 Task: Log work in the project BeaconTech for the issue 'Develop a new tool for automated testing of mobile application UI/UX design and user flow' spent time as '6w 4d 4h 43m' and remaining time as '6w 5d 9h 41m' and move to top of backlog. Now add the issue to the epic 'Cloud-based backup and recovery'. Log work in the project BeaconTech for the issue 'Upgrade the search and filtering mechanisms of a web application to improve user search experience and result accuracy' spent time as '6w 1d 17h 7m' and remaining time as '5w 1d 6h 9m' and move to bottom of backlog. Now add the issue to the epic 'IT asset management (ITAM) system implementation'
Action: Mouse moved to (194, 57)
Screenshot: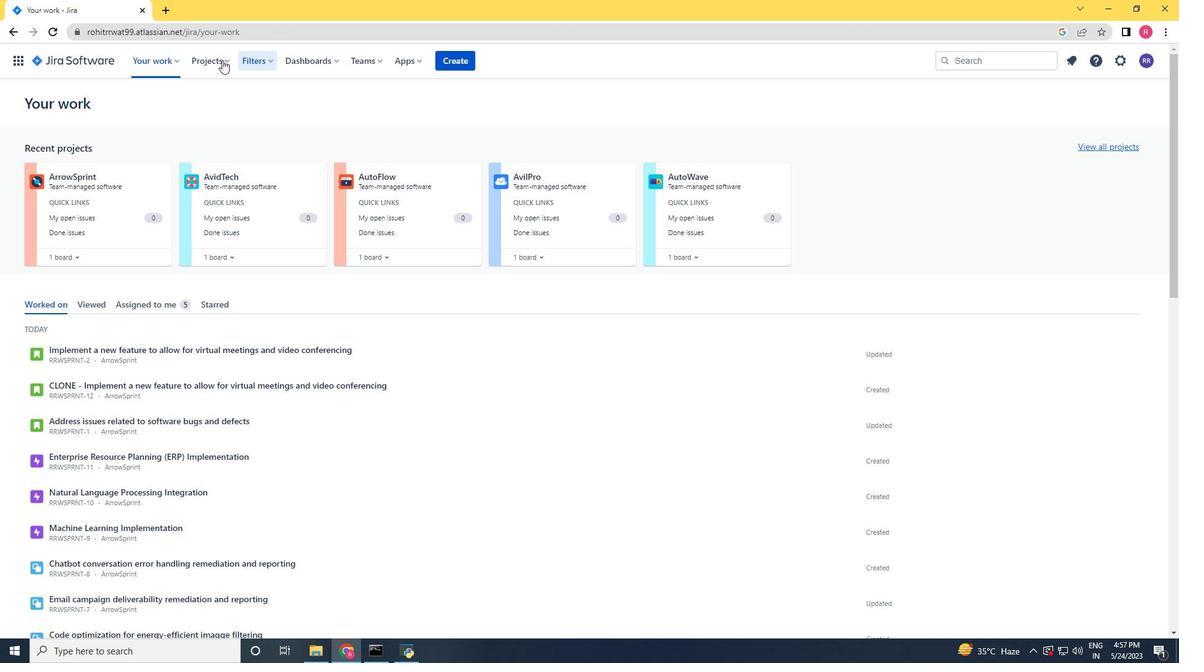 
Action: Mouse pressed left at (194, 57)
Screenshot: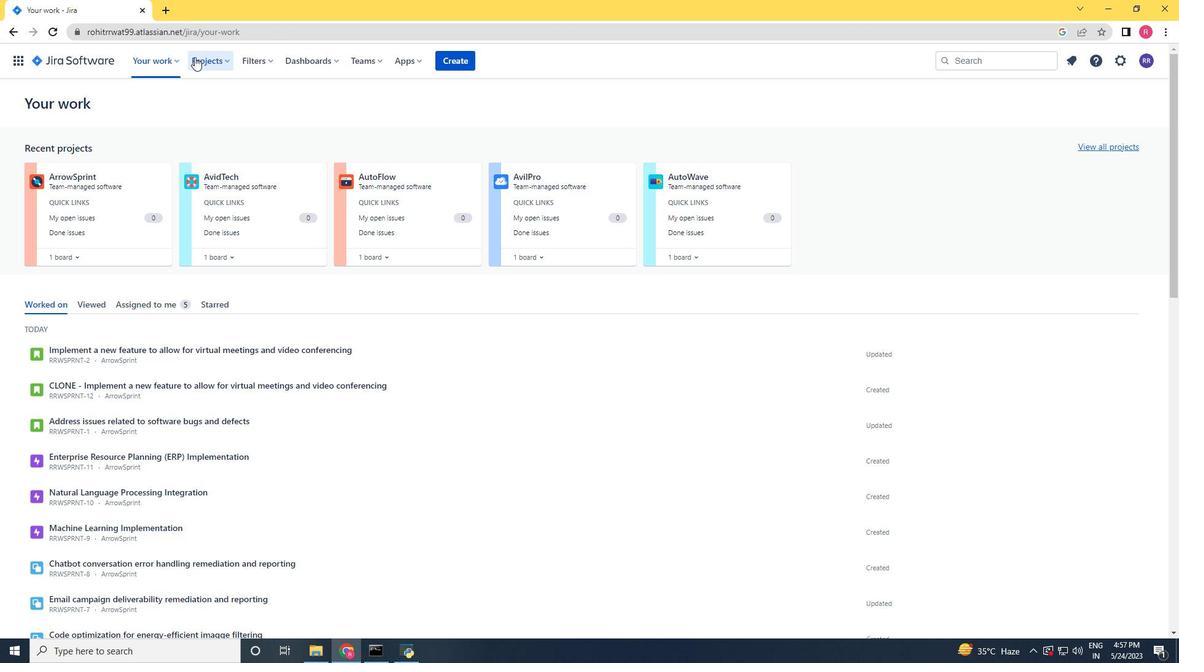 
Action: Mouse moved to (218, 107)
Screenshot: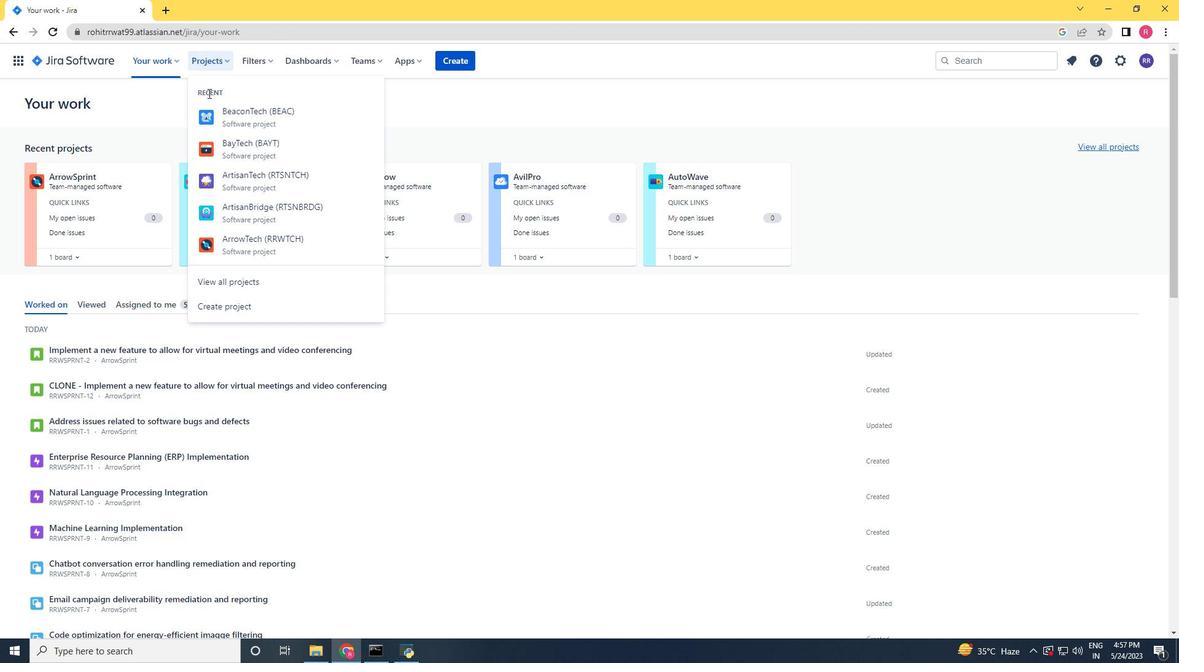 
Action: Mouse pressed left at (218, 107)
Screenshot: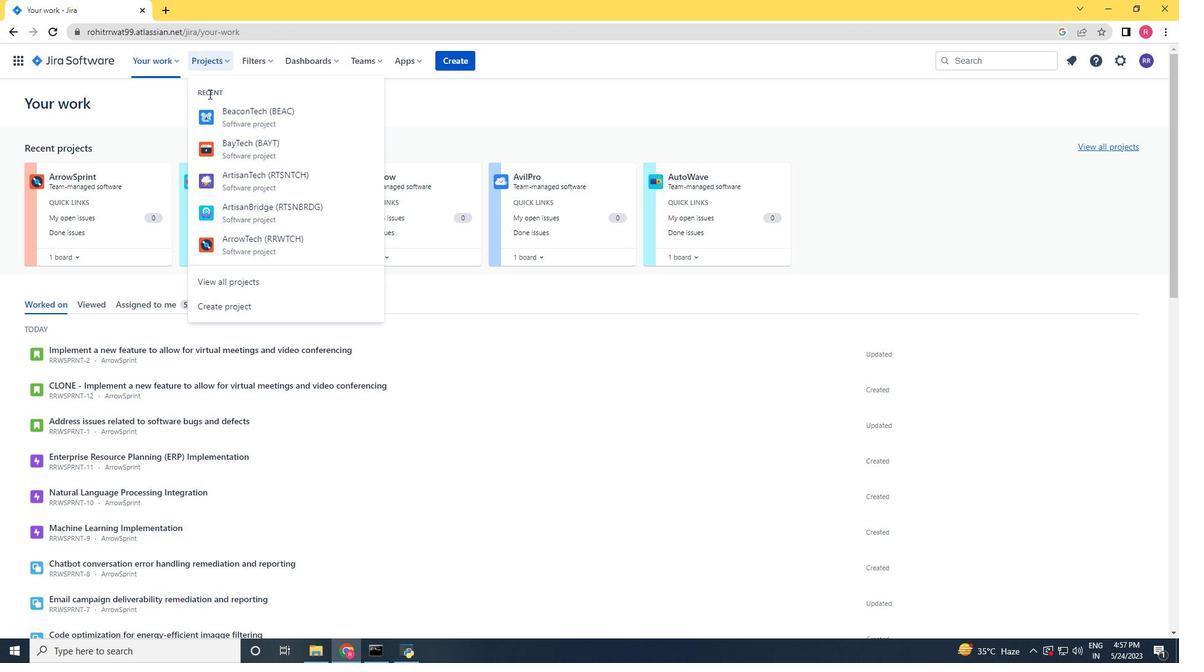 
Action: Mouse moved to (65, 186)
Screenshot: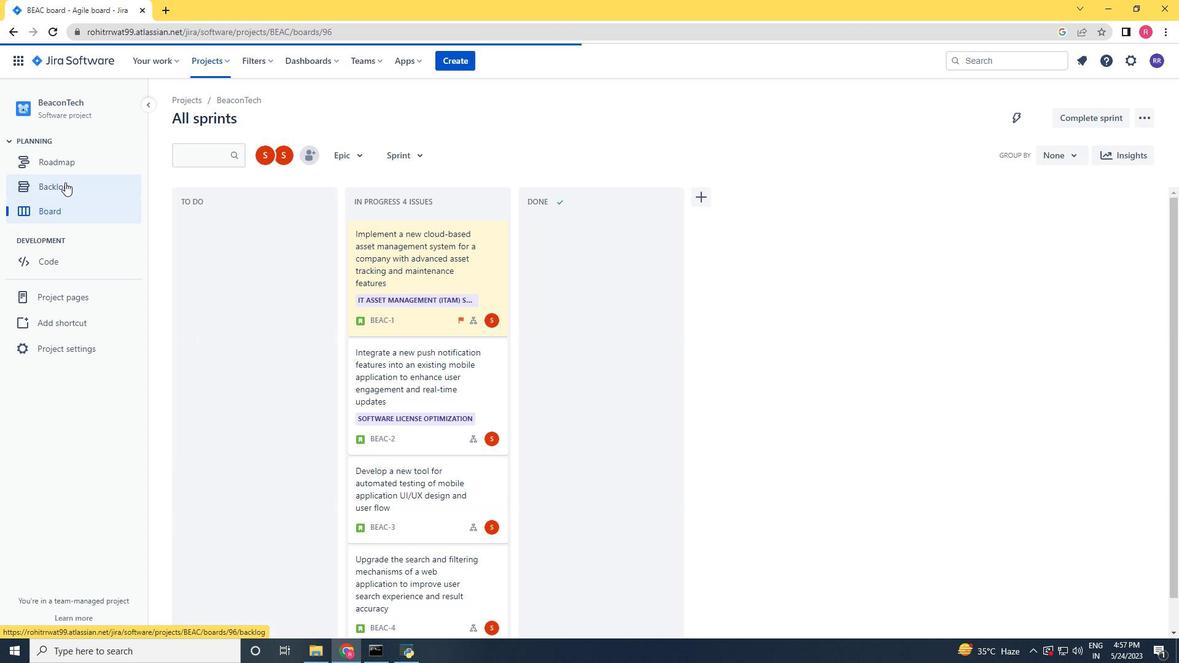 
Action: Mouse pressed left at (65, 186)
Screenshot: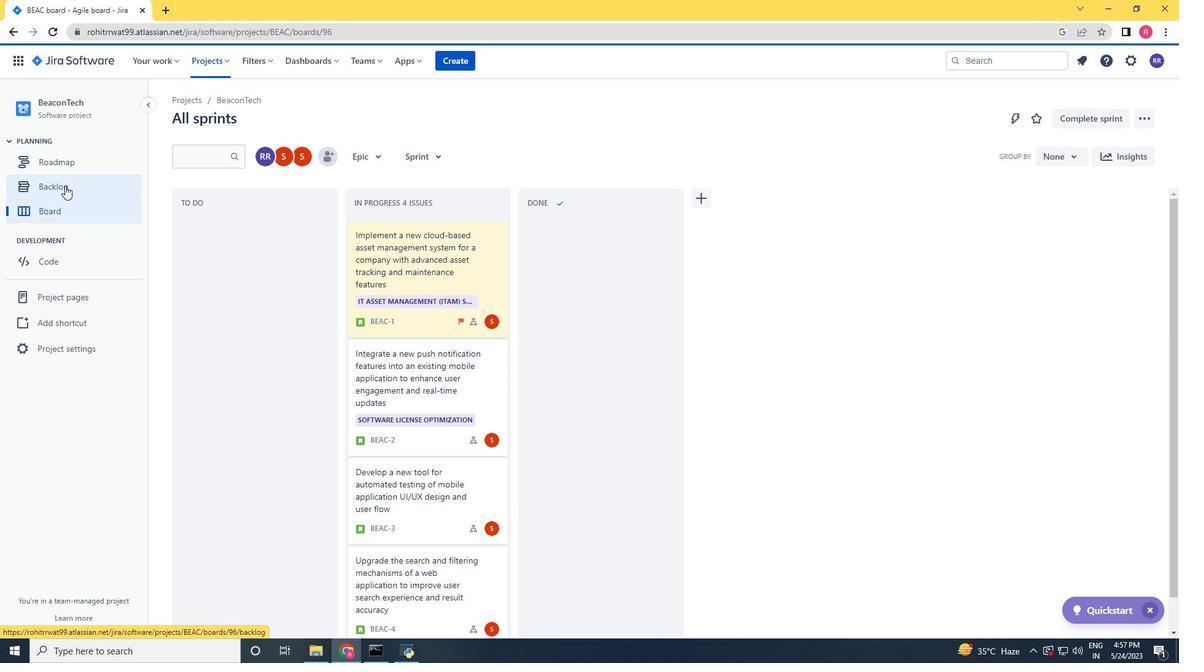 
Action: Mouse moved to (892, 440)
Screenshot: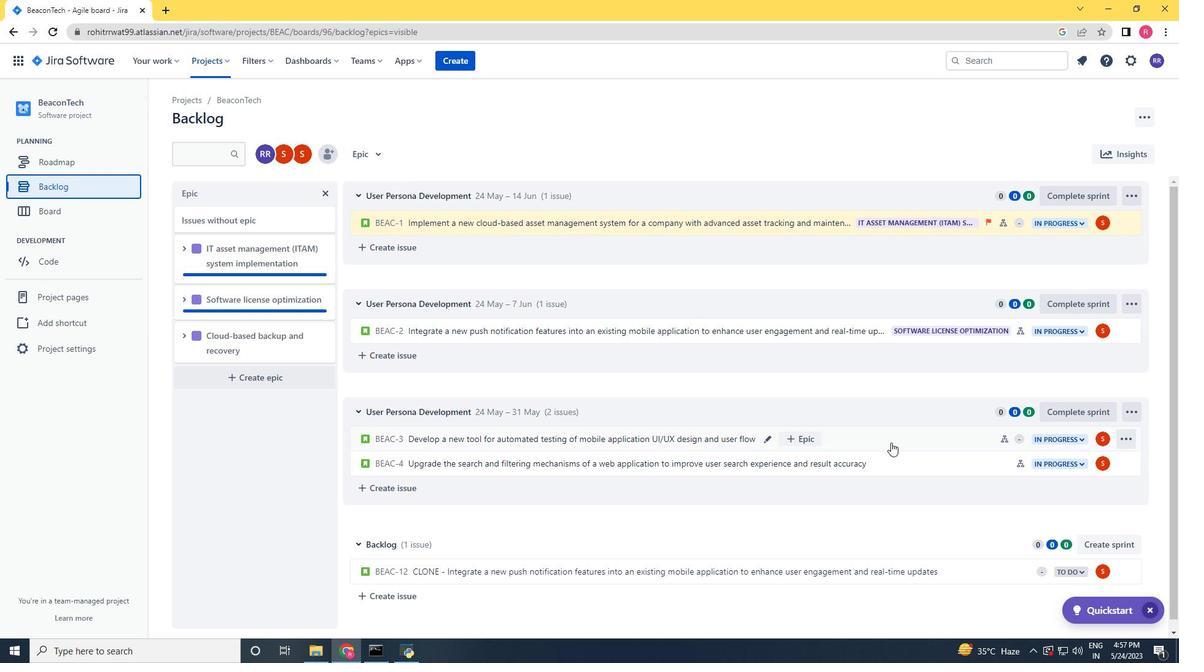 
Action: Mouse pressed left at (892, 440)
Screenshot: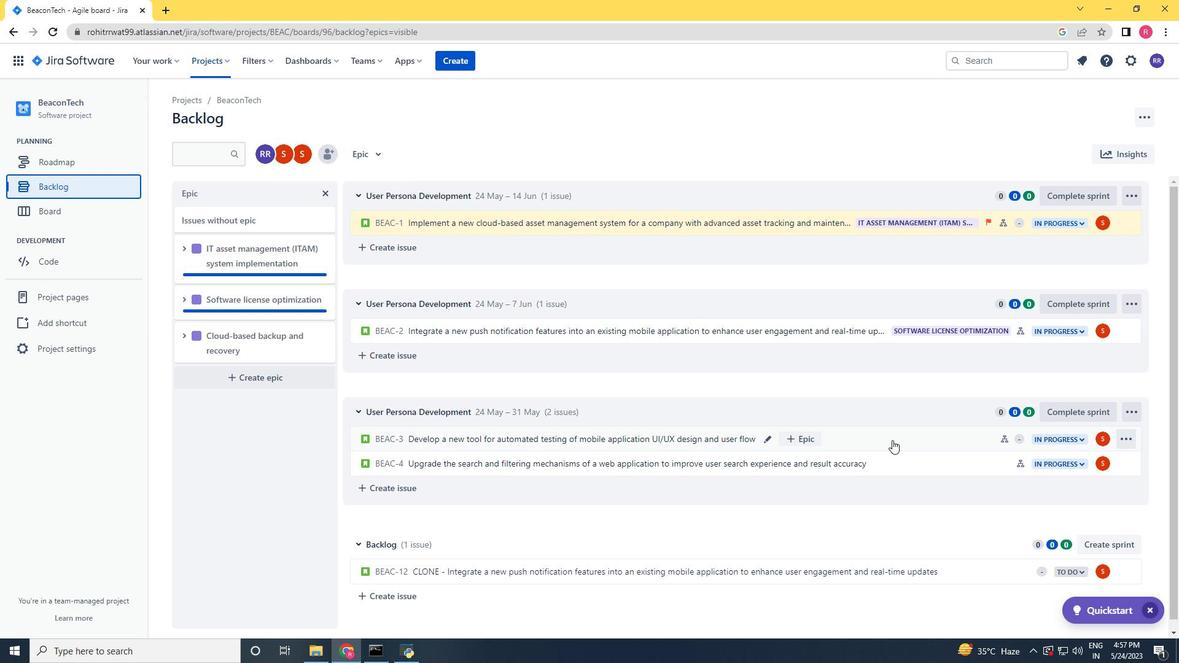 
Action: Mouse moved to (1130, 189)
Screenshot: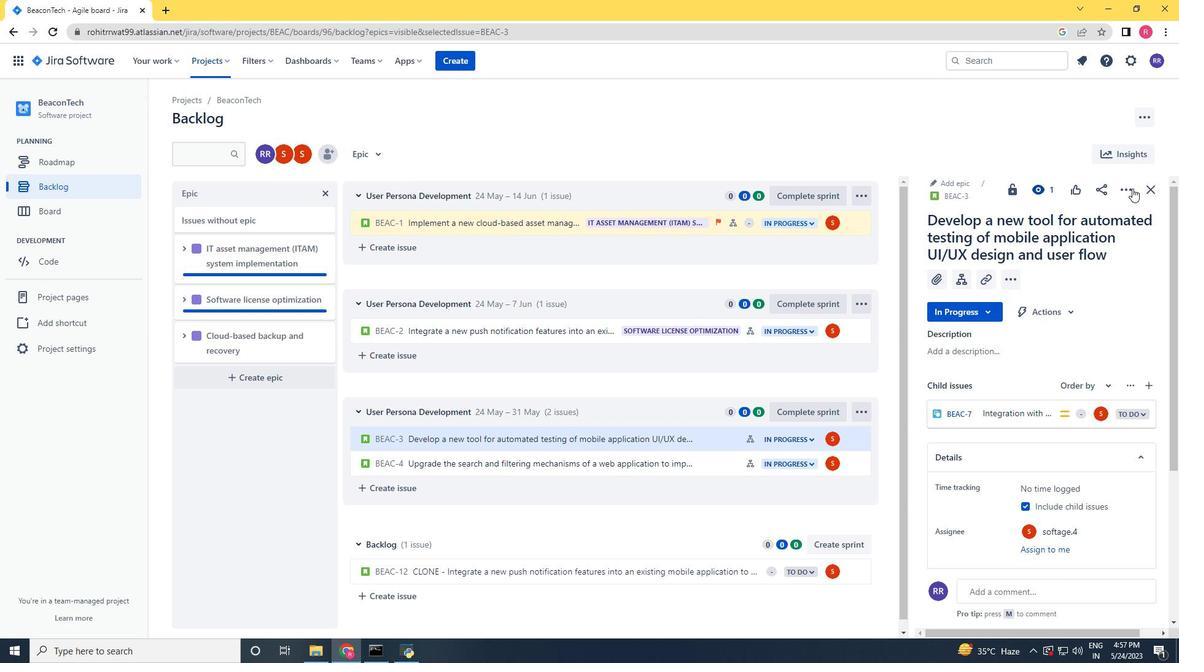 
Action: Mouse pressed left at (1130, 189)
Screenshot: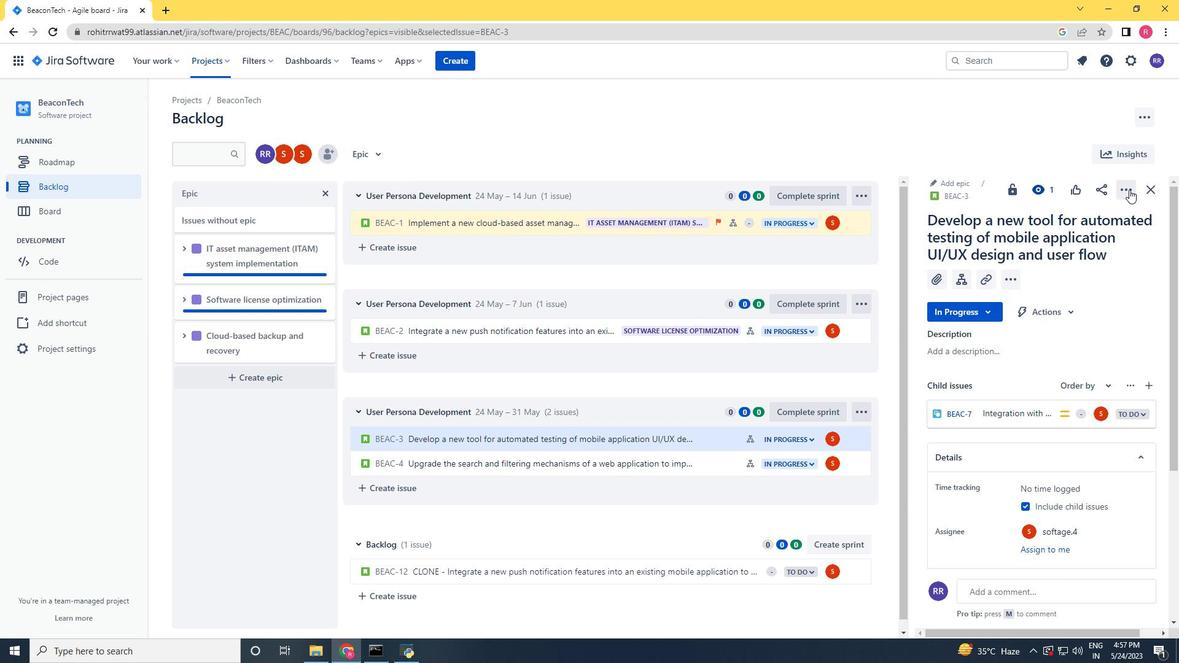 
Action: Mouse moved to (1064, 225)
Screenshot: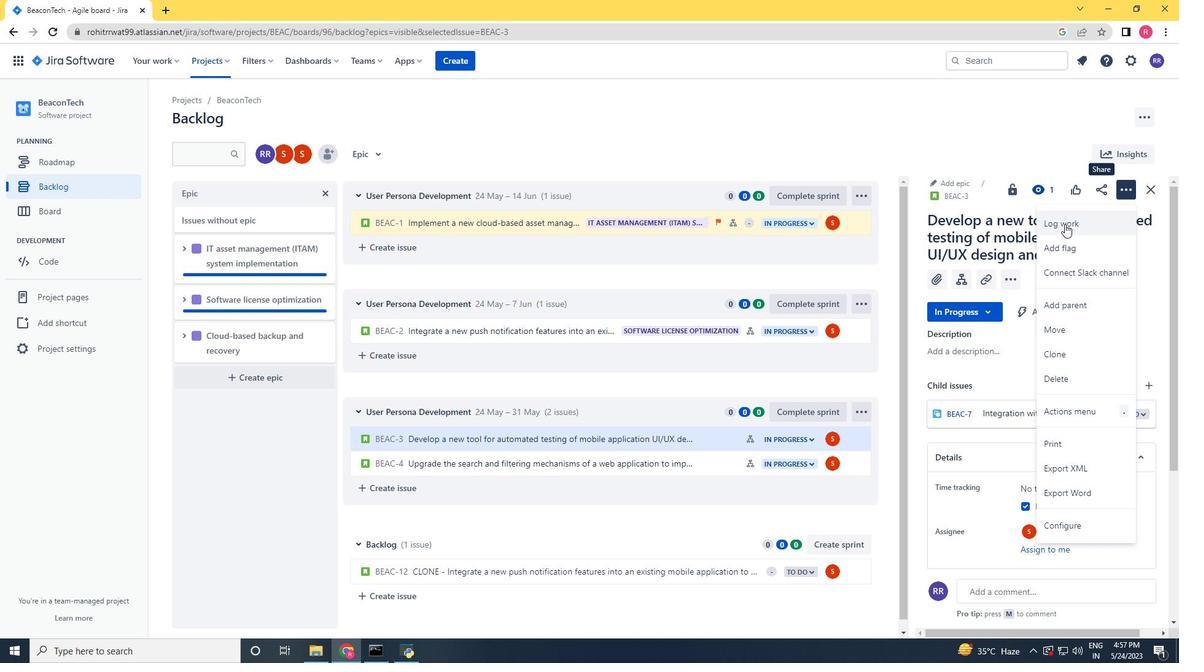 
Action: Mouse pressed left at (1064, 225)
Screenshot: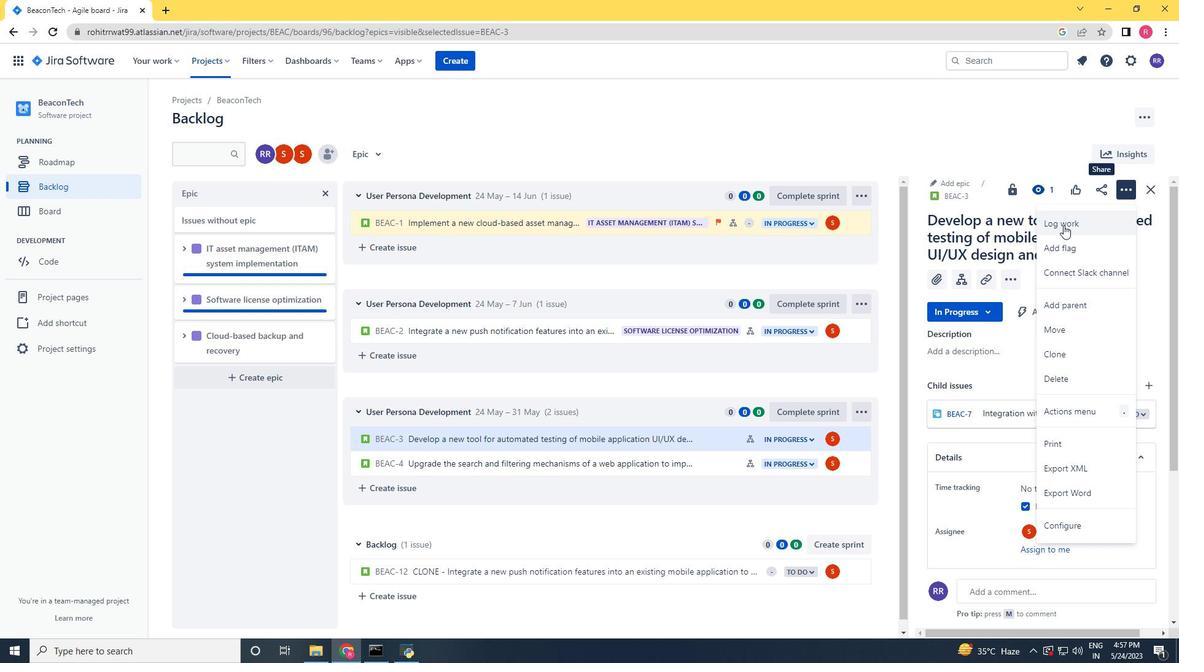 
Action: Mouse moved to (854, 304)
Screenshot: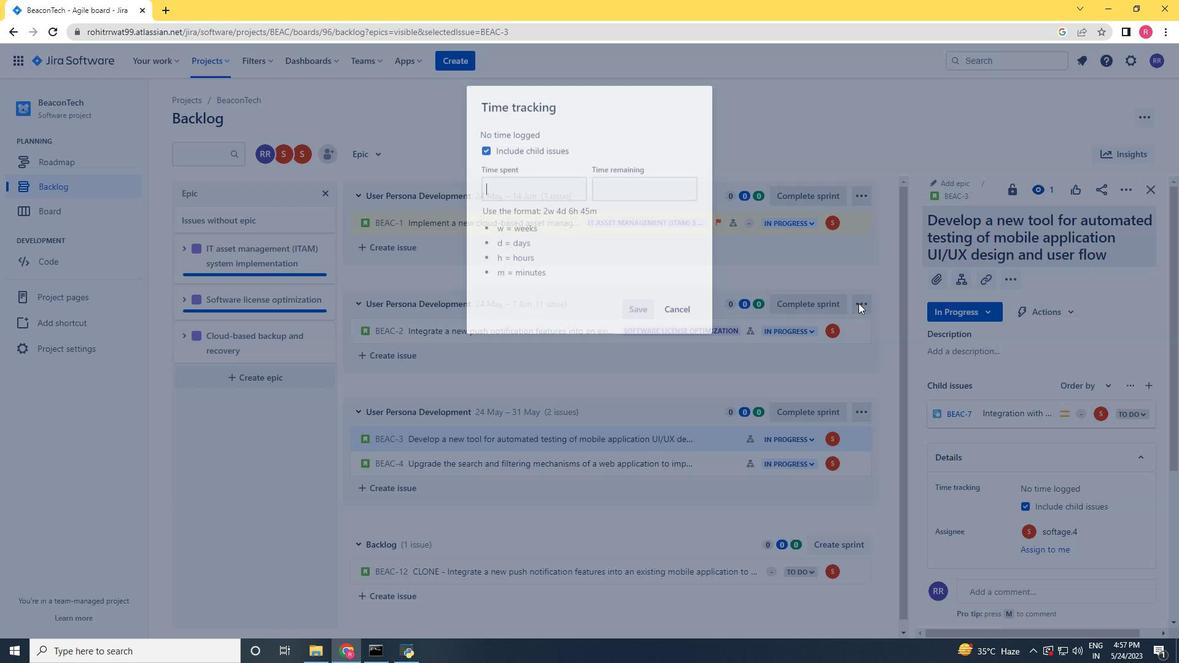 
Action: Key pressed 6w<Key.space>5d<Key.space>9h<Key.space>41m<Key.tab><Key.backspace>
Screenshot: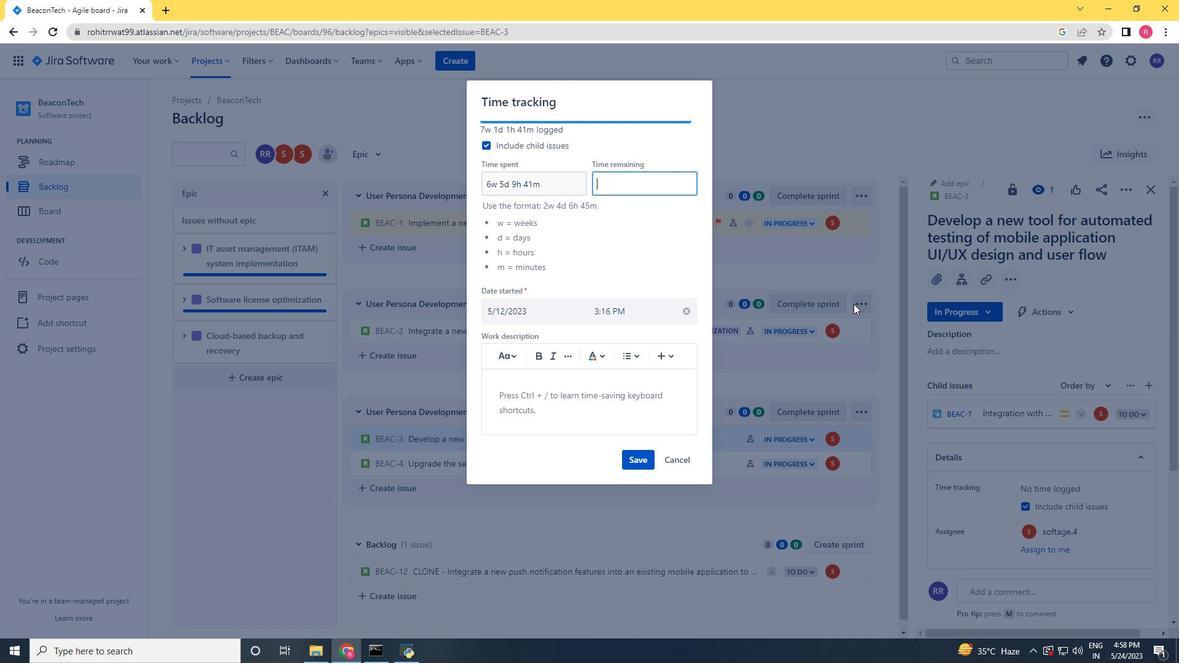 
Action: Mouse moved to (567, 187)
Screenshot: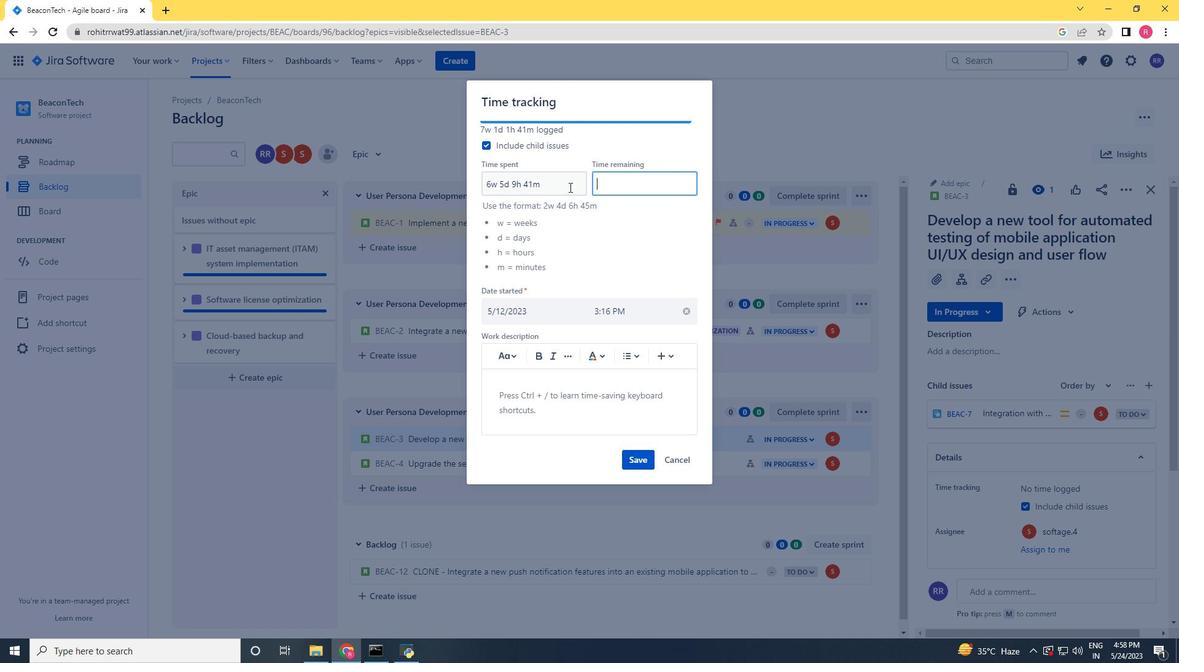 
Action: Mouse pressed left at (567, 187)
Screenshot: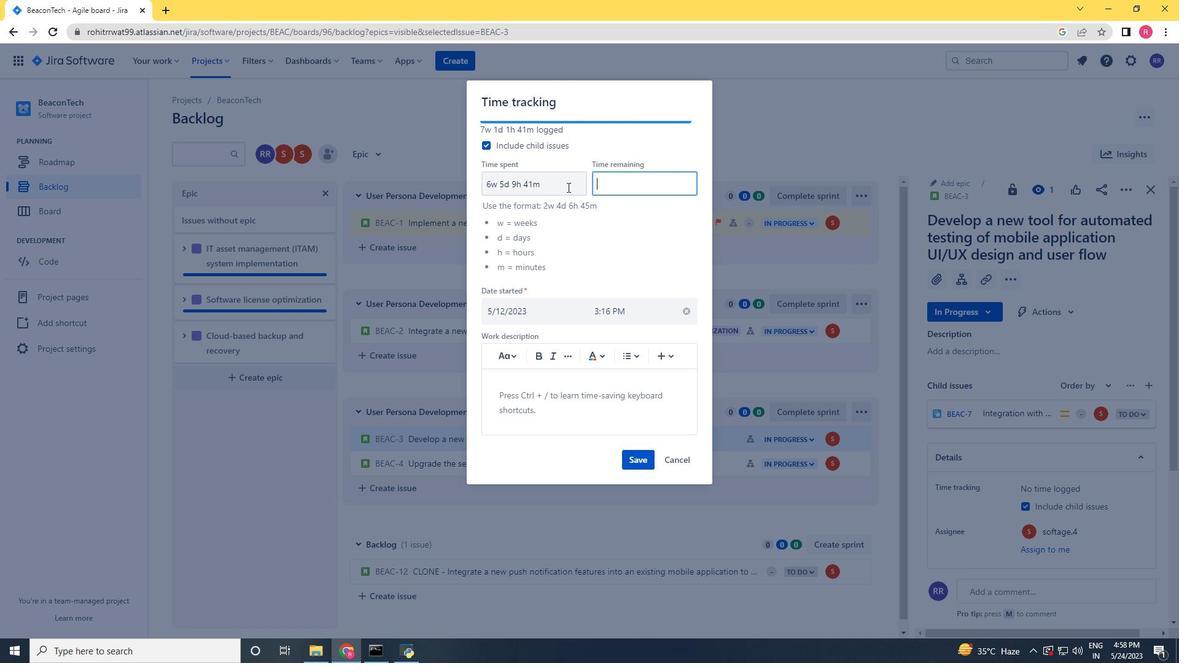 
Action: Key pressed <Key.backspace><Key.backspace><Key.backspace><Key.backspace><Key.backspace><Key.backspace><Key.backspace><Key.backspace><Key.backspace><Key.backspace><Key.backspace><Key.backspace><Key.backspace><Key.backspace><Key.backspace><Key.backspace><Key.backspace><Key.backspace><Key.backspace><Key.backspace><Key.backspace><Key.backspace><Key.backspace><Key.backspace><Key.backspace><Key.backspace>6w<Key.space>4d<Key.space>4h<Key.space>43m<Key.tab>6w<Key.space>5d<Key.space>9h<Key.space>41m
Screenshot: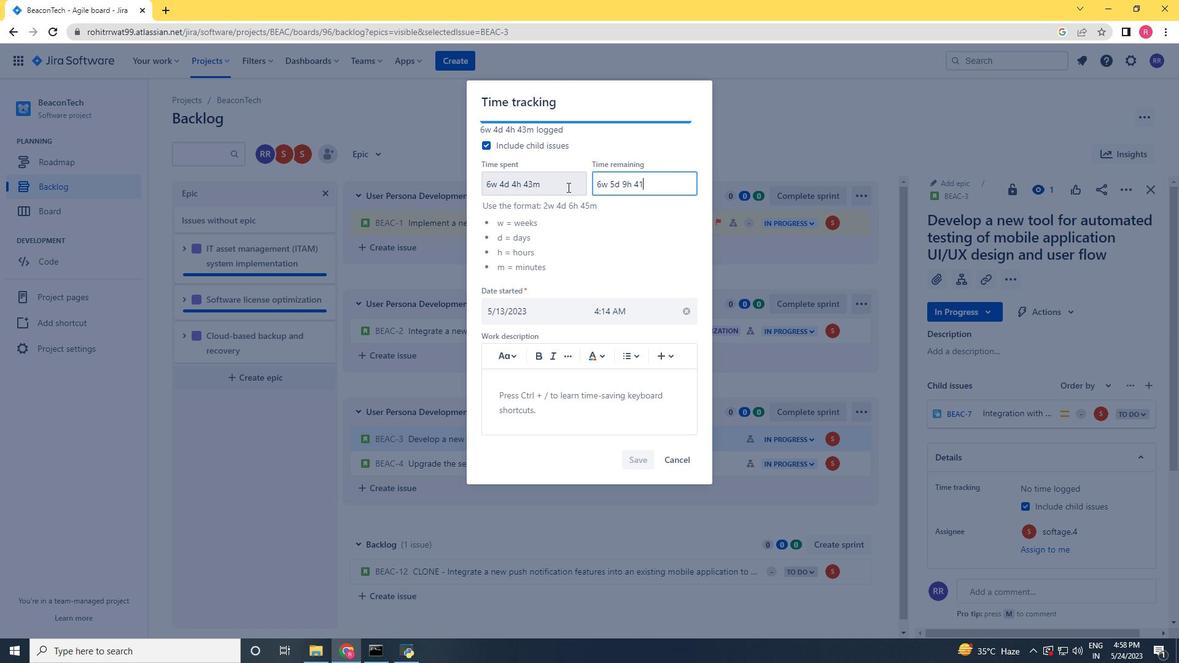 
Action: Mouse moved to (634, 455)
Screenshot: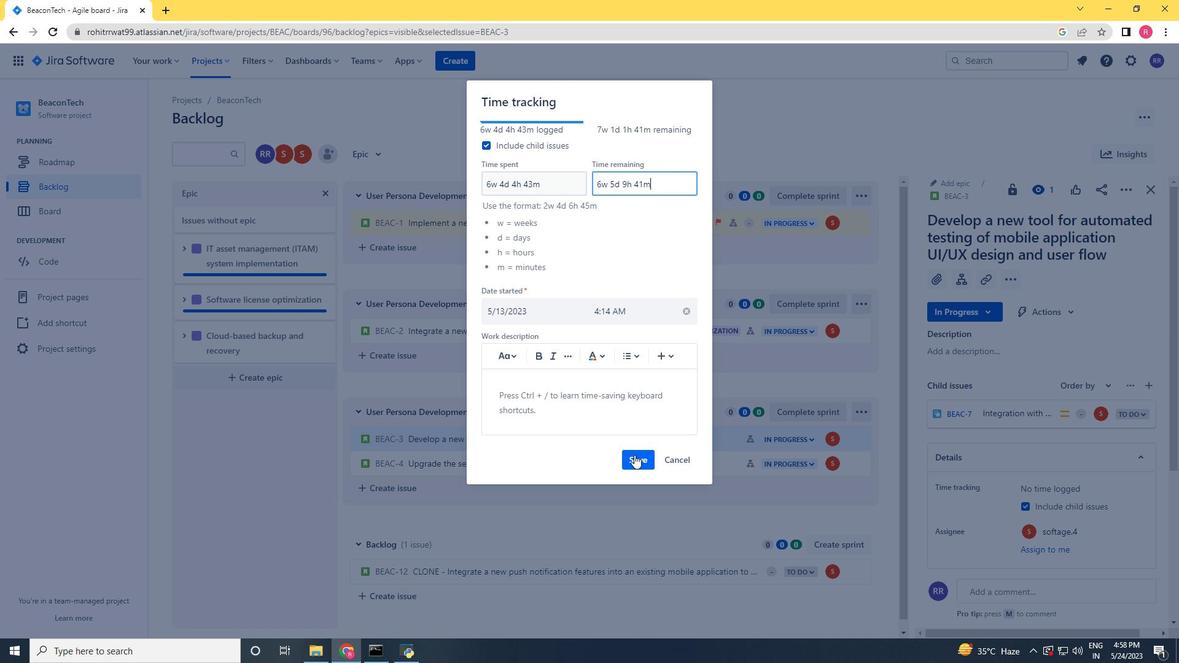 
Action: Mouse pressed left at (634, 455)
Screenshot: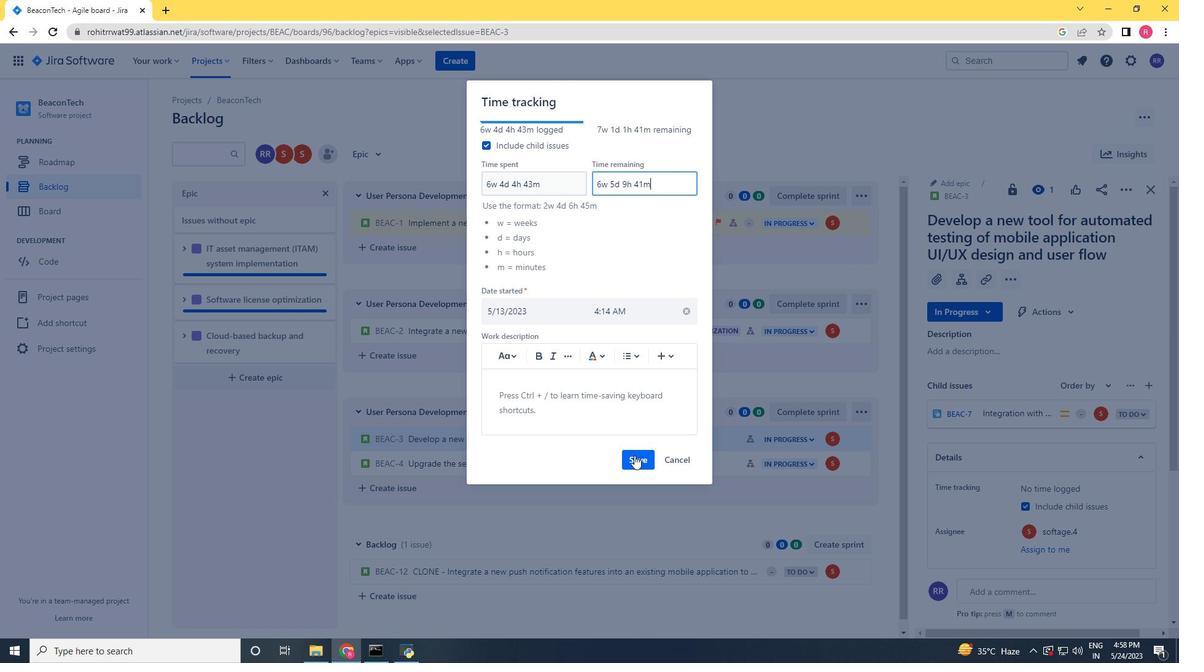 
Action: Mouse moved to (852, 441)
Screenshot: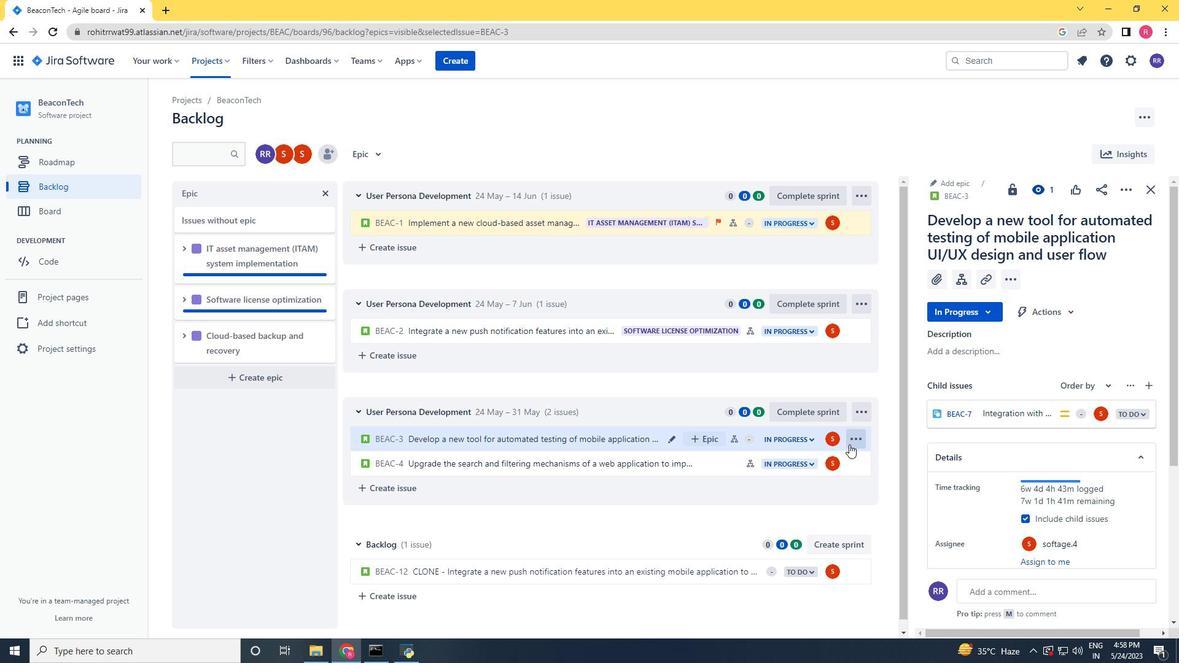 
Action: Mouse pressed left at (852, 441)
Screenshot: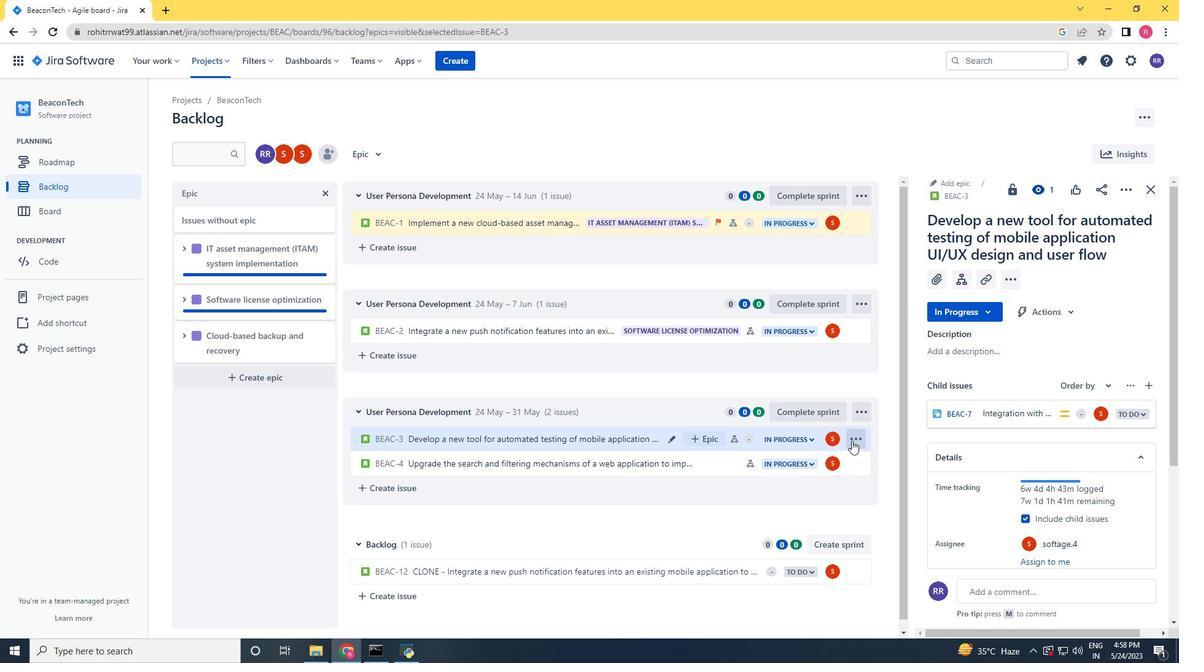 
Action: Mouse moved to (800, 384)
Screenshot: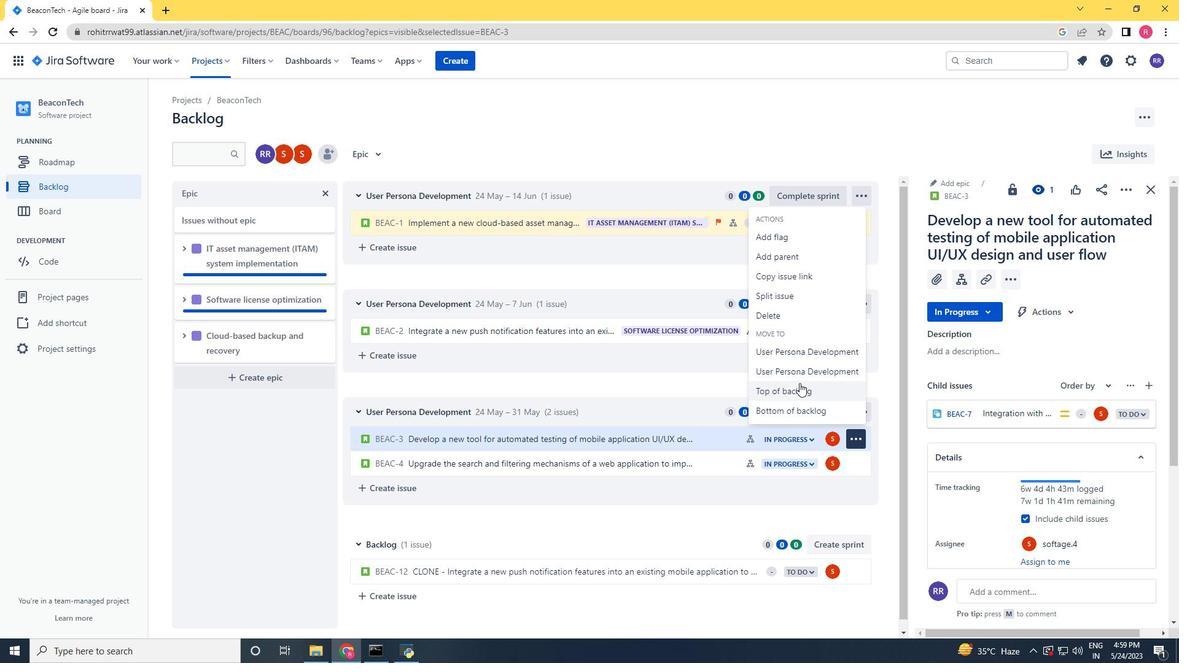 
Action: Mouse pressed left at (800, 384)
Screenshot: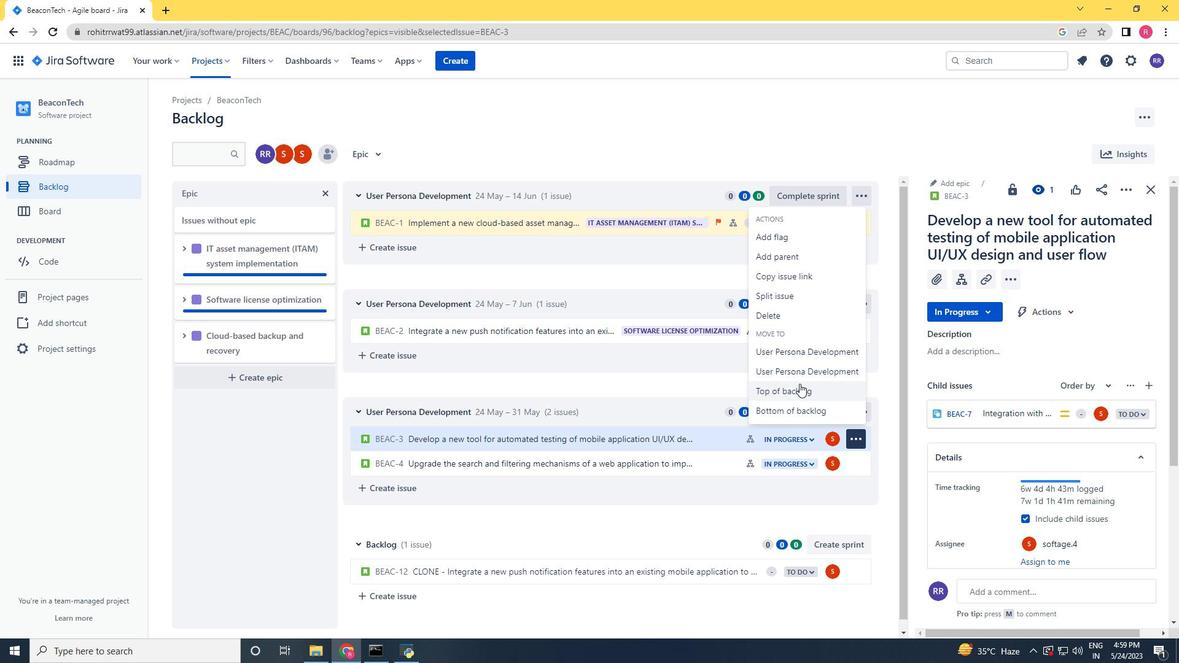 
Action: Mouse moved to (617, 192)
Screenshot: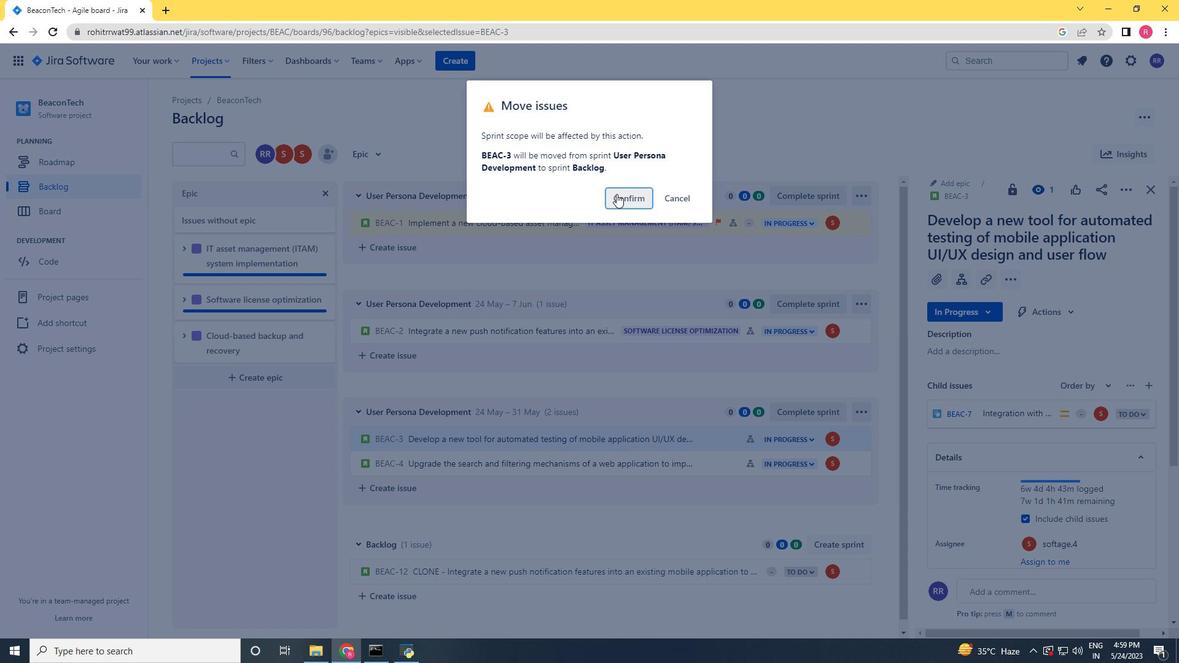 
Action: Mouse pressed left at (617, 192)
Screenshot: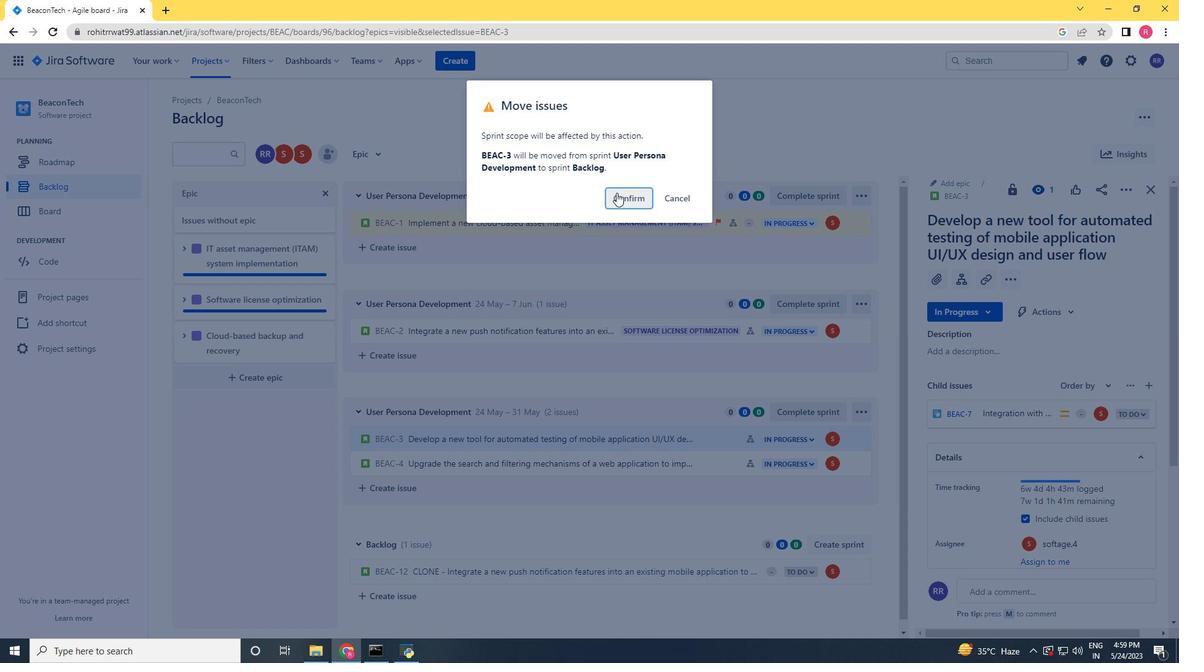 
Action: Mouse moved to (703, 551)
Screenshot: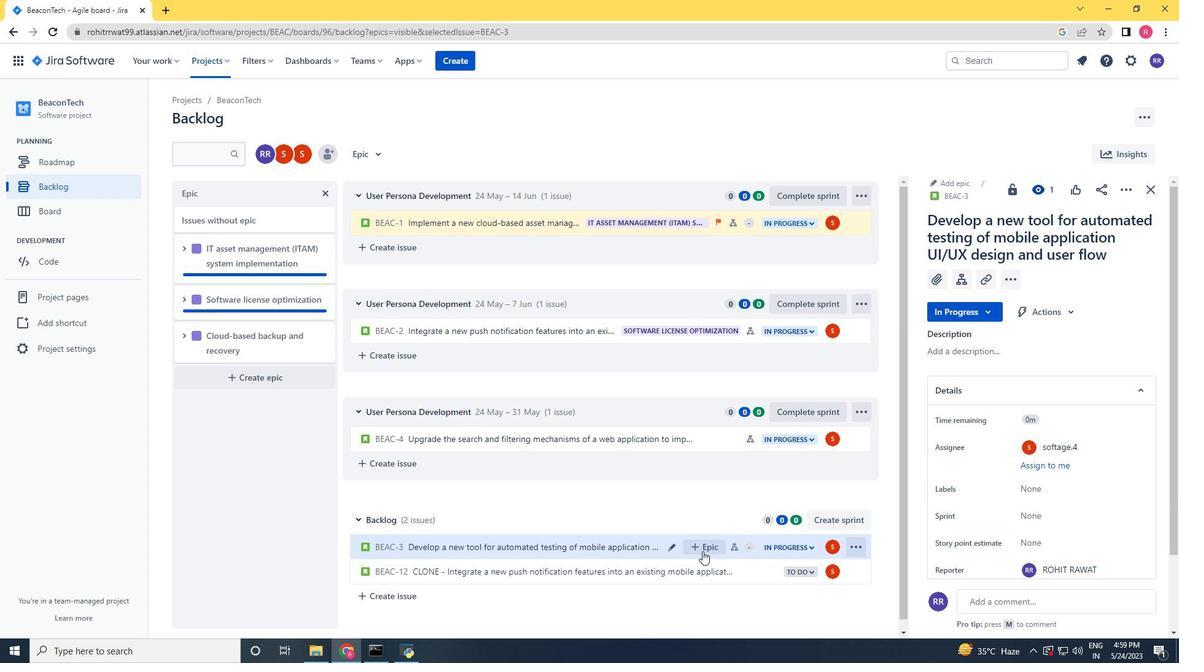 
Action: Mouse pressed left at (703, 551)
Screenshot: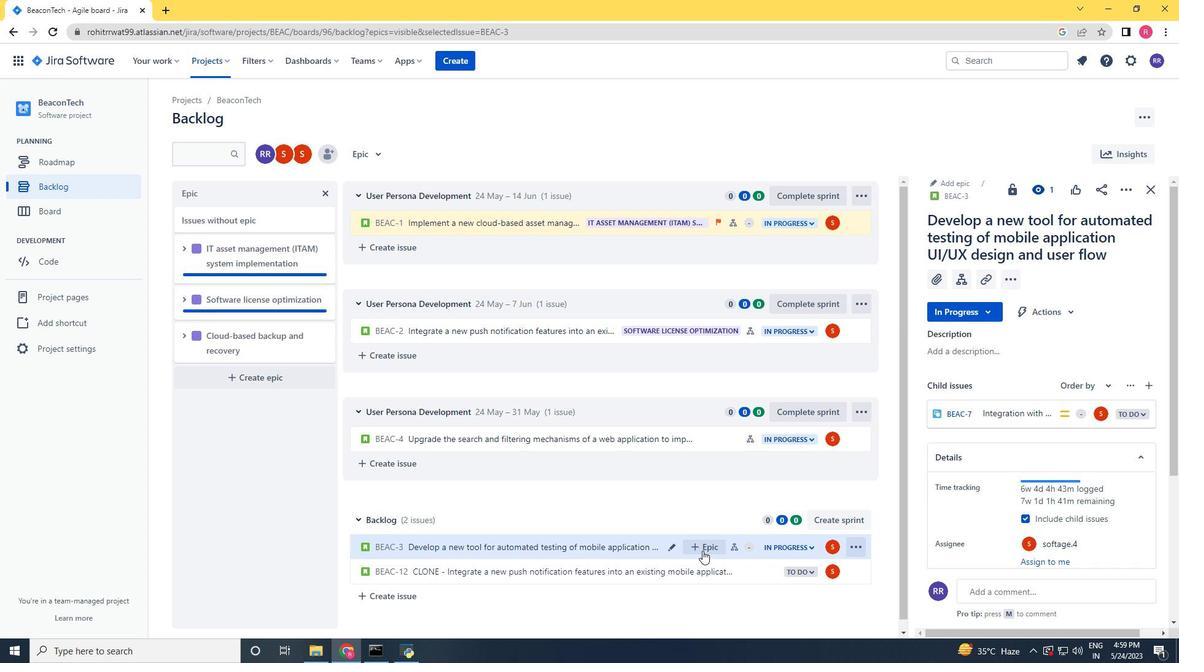 
Action: Mouse moved to (720, 528)
Screenshot: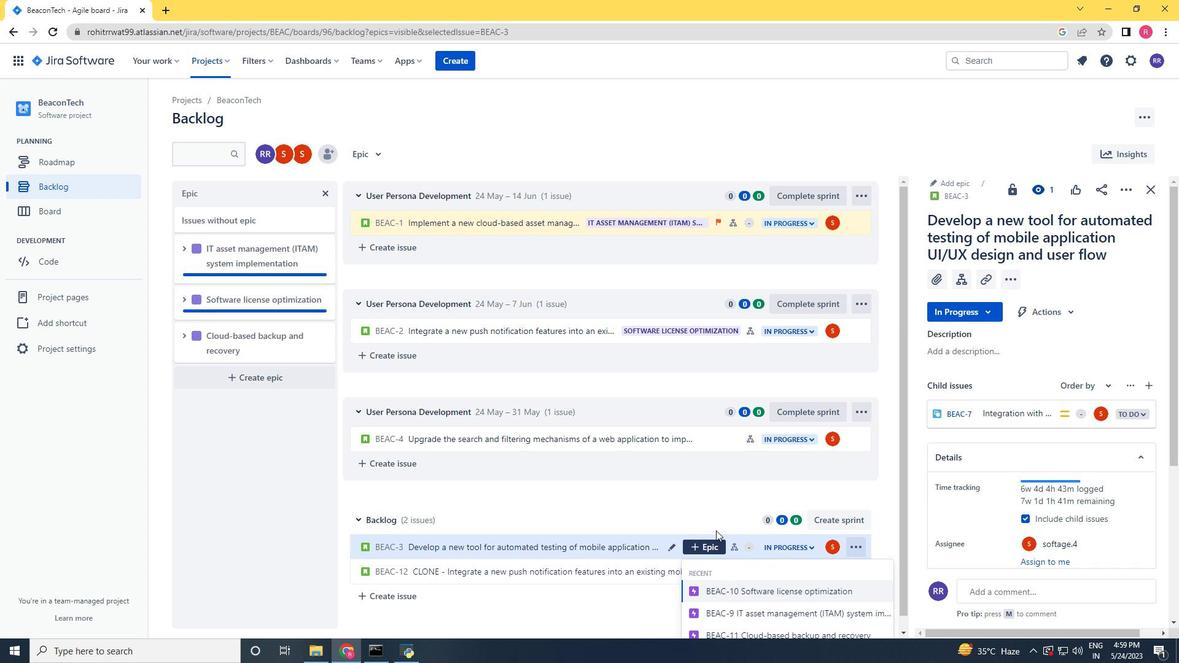 
Action: Mouse scrolled (719, 527) with delta (0, 0)
Screenshot: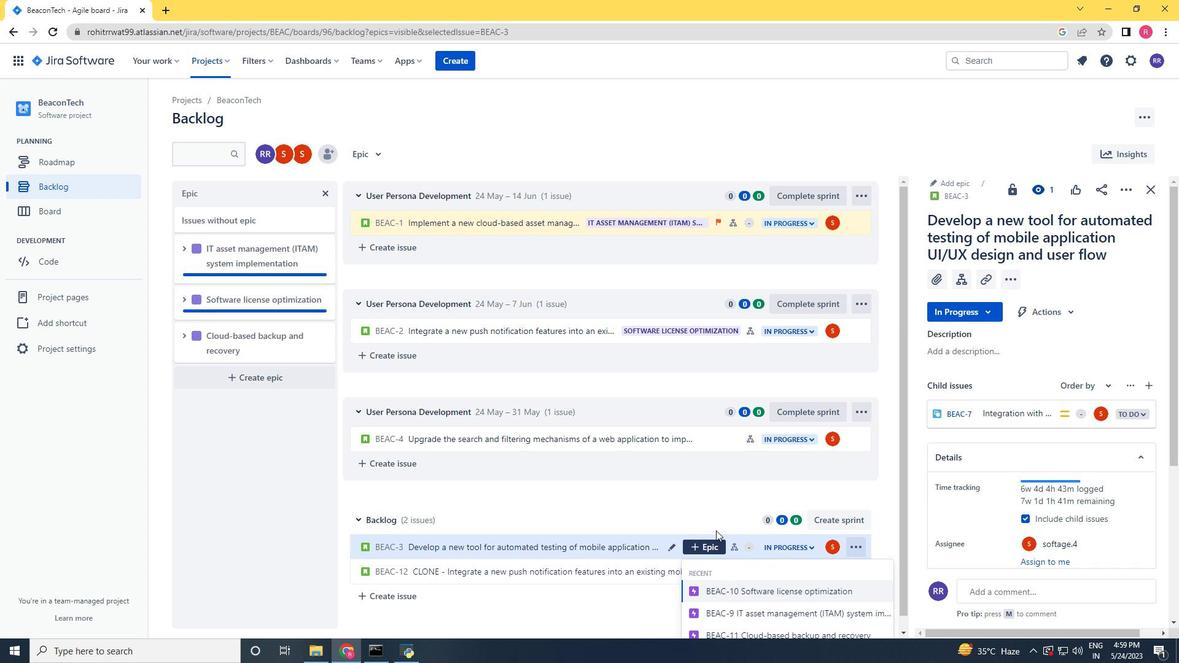 
Action: Mouse moved to (720, 527)
Screenshot: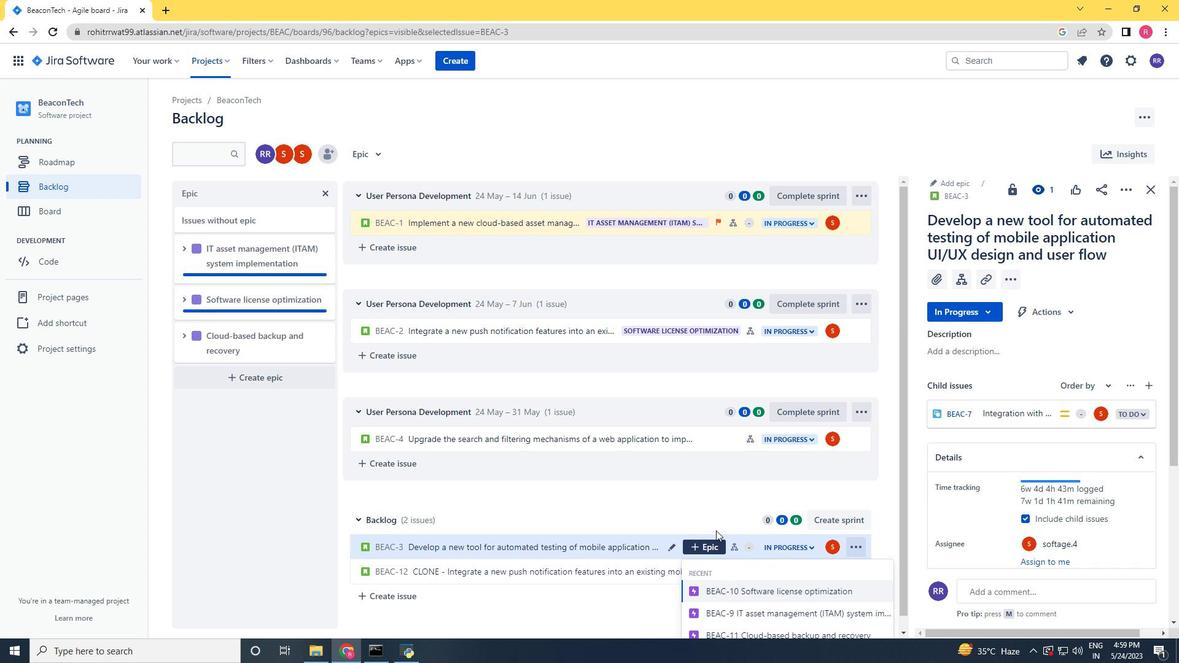
Action: Mouse scrolled (720, 527) with delta (0, 0)
Screenshot: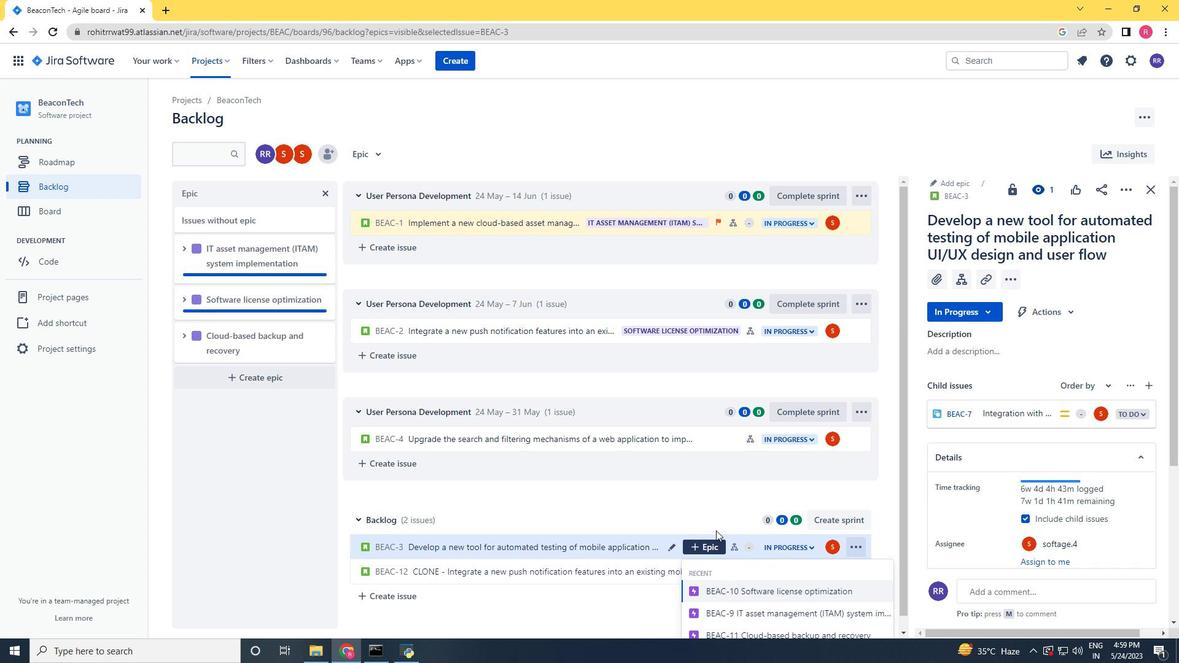 
Action: Mouse scrolled (720, 527) with delta (0, 0)
Screenshot: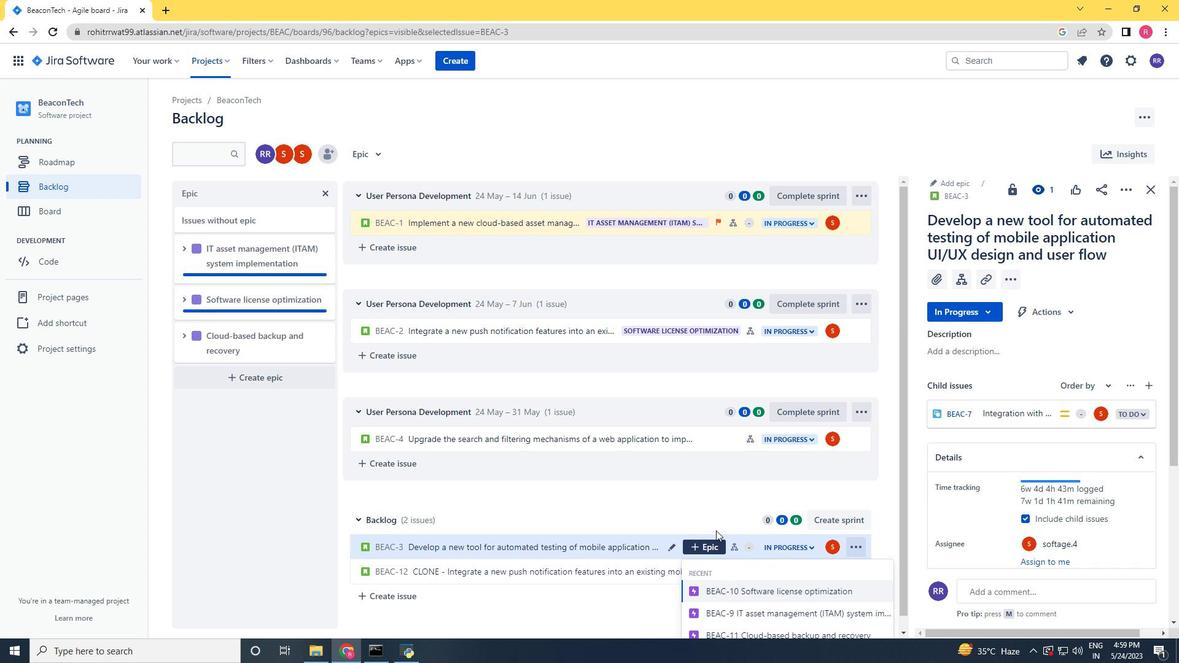 
Action: Mouse scrolled (720, 527) with delta (0, 0)
Screenshot: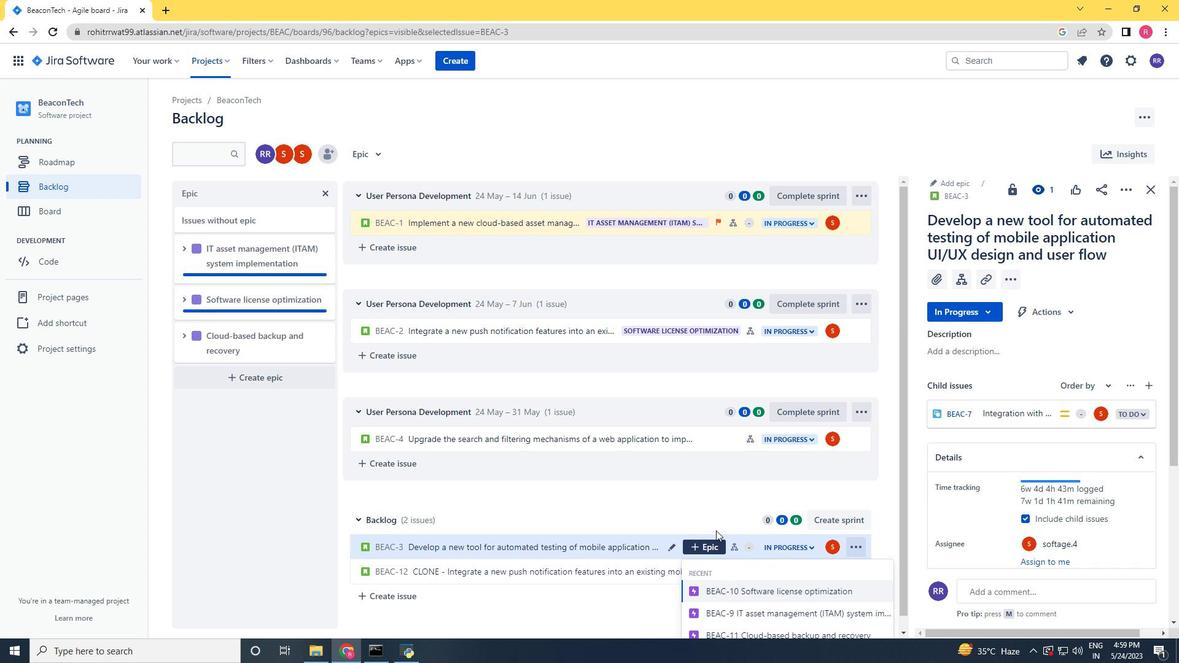 
Action: Mouse scrolled (720, 527) with delta (0, 0)
Screenshot: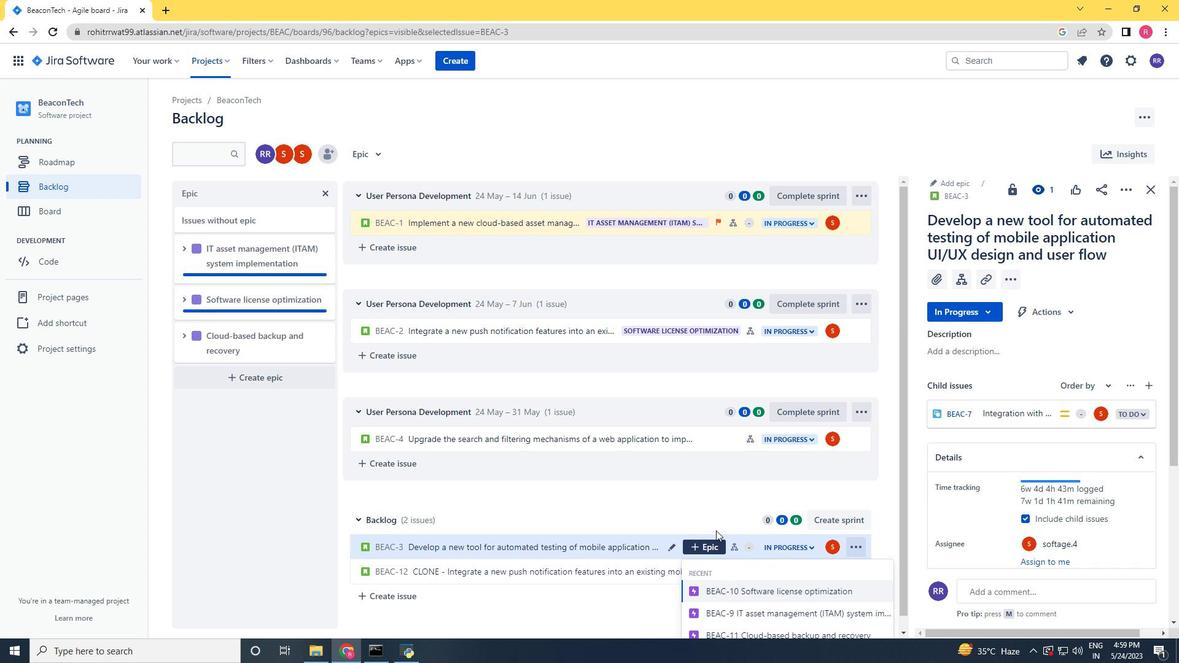 
Action: Mouse moved to (759, 618)
Screenshot: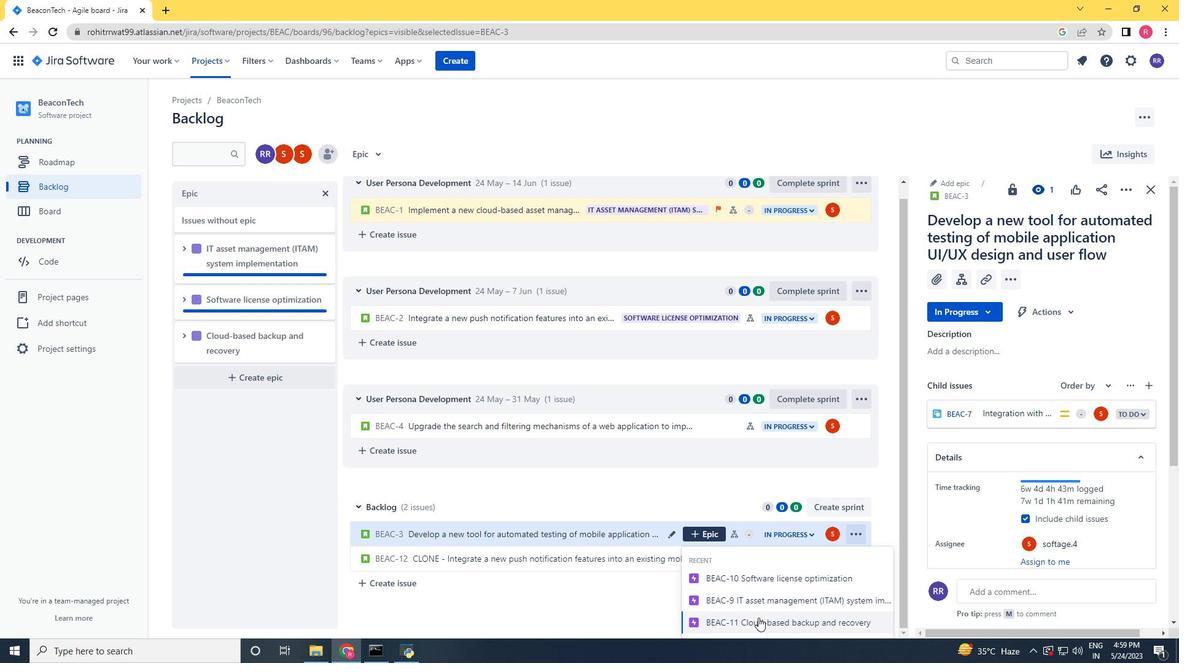 
Action: Mouse pressed left at (759, 618)
Screenshot: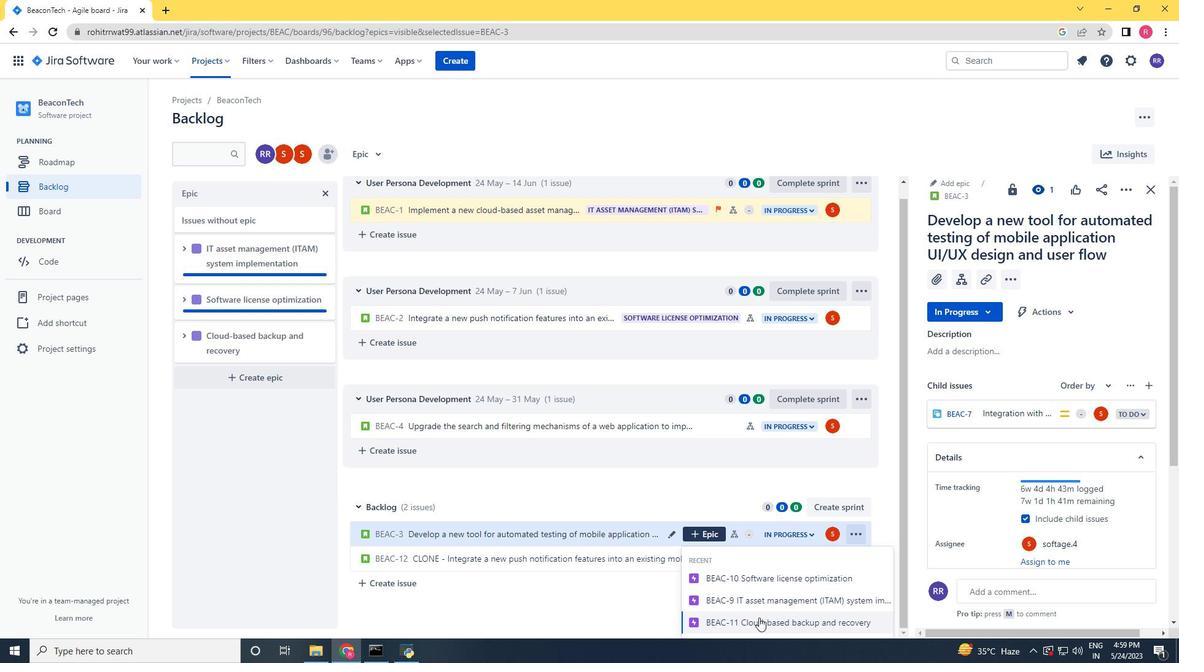 
Action: Mouse moved to (748, 436)
Screenshot: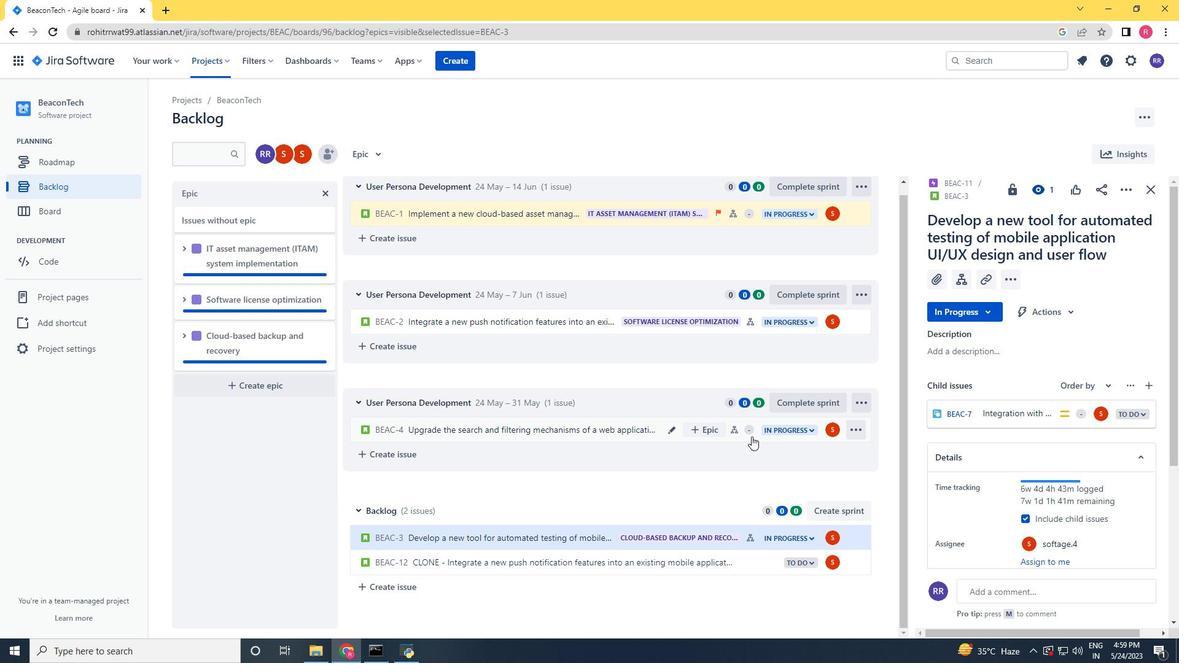 
Action: Mouse pressed left at (748, 436)
Screenshot: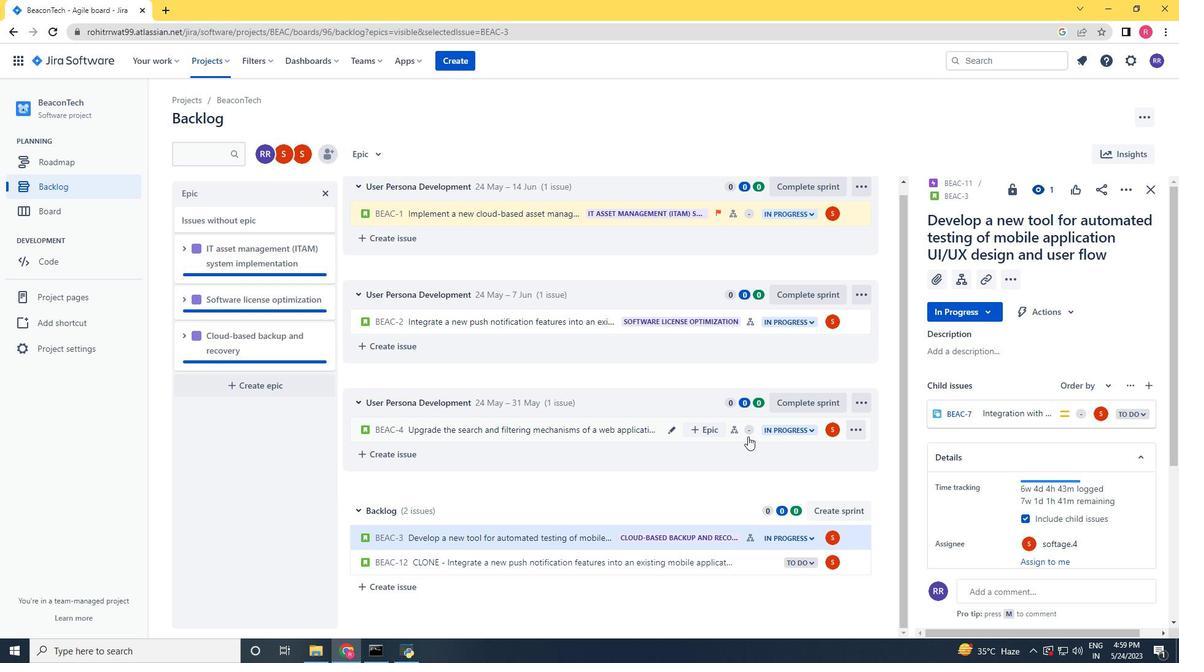 
Action: Mouse moved to (1122, 190)
Screenshot: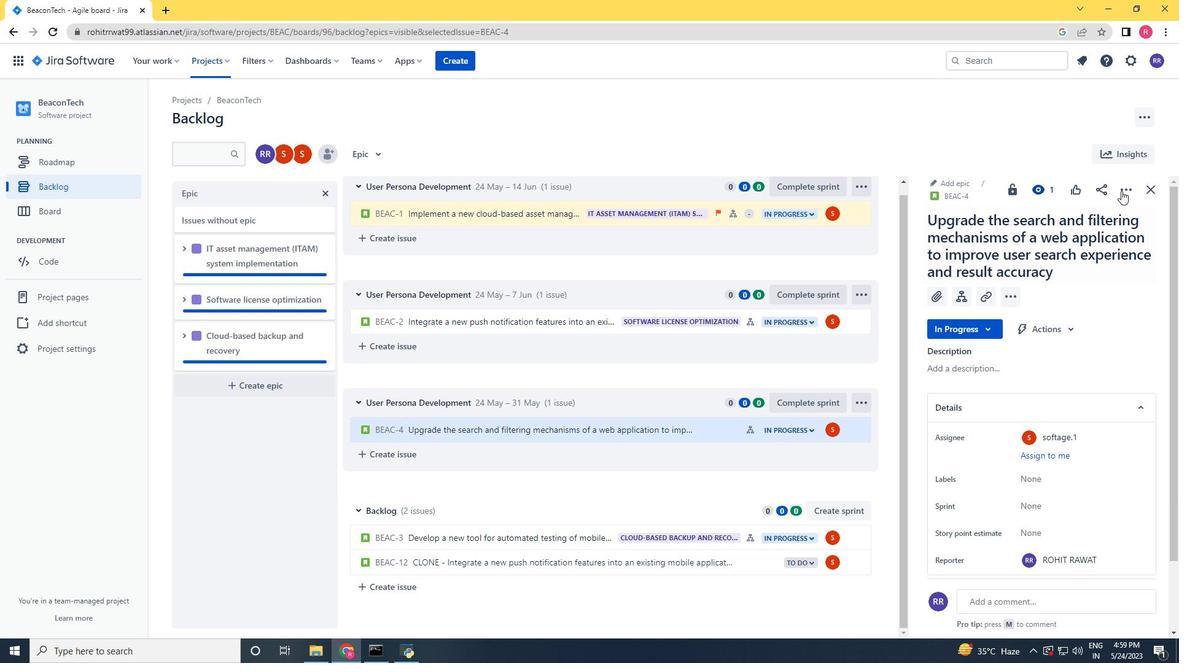 
Action: Mouse pressed left at (1122, 190)
Screenshot: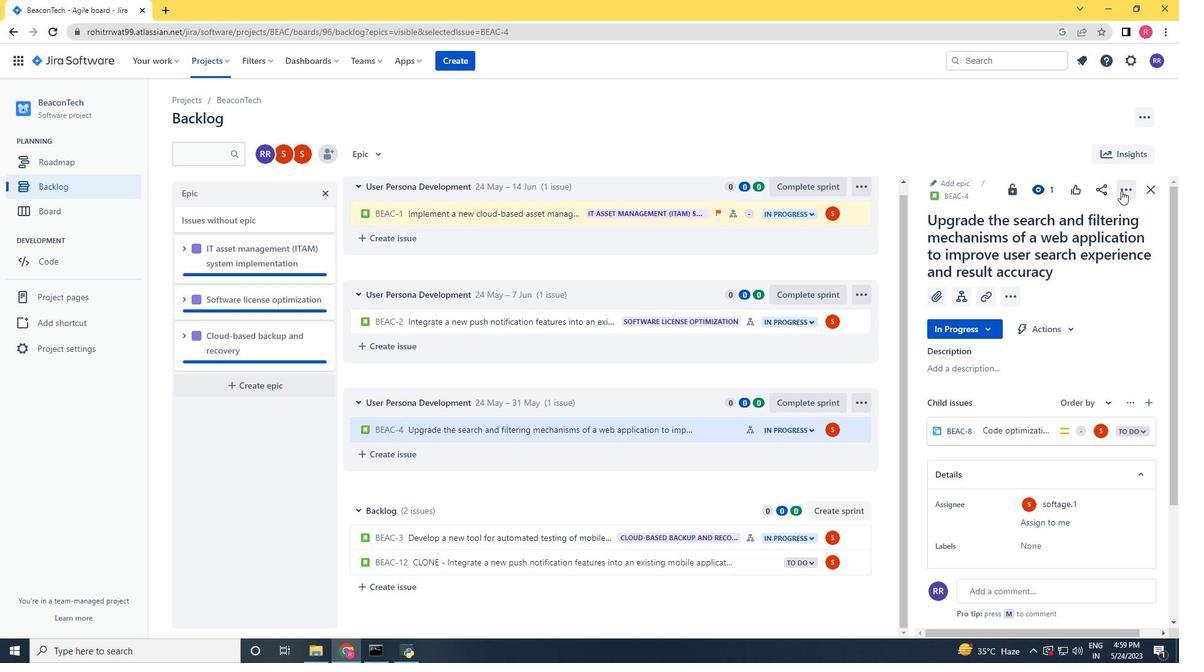 
Action: Mouse moved to (1084, 220)
Screenshot: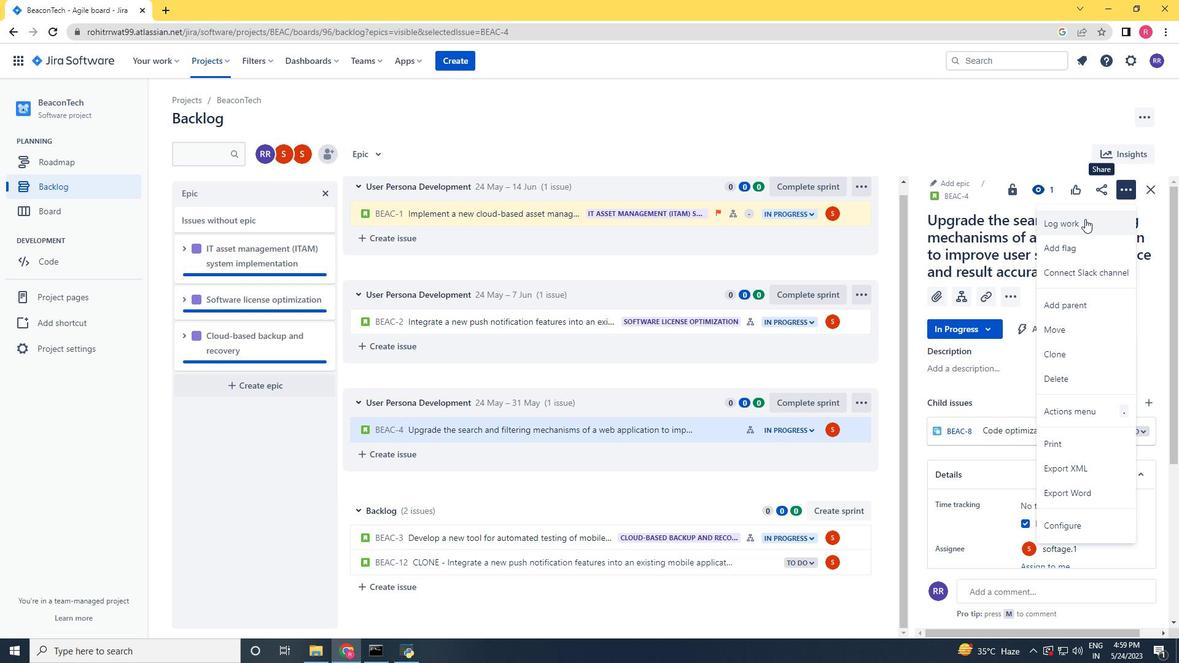 
Action: Mouse pressed left at (1084, 220)
Screenshot: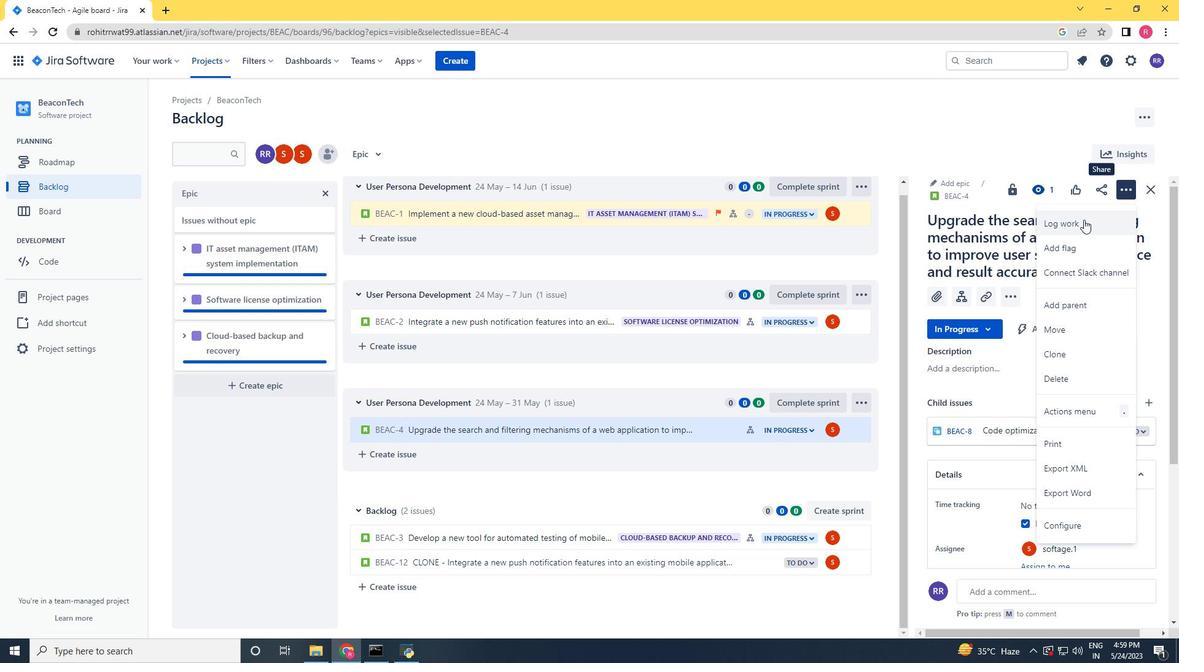 
Action: Key pressed 6w<Key.space>1d<Key.space>17h<Key.space>7m<Key.tab>5w<Key.space>1d<Key.space>6h<Key.space>9m
Screenshot: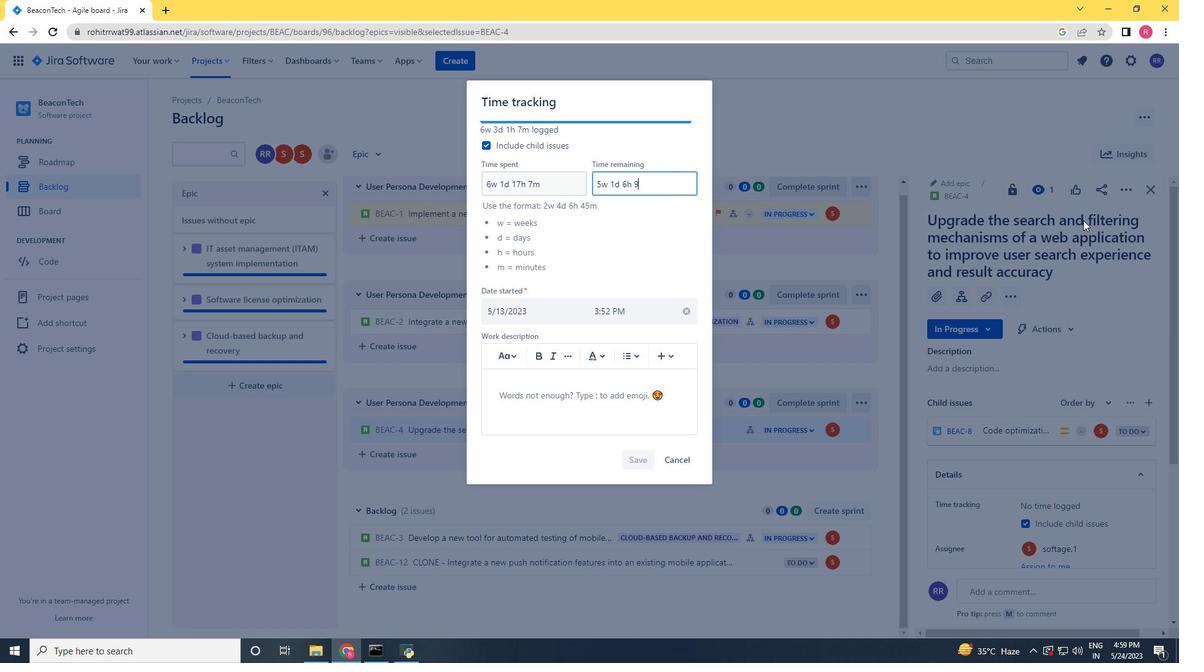 
Action: Mouse moved to (636, 468)
Screenshot: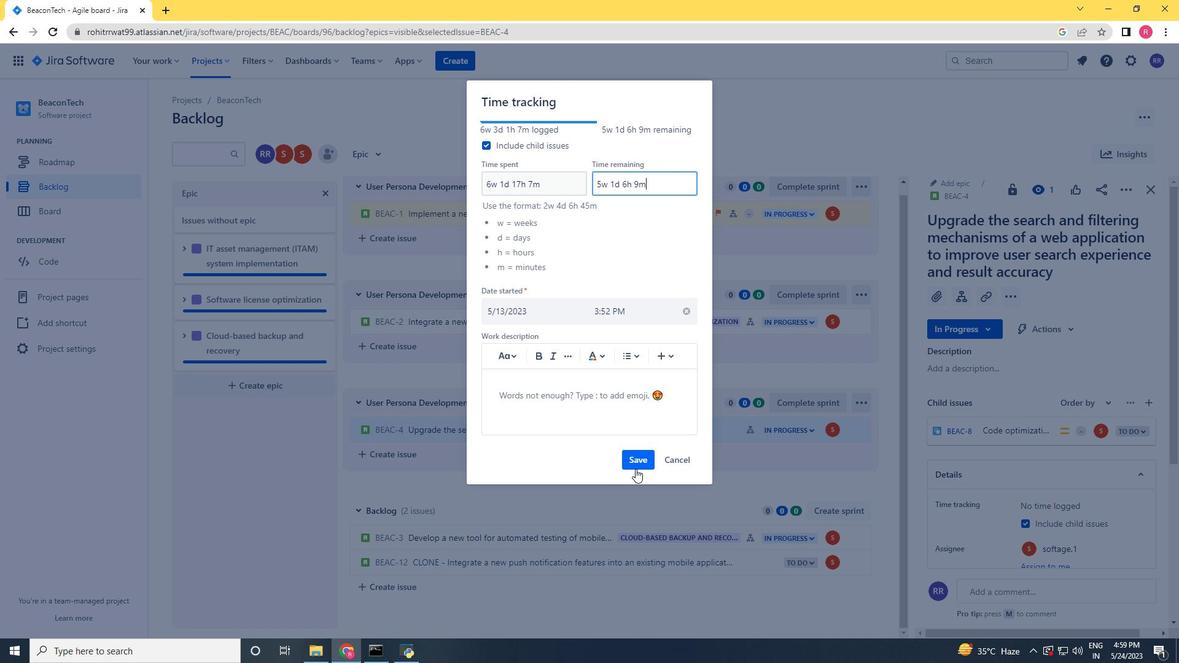 
Action: Mouse pressed left at (636, 468)
Screenshot: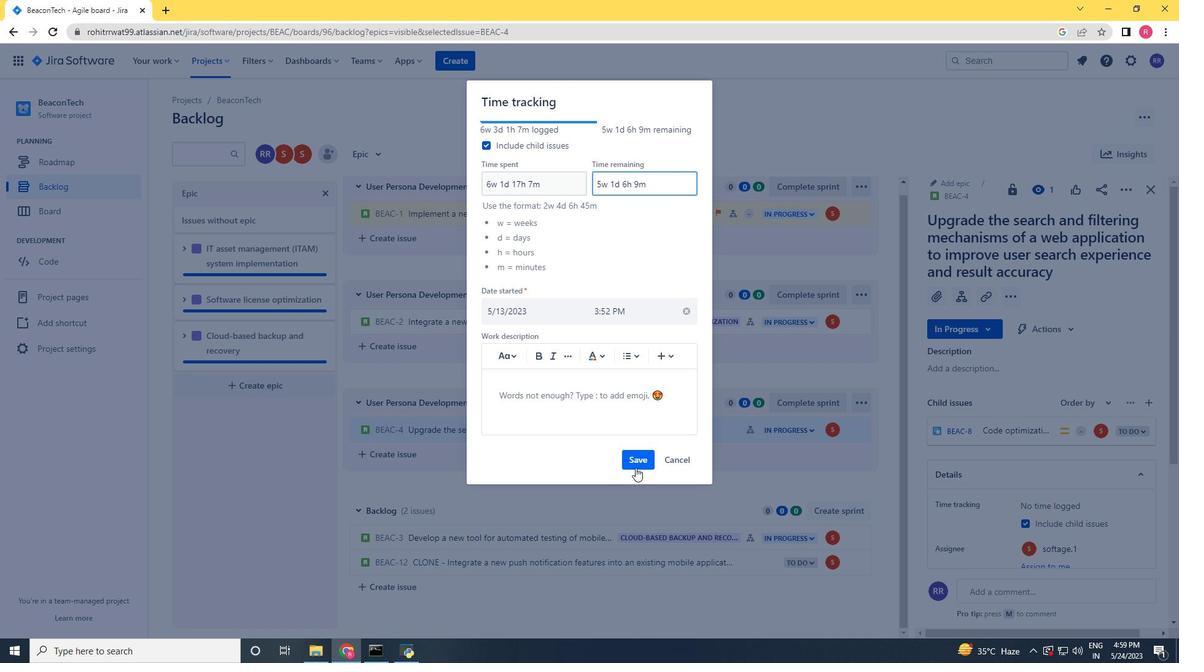 
Action: Mouse moved to (854, 435)
Screenshot: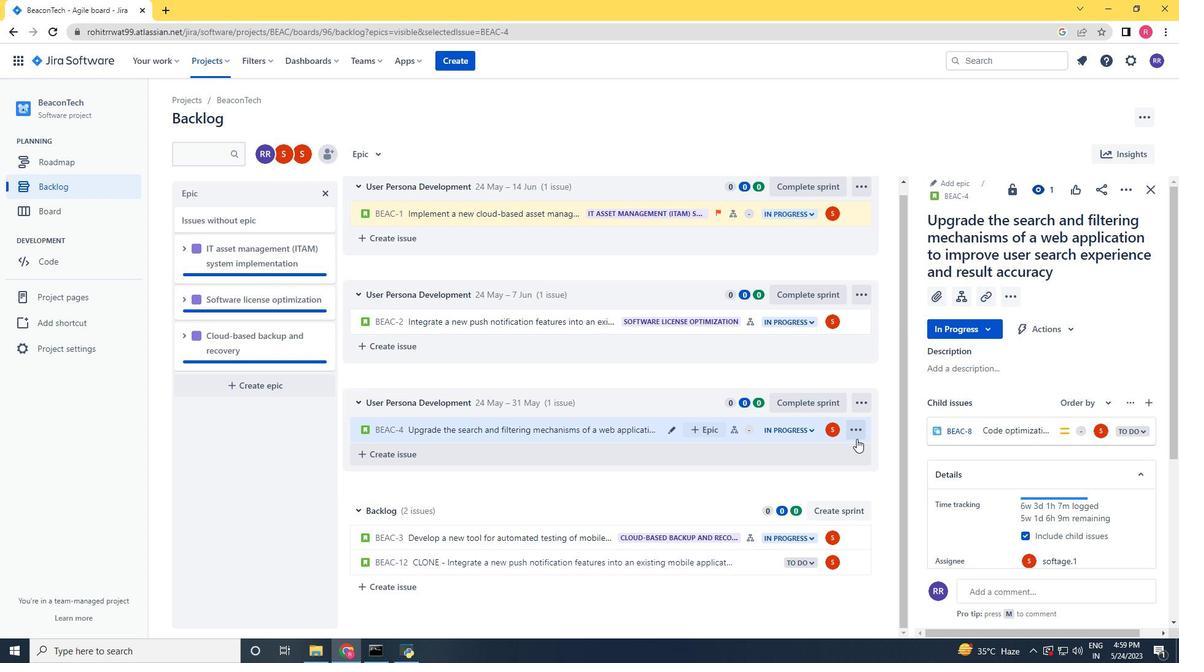 
Action: Mouse pressed left at (854, 435)
Screenshot: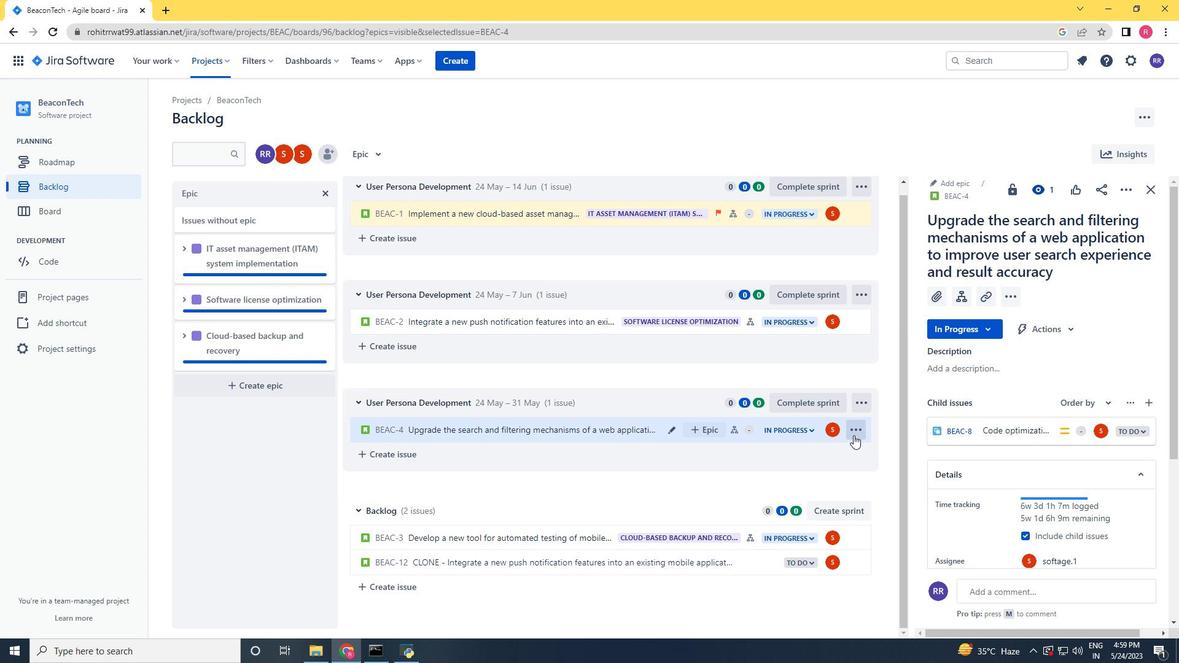 
Action: Mouse moved to (821, 404)
Screenshot: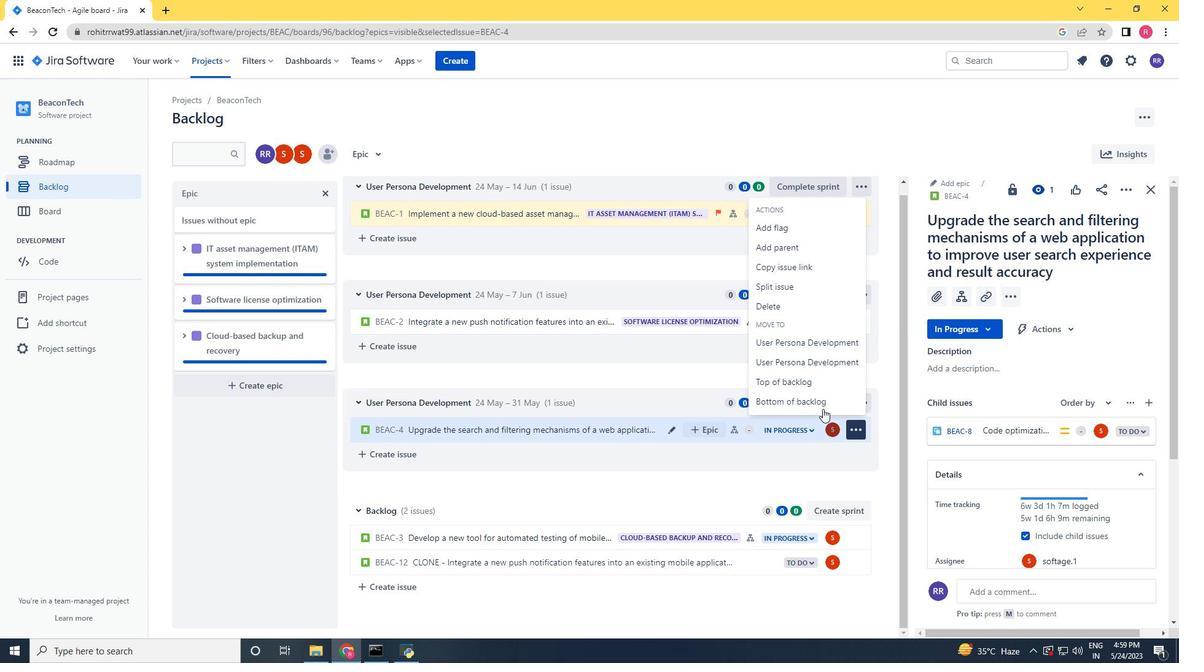 
Action: Mouse pressed left at (821, 404)
Screenshot: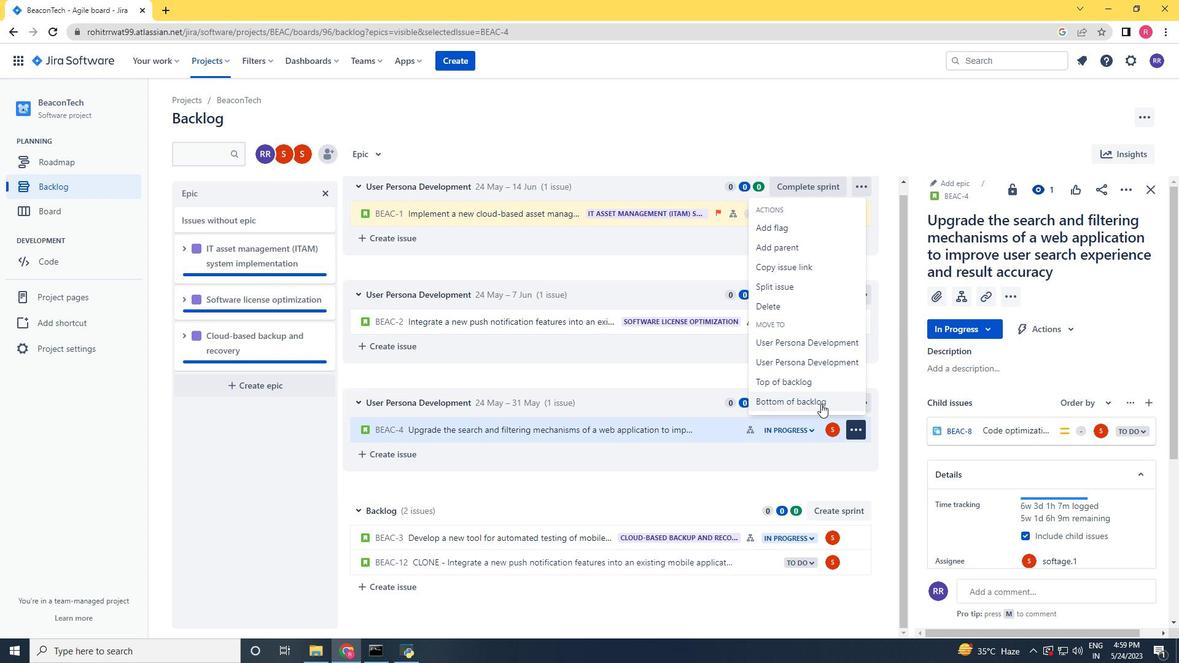 
Action: Mouse moved to (636, 191)
Screenshot: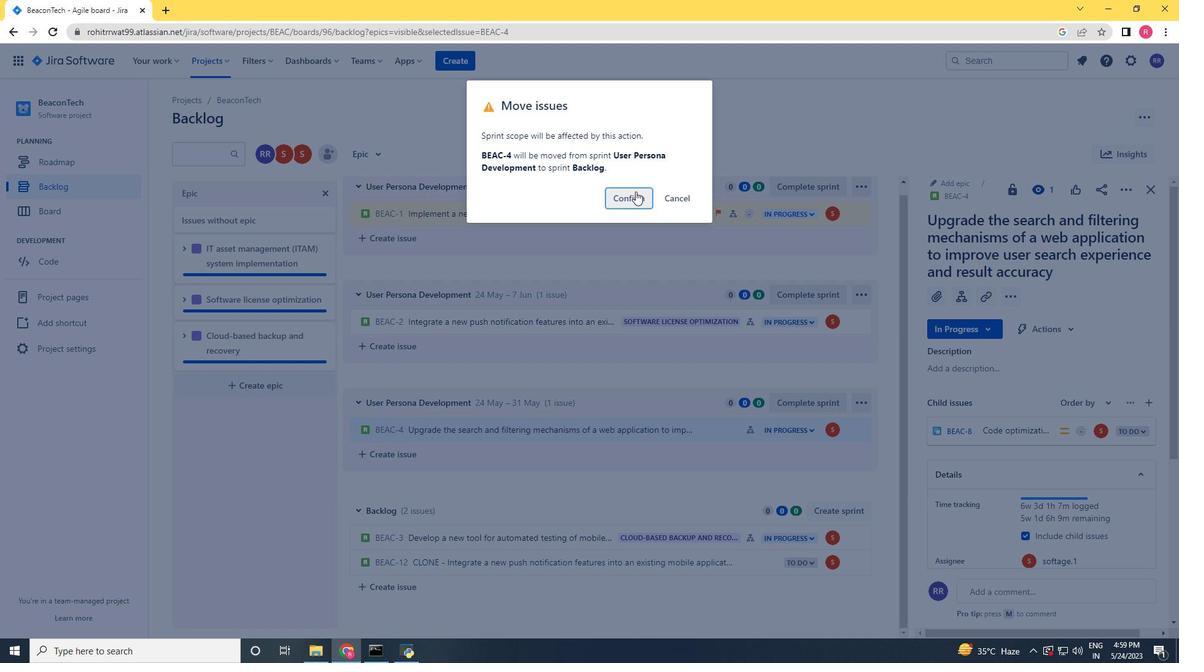 
Action: Mouse pressed left at (636, 191)
Screenshot: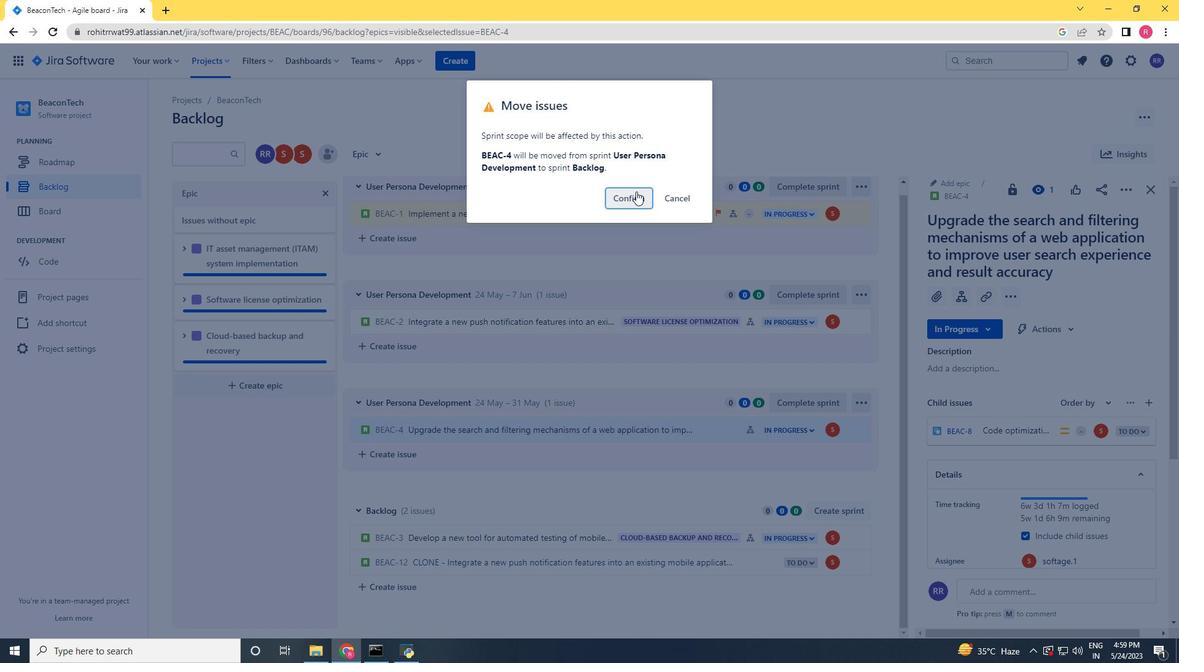 
Action: Mouse moved to (720, 425)
Screenshot: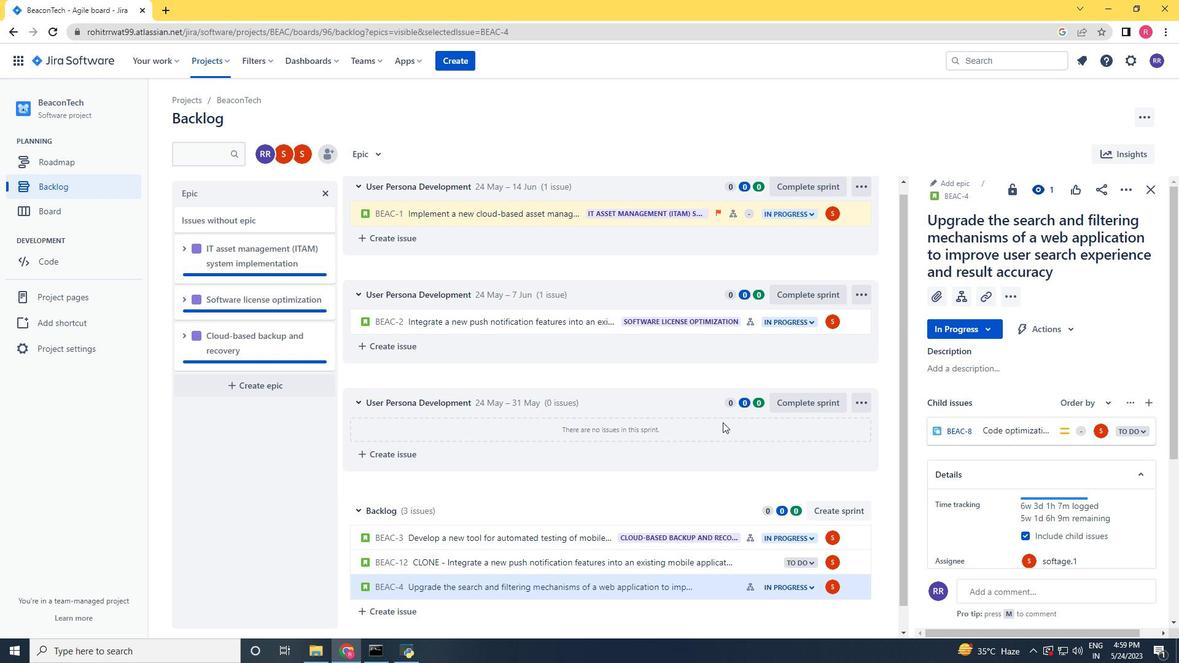 
Action: Mouse scrolled (720, 424) with delta (0, 0)
Screenshot: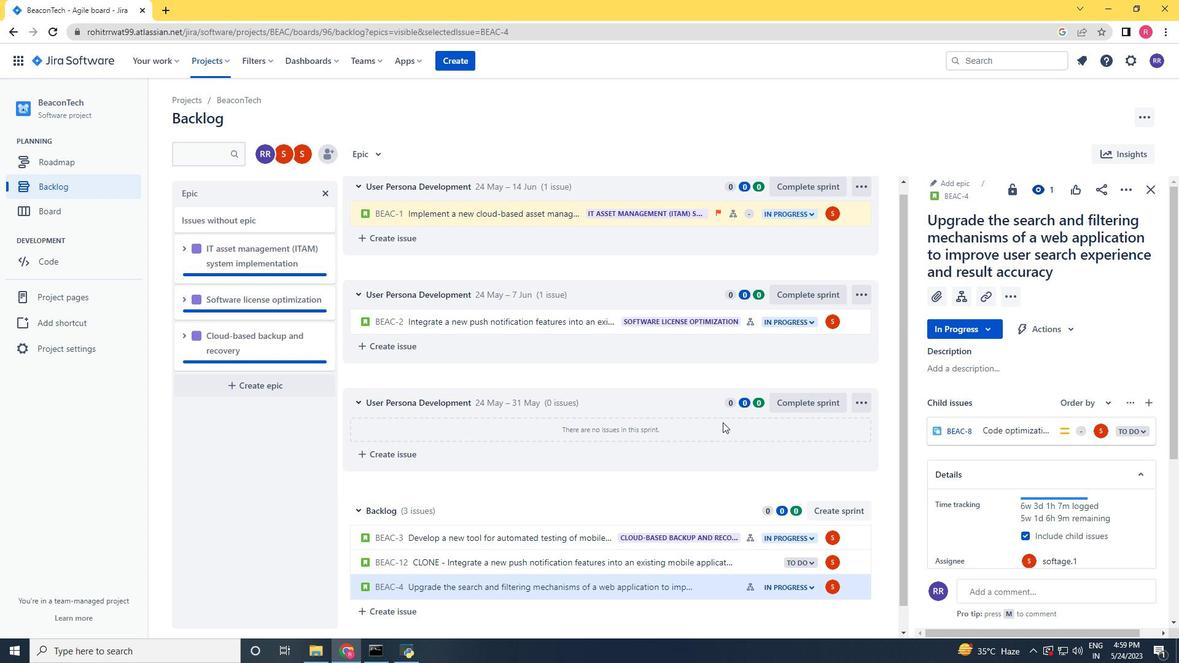 
Action: Mouse moved to (707, 442)
Screenshot: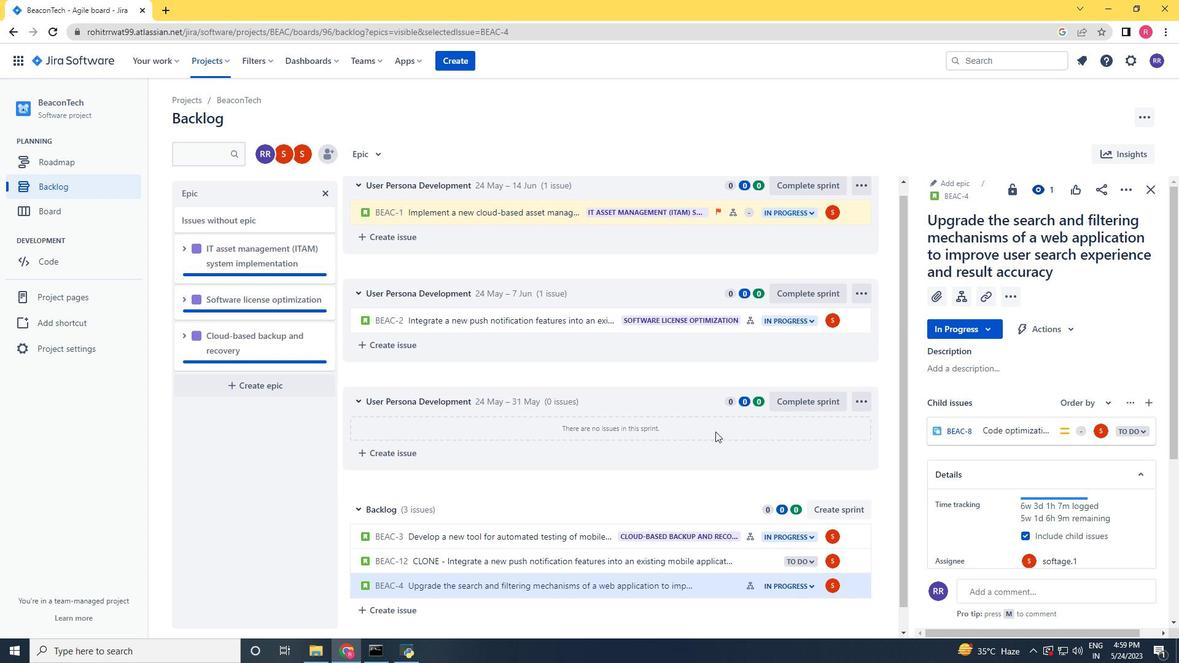 
Action: Mouse scrolled (712, 435) with delta (0, 0)
Screenshot: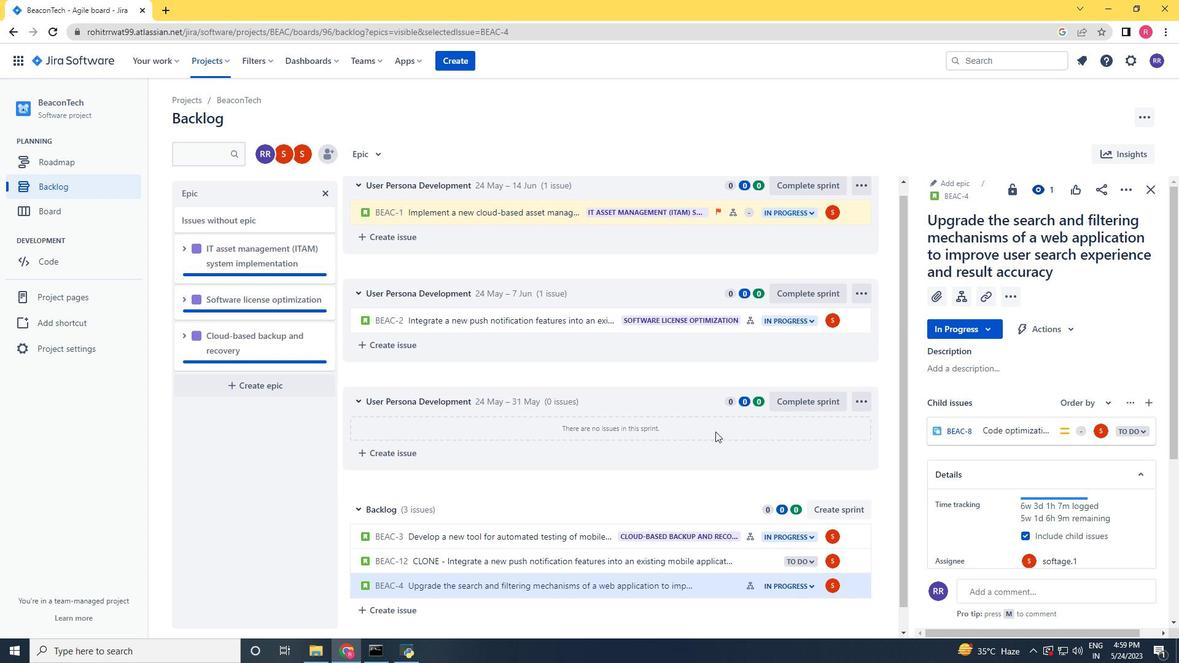 
Action: Mouse moved to (699, 476)
Screenshot: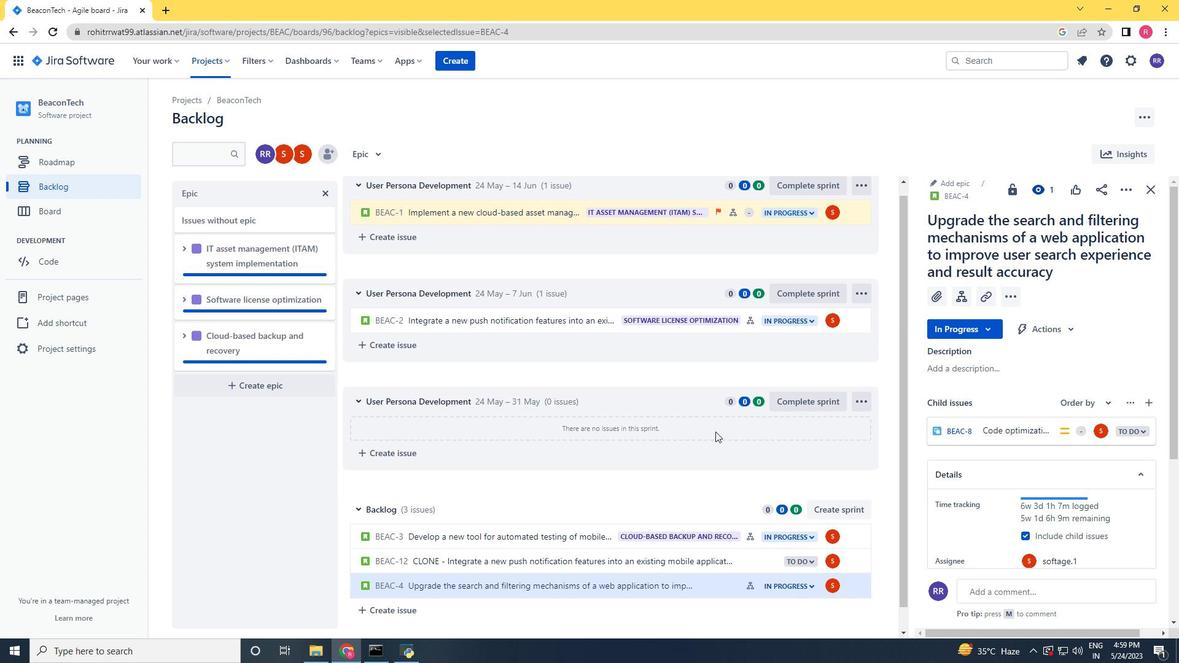 
Action: Mouse scrolled (705, 444) with delta (0, 0)
Screenshot: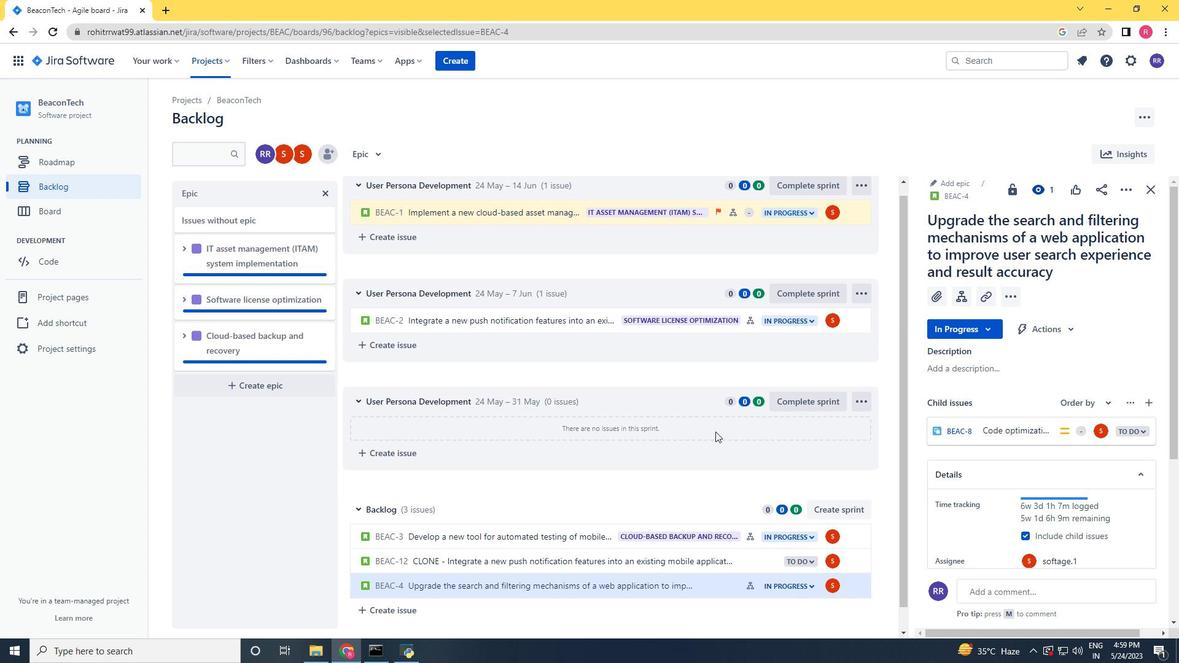 
Action: Mouse moved to (698, 483)
Screenshot: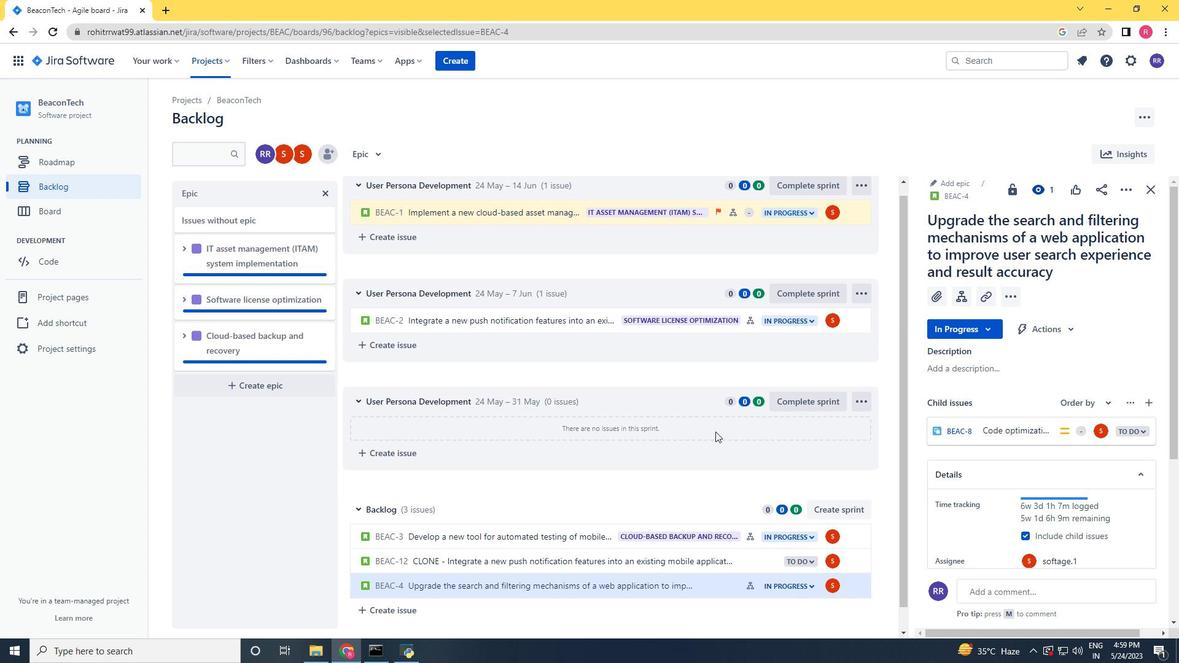 
Action: Mouse scrolled (703, 448) with delta (0, 0)
Screenshot: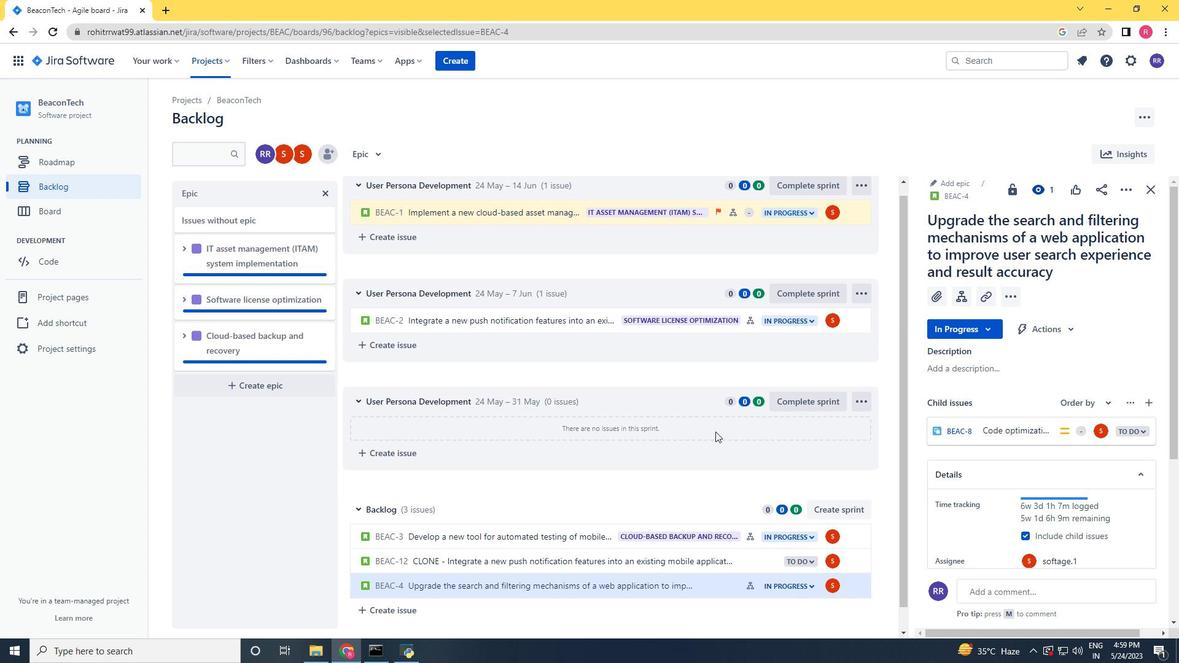
Action: Mouse moved to (698, 489)
Screenshot: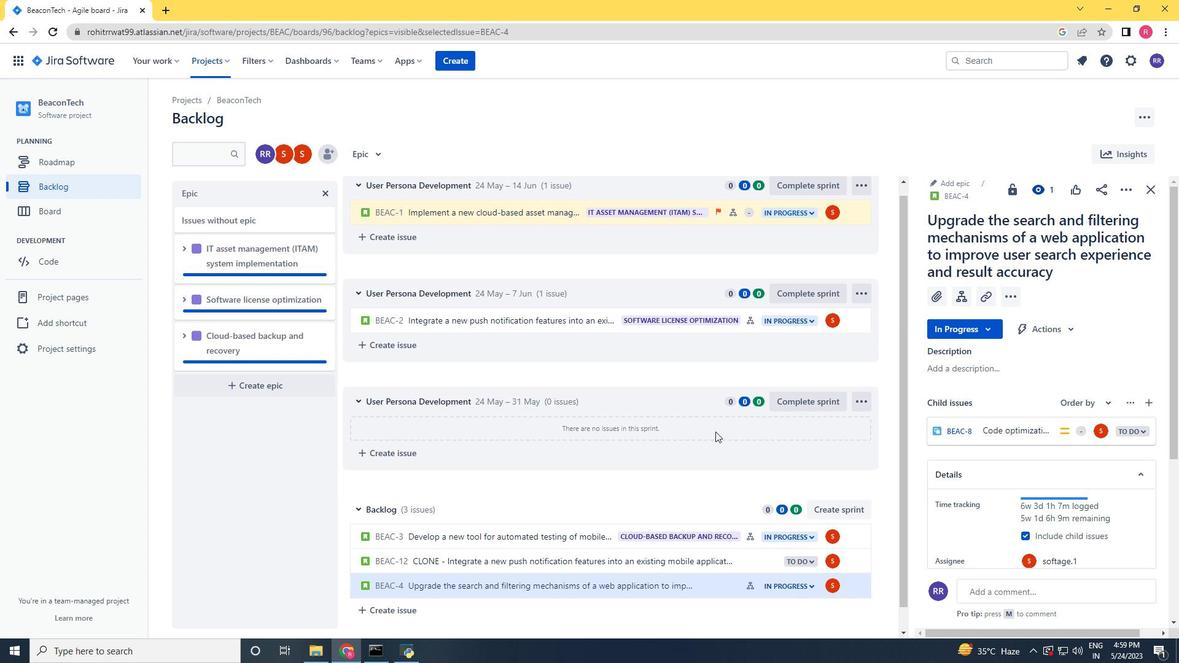 
Action: Mouse scrolled (702, 449) with delta (0, 0)
Screenshot: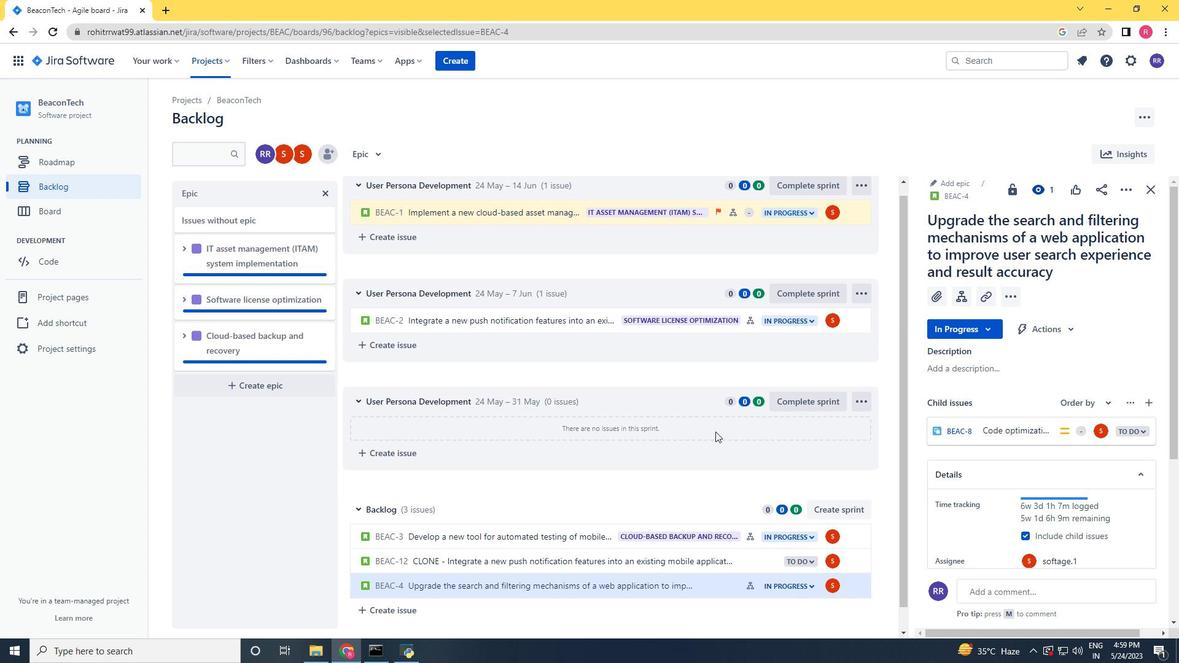 
Action: Mouse moved to (705, 565)
Screenshot: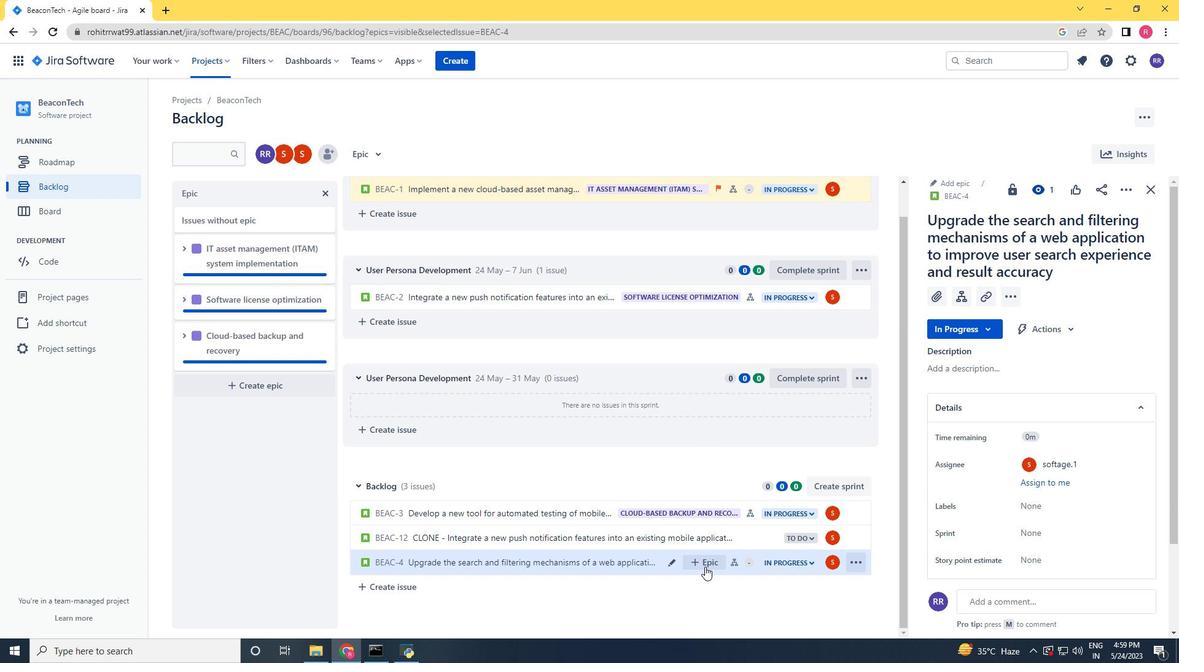 
Action: Mouse pressed left at (705, 565)
Screenshot: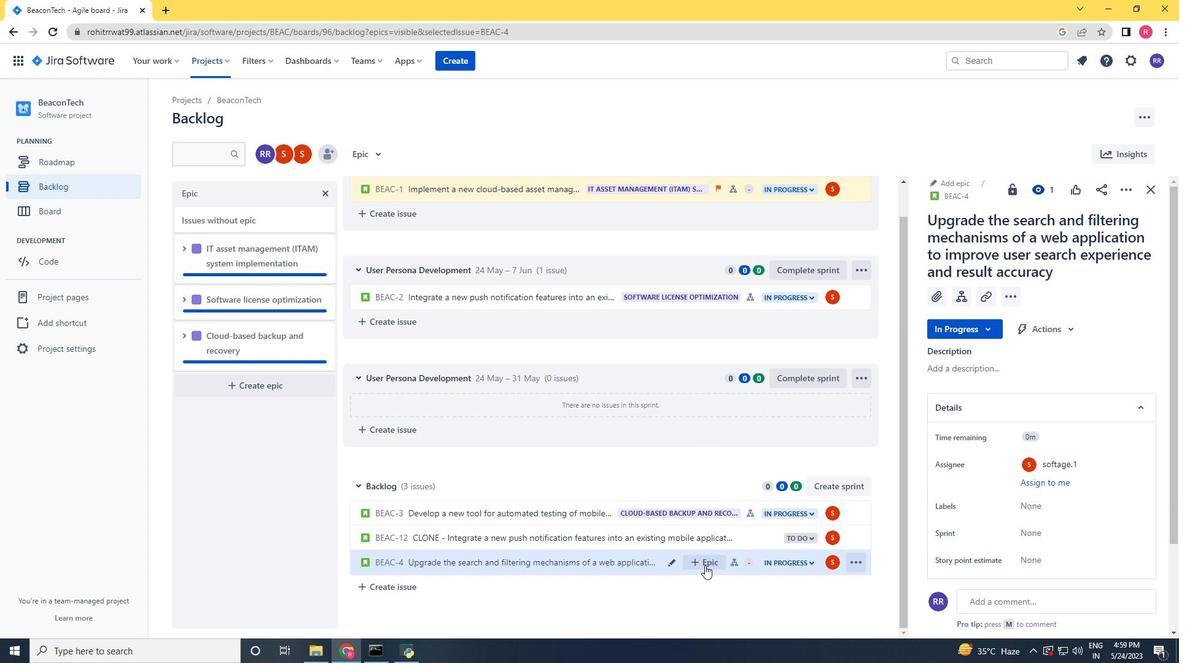 
Action: Mouse moved to (705, 562)
Screenshot: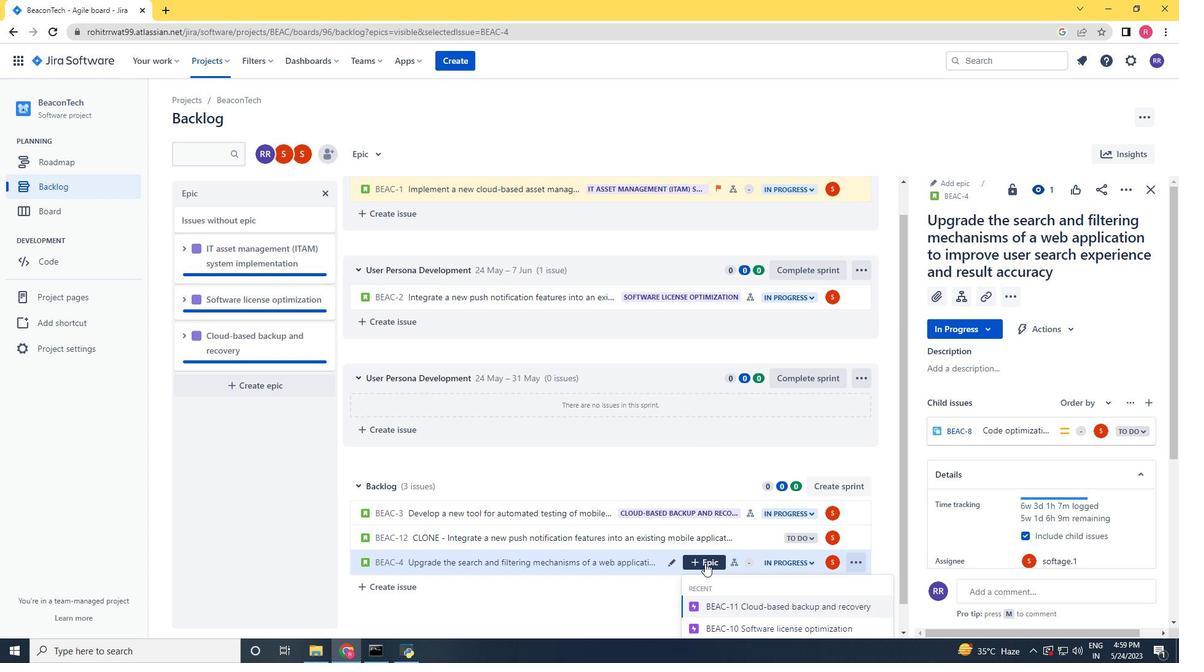 
Action: Mouse scrolled (705, 562) with delta (0, 0)
Screenshot: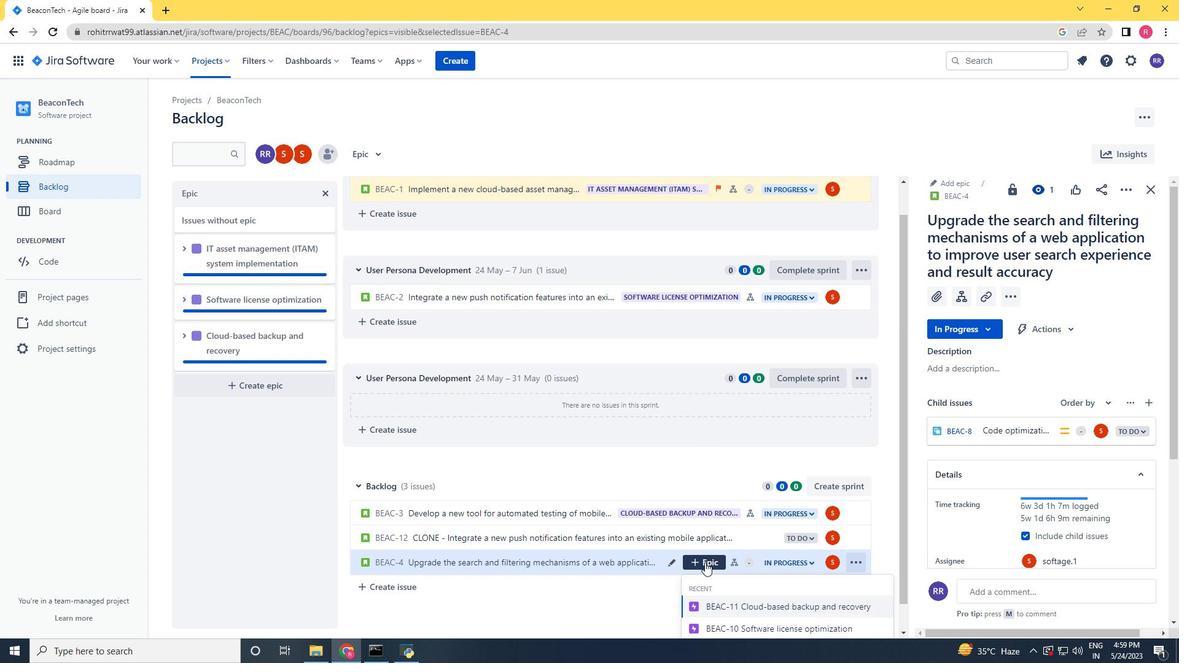 
Action: Mouse moved to (705, 562)
Screenshot: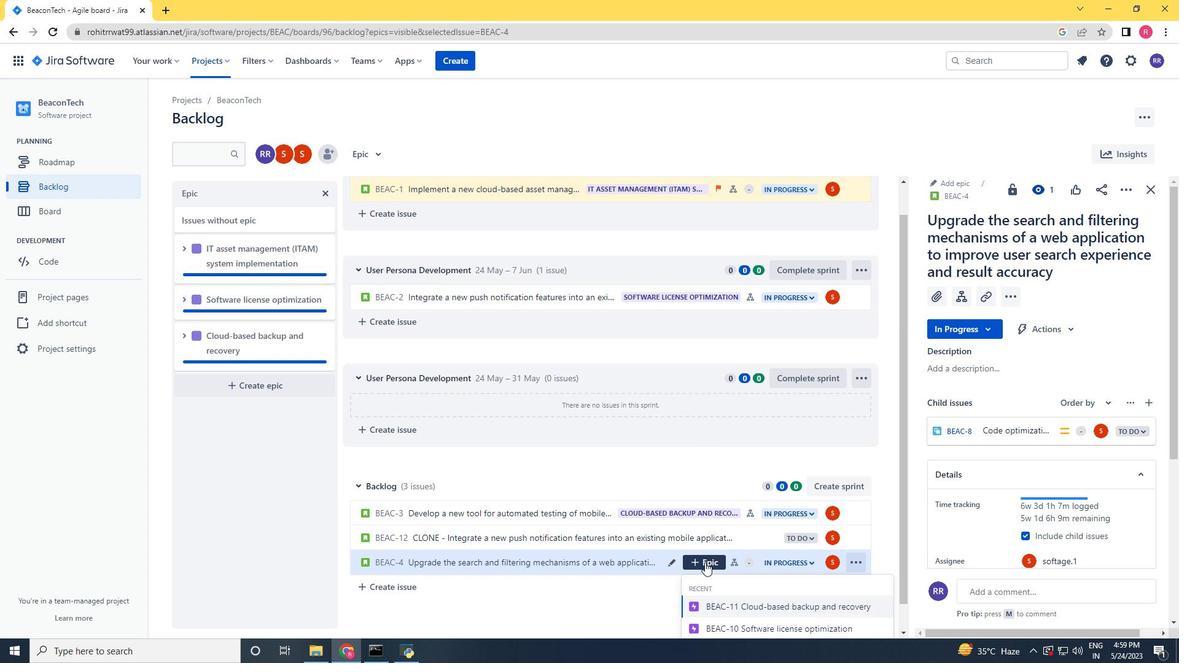 
Action: Mouse scrolled (705, 562) with delta (0, 0)
Screenshot: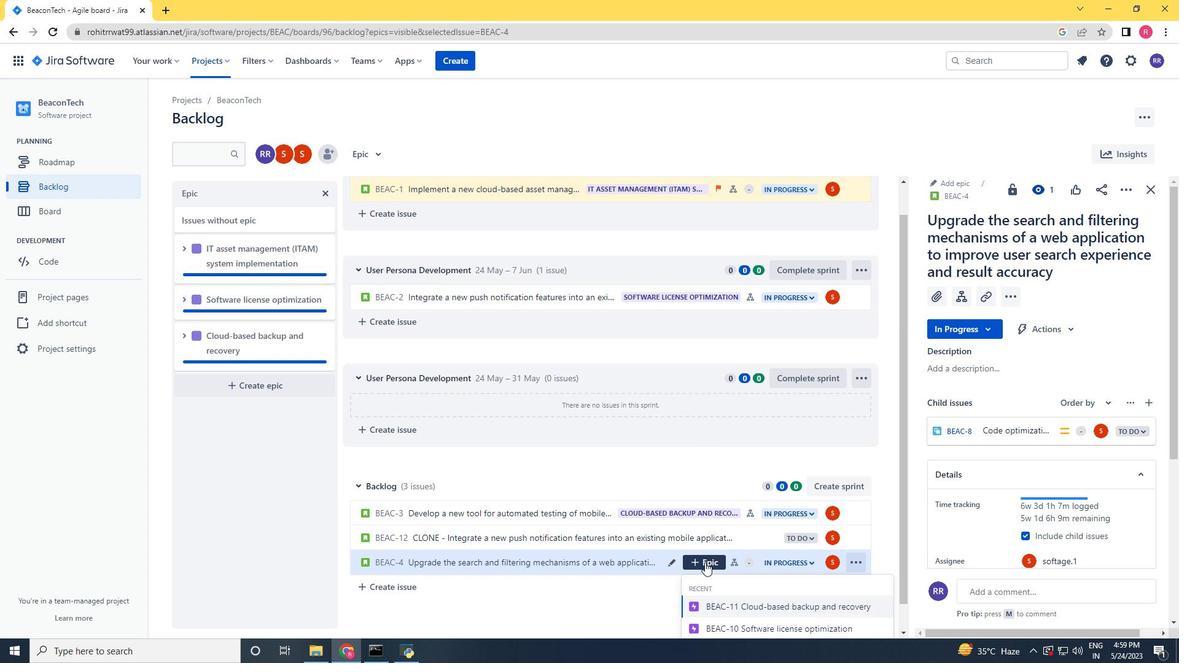 
Action: Mouse scrolled (705, 562) with delta (0, 0)
Screenshot: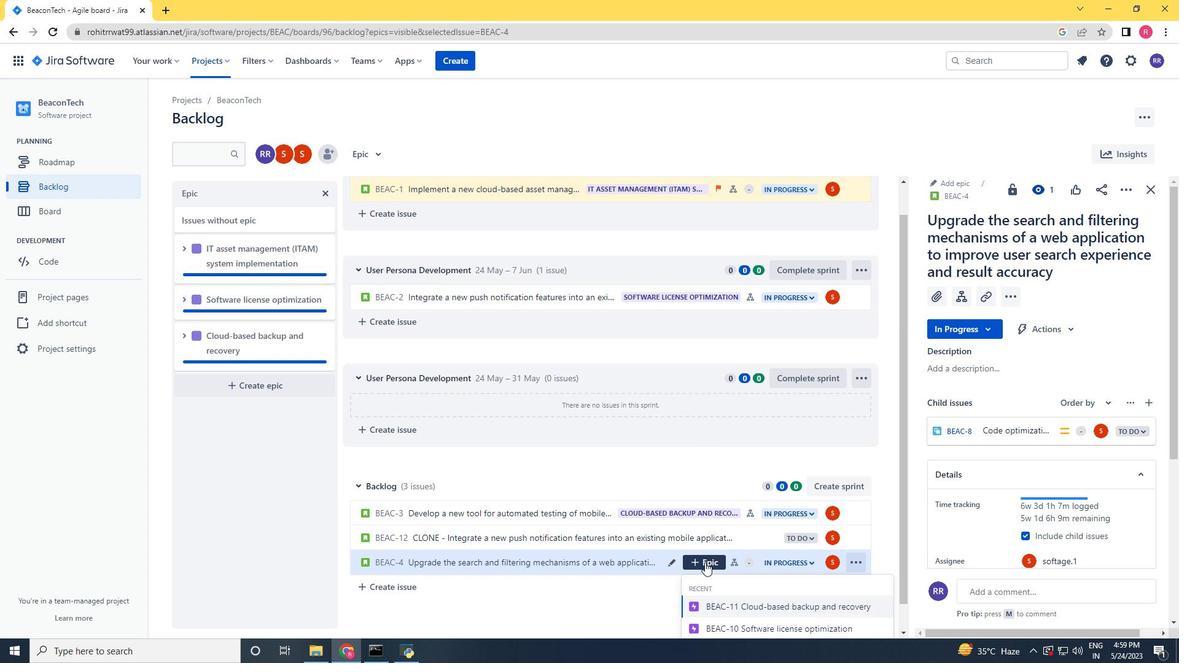 
Action: Mouse scrolled (705, 562) with delta (0, 0)
Screenshot: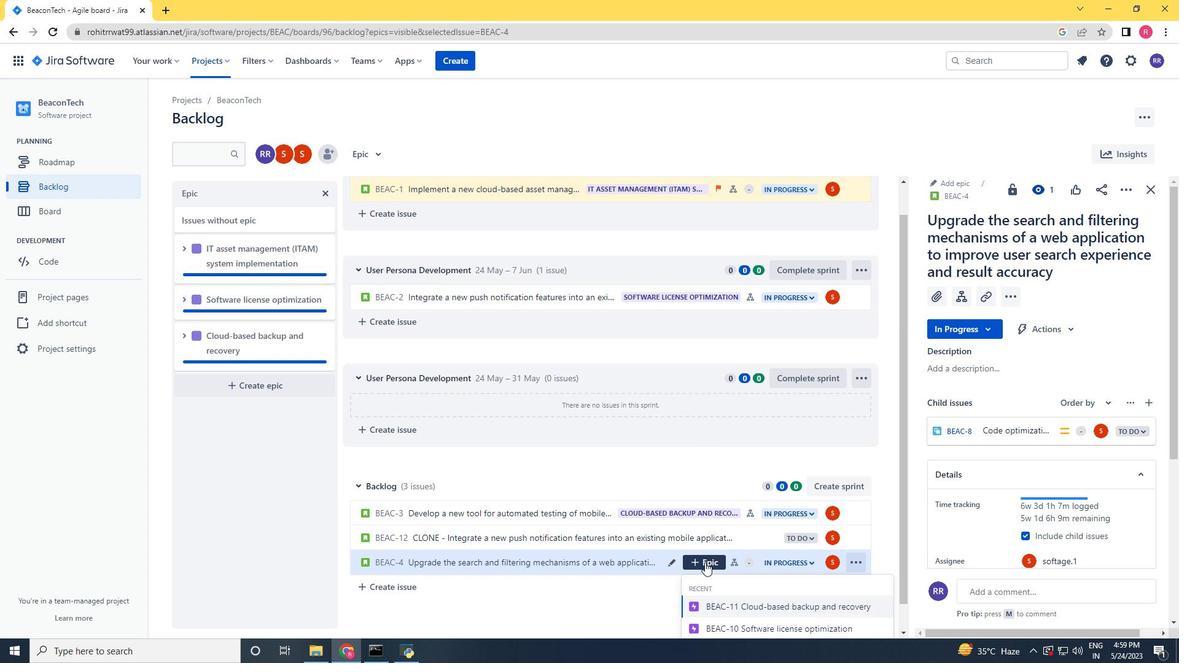 
Action: Mouse moved to (706, 561)
Screenshot: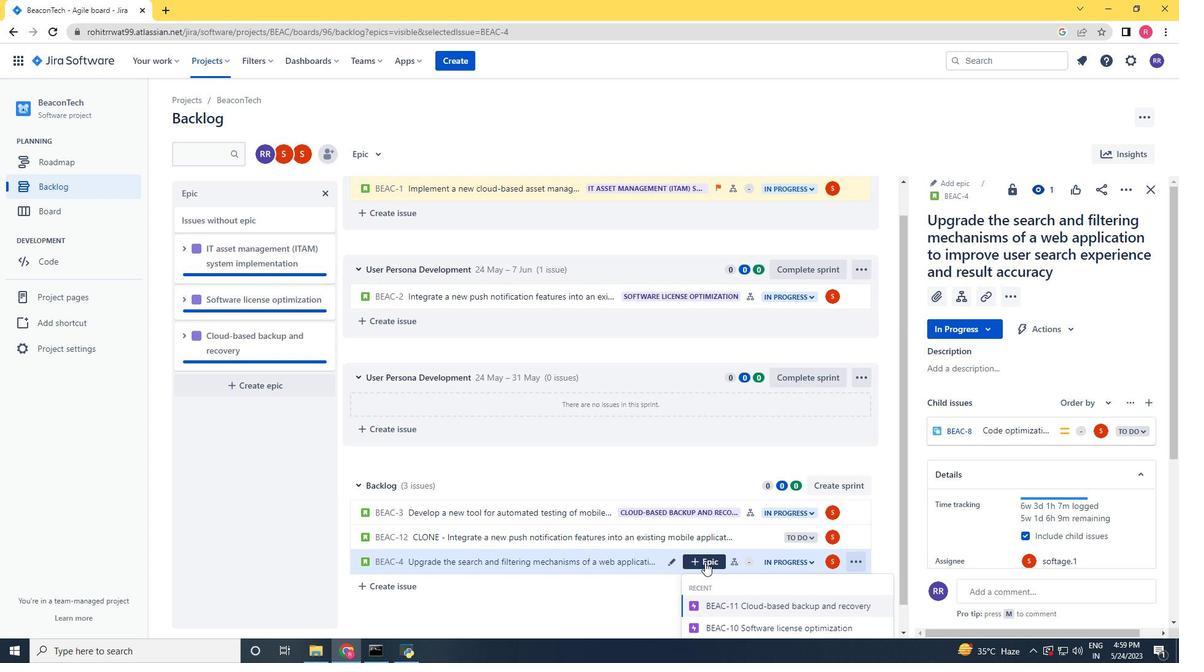 
Action: Mouse scrolled (706, 561) with delta (0, 0)
Screenshot: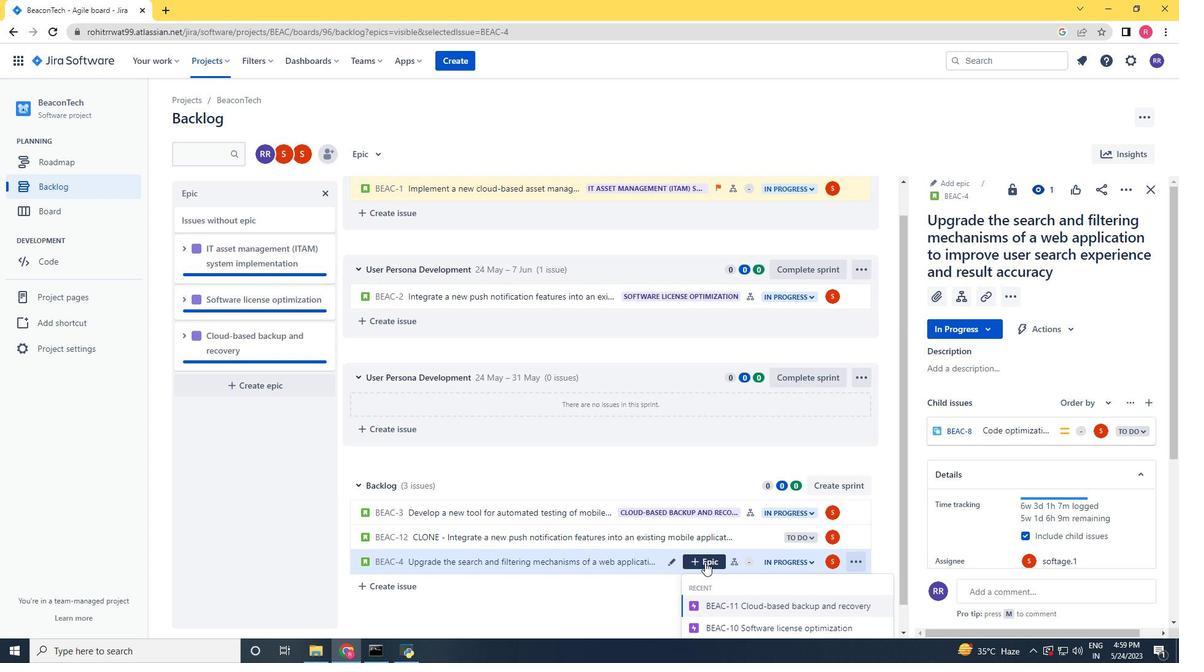 
Action: Mouse moved to (760, 616)
Screenshot: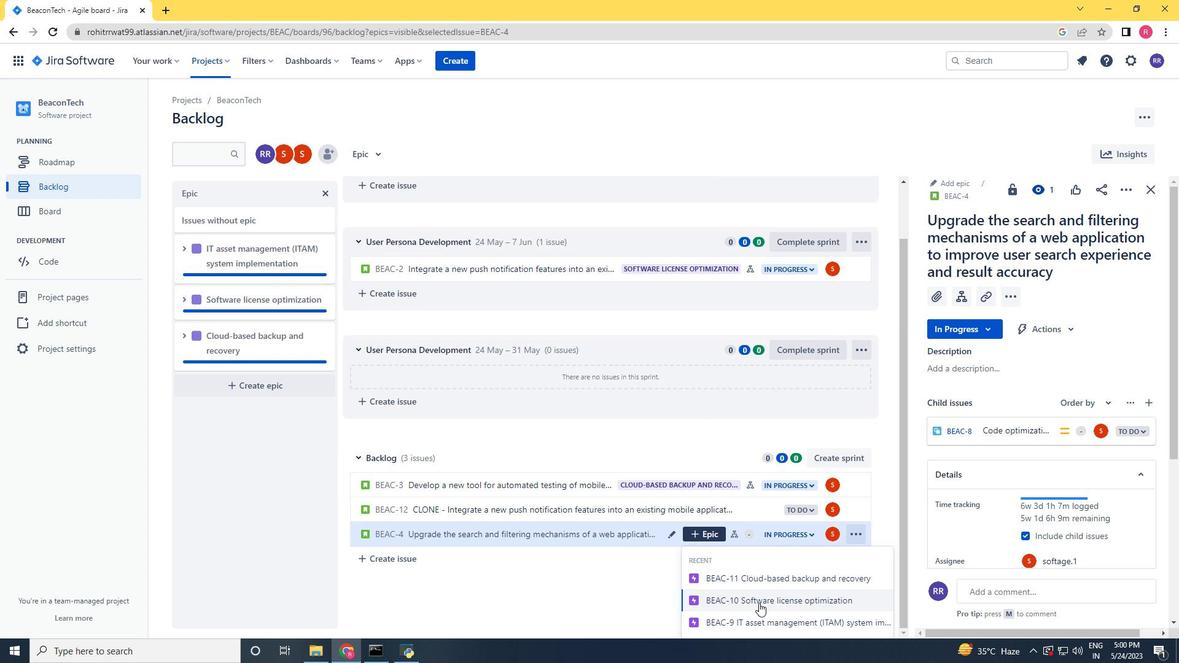
Action: Mouse pressed left at (760, 616)
Screenshot: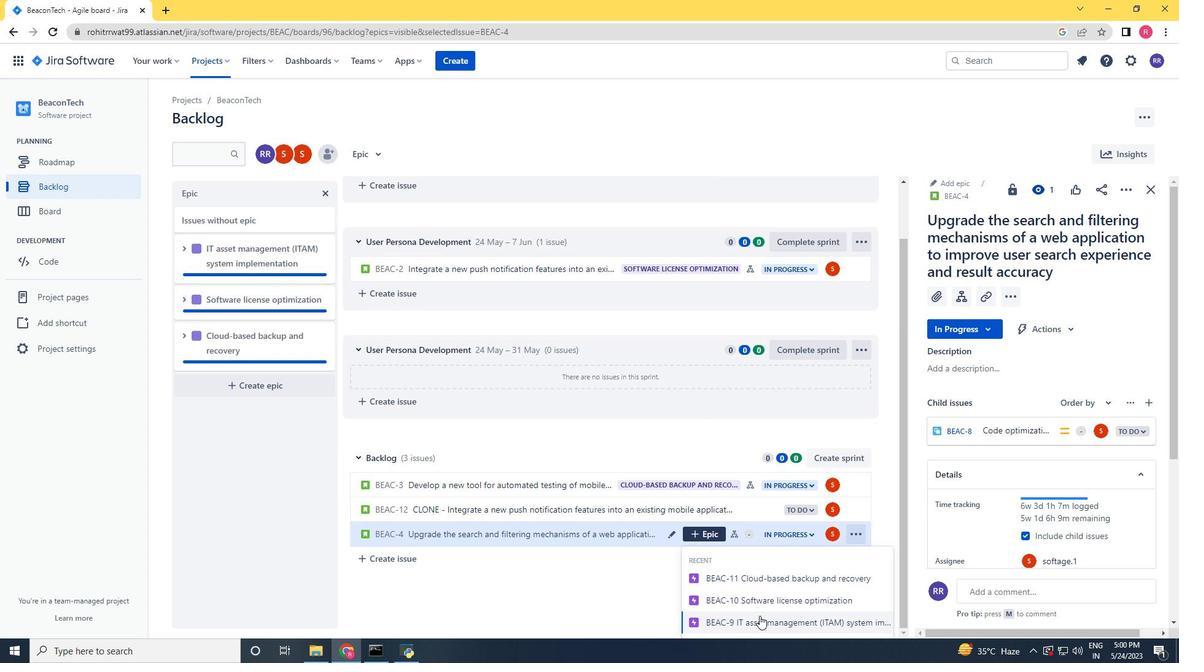 
Action: Mouse moved to (728, 540)
Screenshot: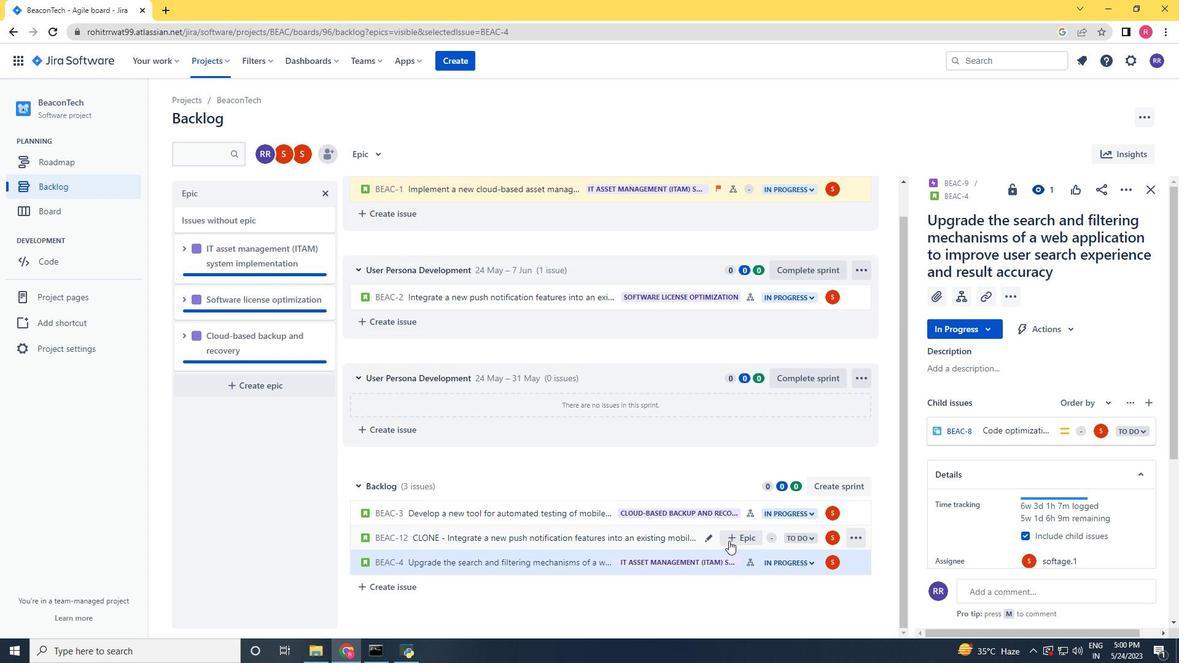 
Action: Mouse scrolled (728, 541) with delta (0, 0)
Screenshot: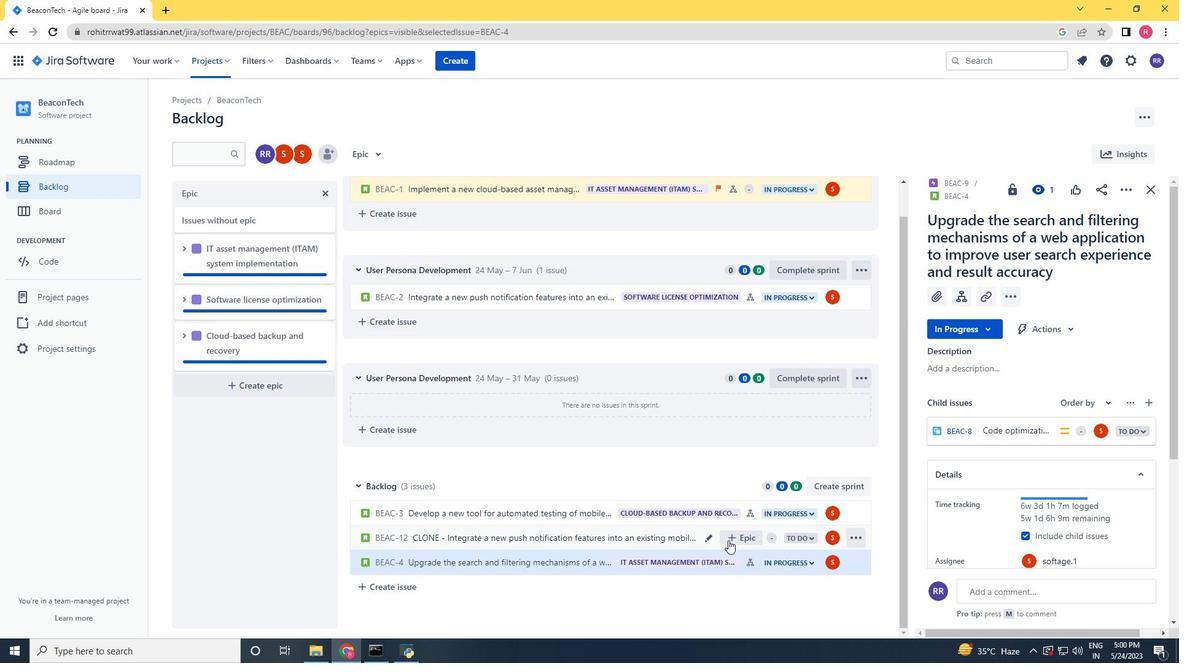 
Action: Mouse scrolled (728, 541) with delta (0, 0)
Screenshot: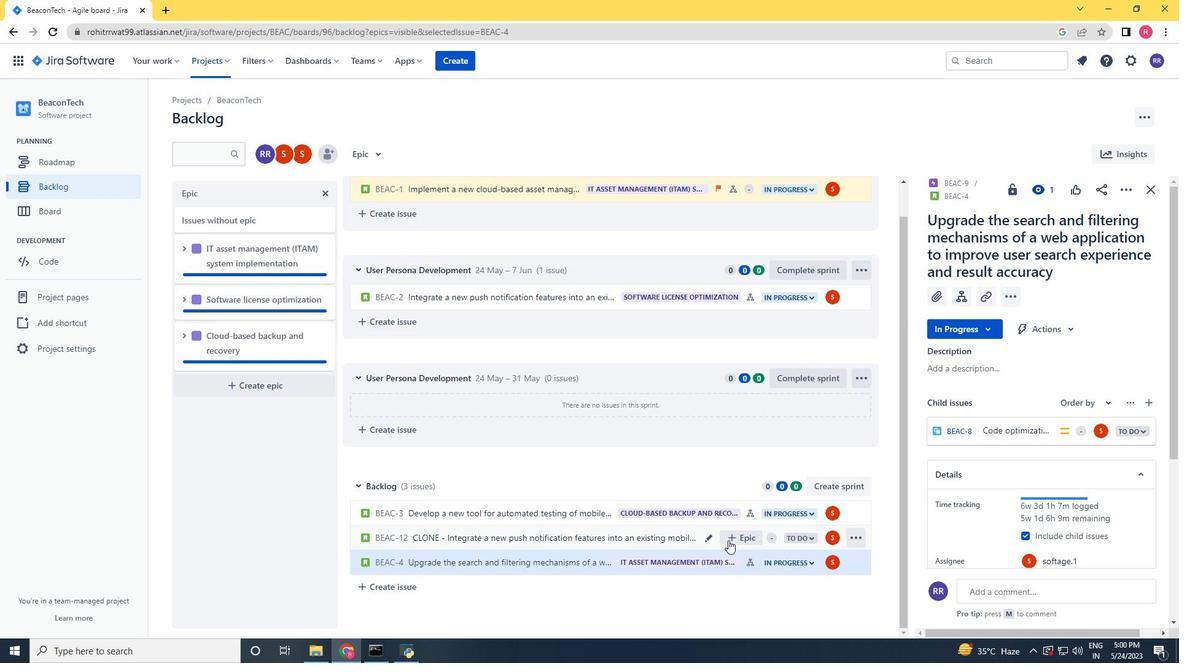 
Action: Mouse scrolled (728, 541) with delta (0, 0)
Screenshot: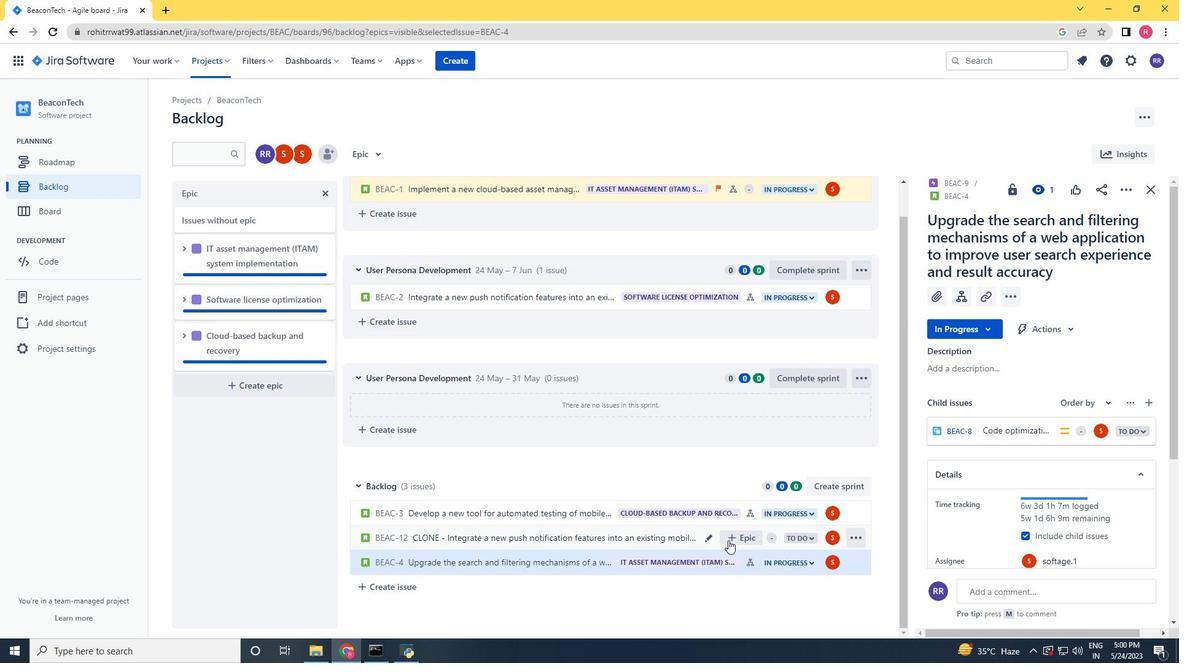 
Action: Mouse scrolled (728, 541) with delta (0, 0)
Screenshot: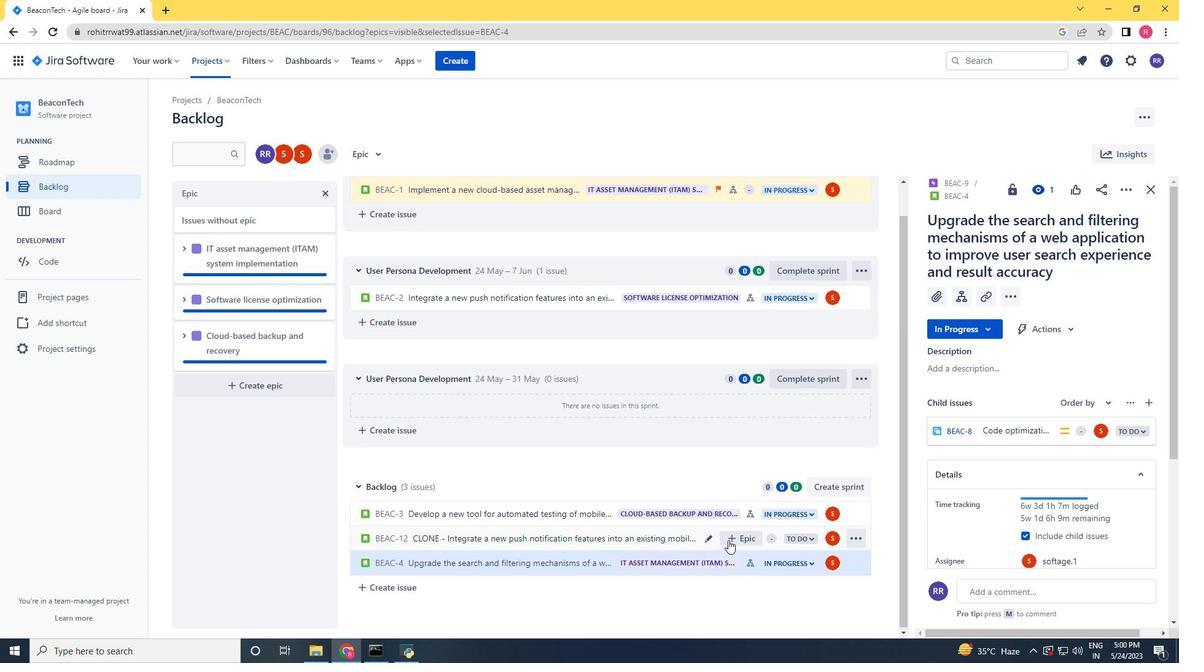 
Action: Mouse scrolled (728, 541) with delta (0, 0)
Screenshot: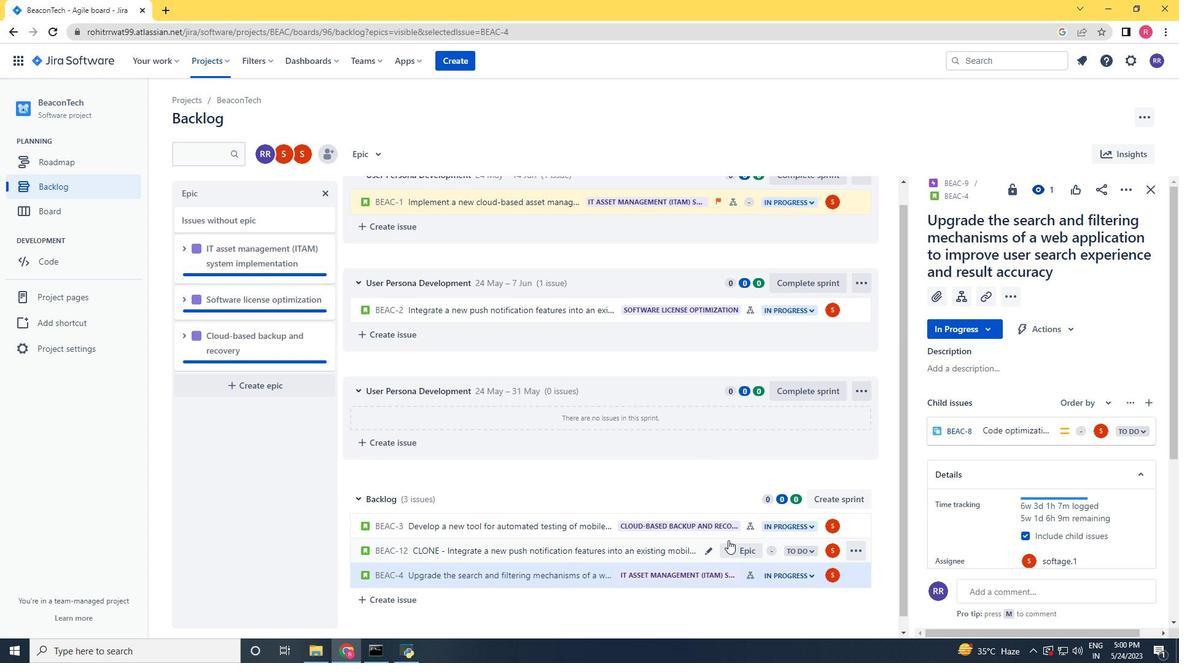 
Action: Mouse scrolled (728, 541) with delta (0, 0)
Screenshot: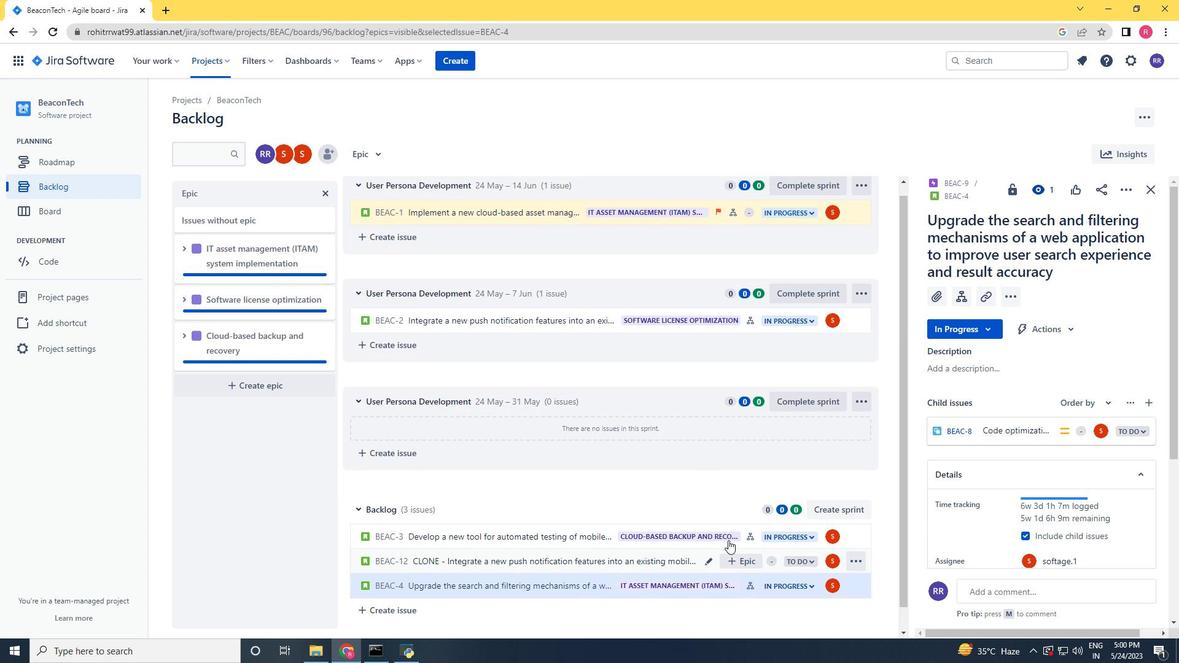 
Action: Mouse scrolled (728, 541) with delta (0, 0)
Screenshot: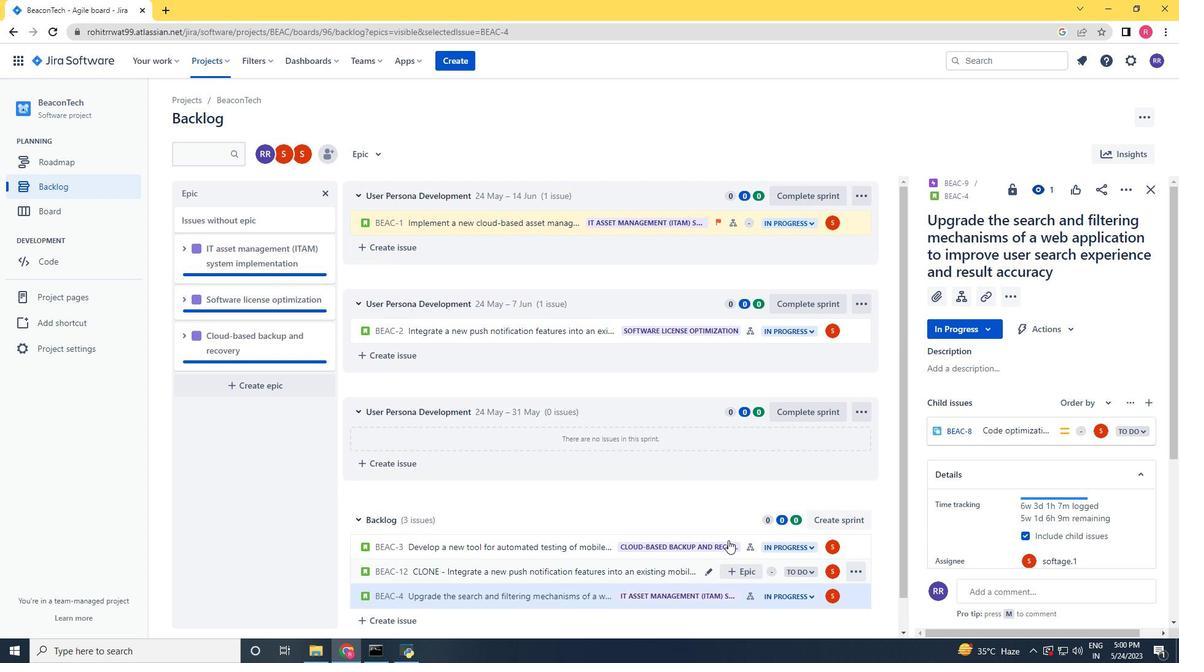 
Action: Mouse scrolled (728, 541) with delta (0, 0)
Screenshot: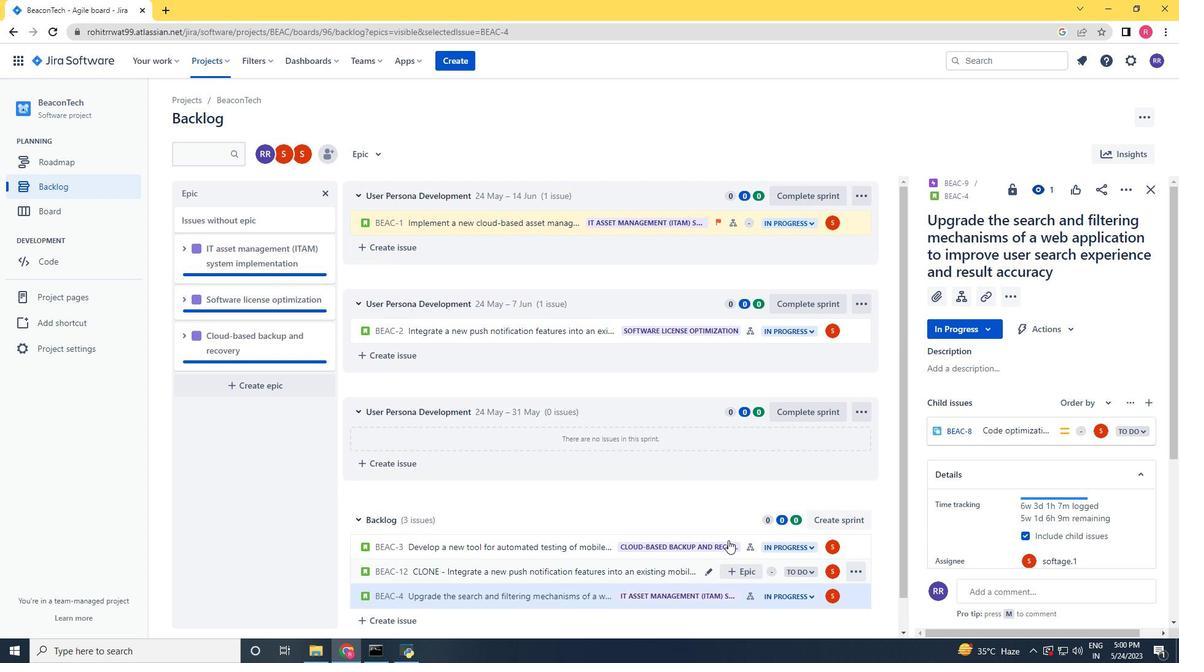 
Action: Mouse scrolled (728, 541) with delta (0, 0)
Screenshot: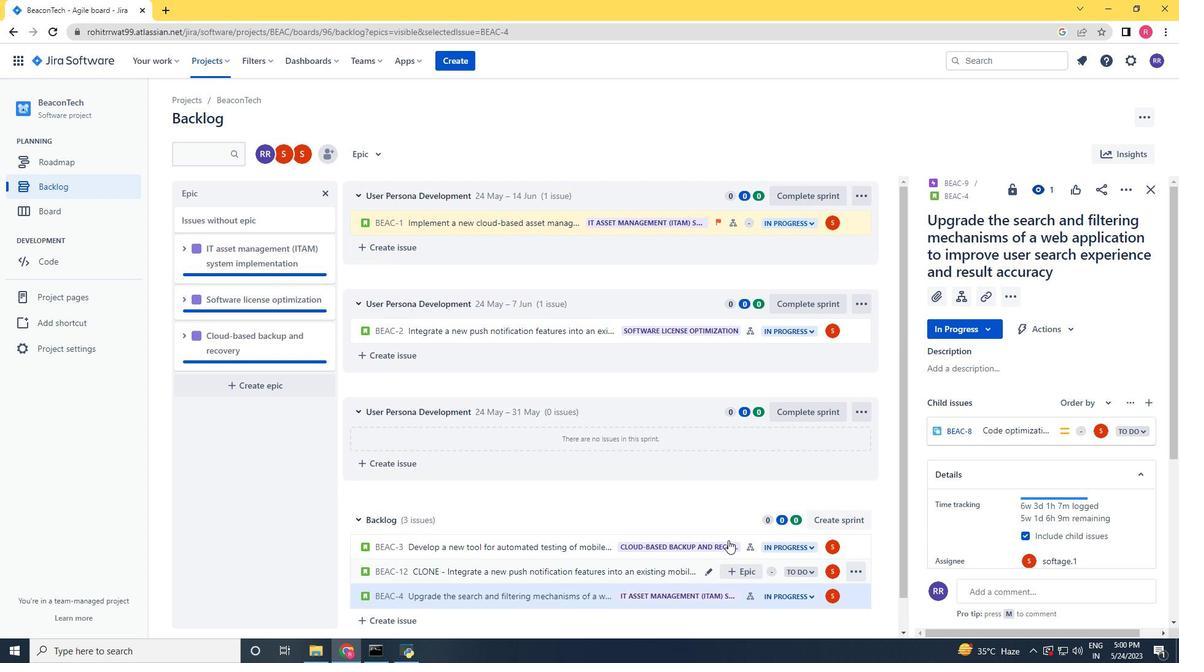 
Action: Mouse scrolled (728, 540) with delta (0, 0)
Screenshot: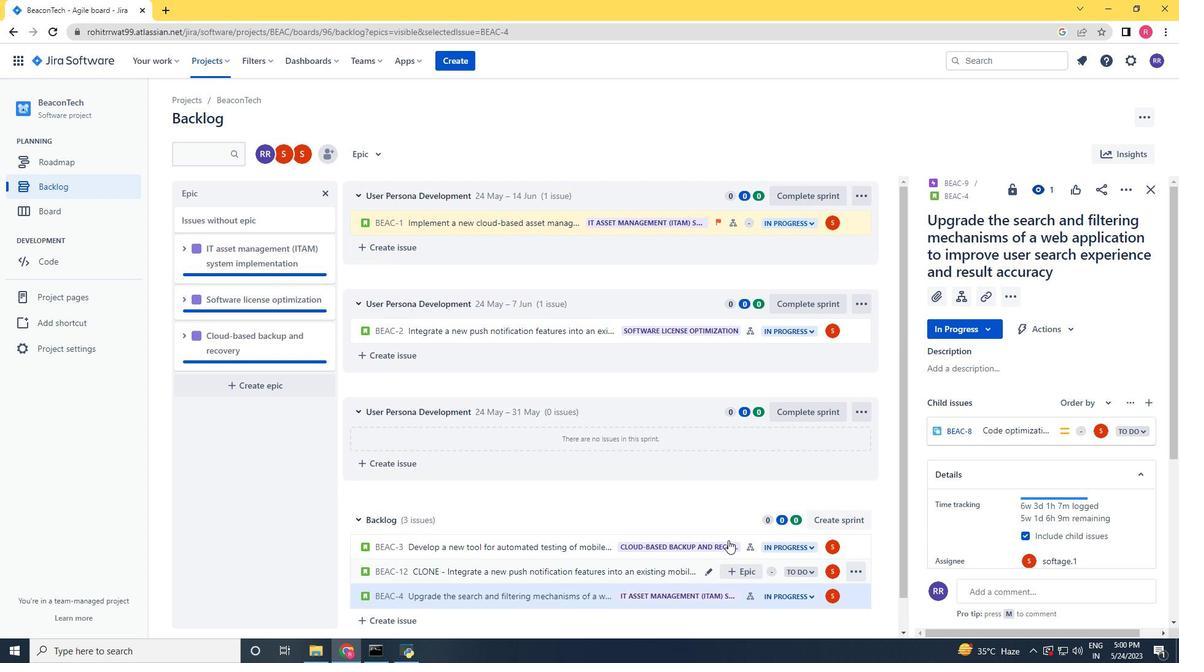
Action: Mouse scrolled (728, 540) with delta (0, 0)
Screenshot: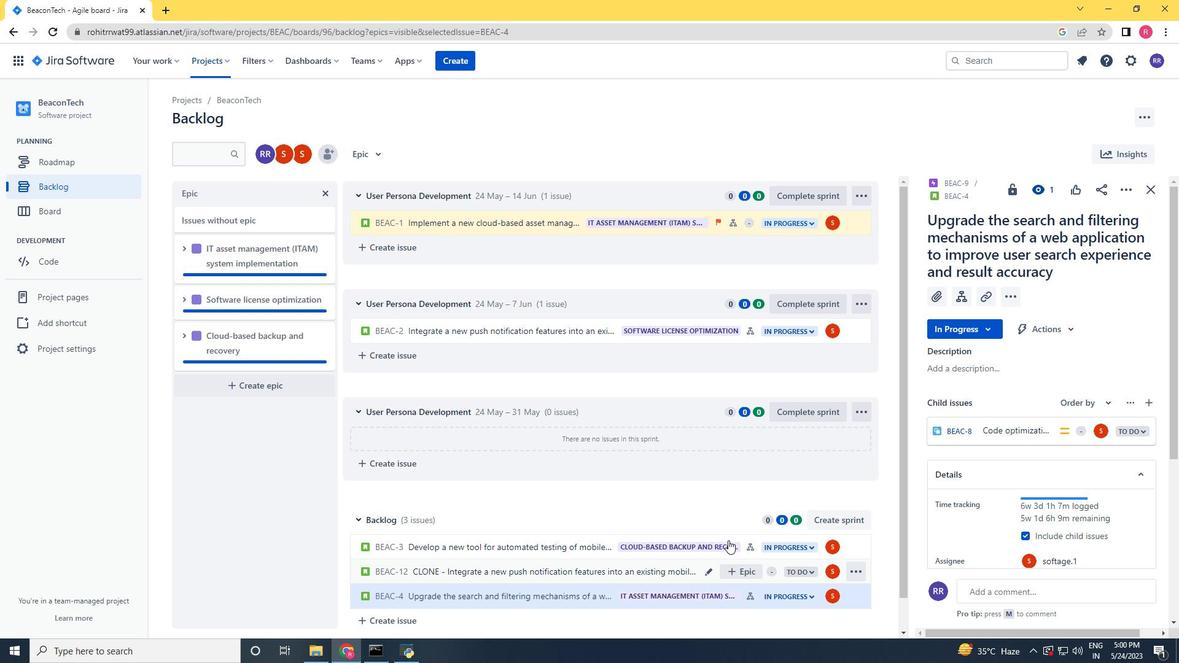 
Action: Mouse scrolled (728, 540) with delta (0, 0)
Screenshot: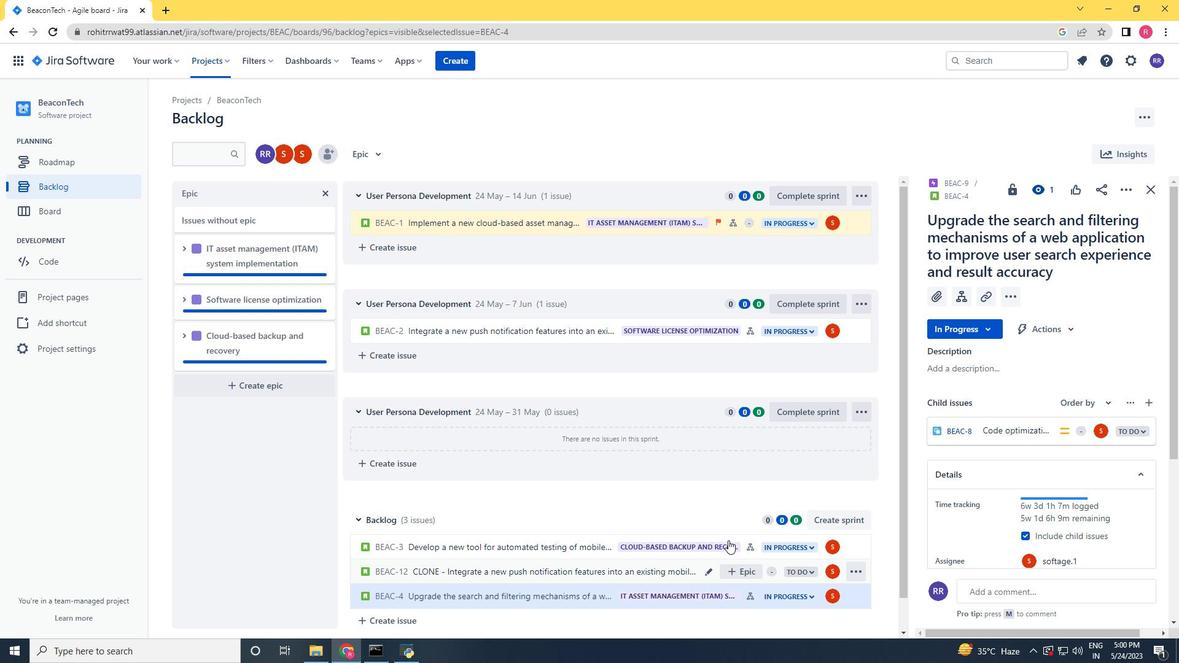 
Action: Mouse scrolled (728, 540) with delta (0, 0)
Screenshot: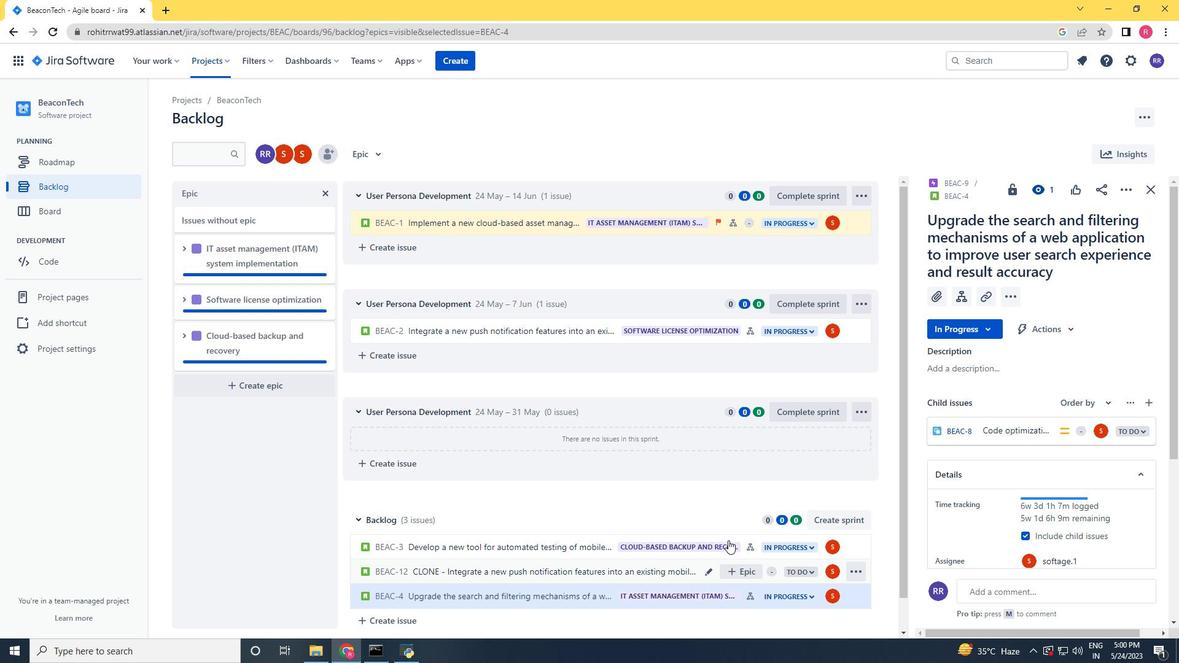 
Action: Mouse moved to (728, 540)
Screenshot: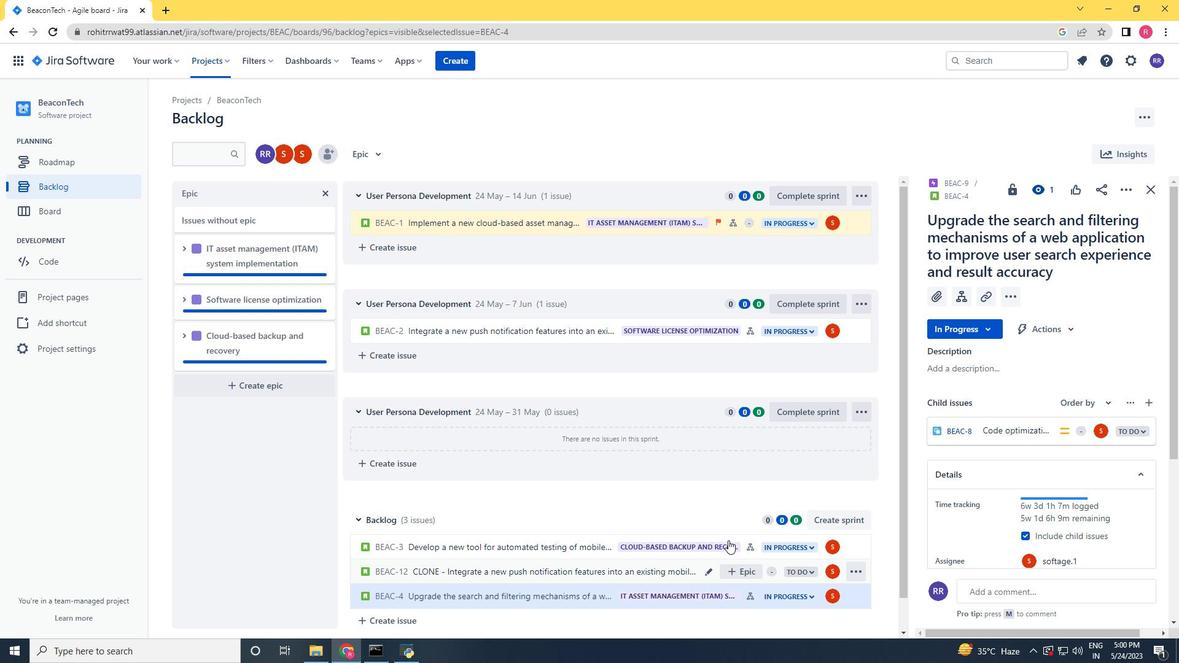 
Action: Mouse scrolled (728, 539) with delta (0, 0)
Screenshot: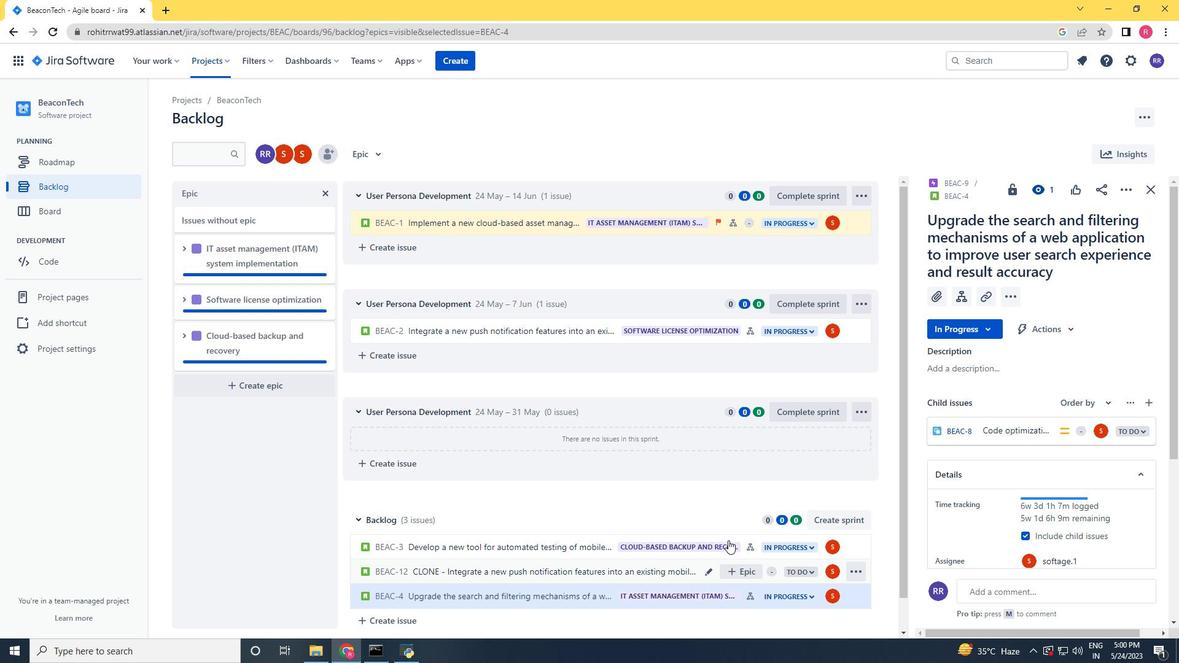 
Action: Mouse moved to (730, 538)
Screenshot: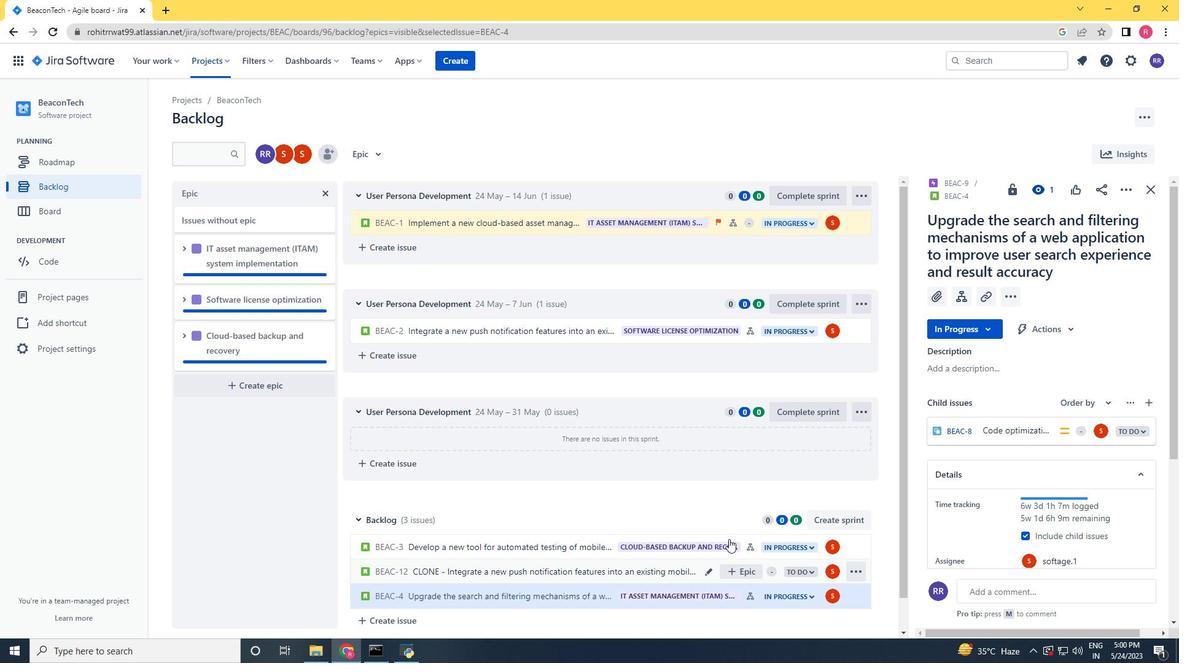 
Action: Mouse scrolled (730, 539) with delta (0, 0)
Screenshot: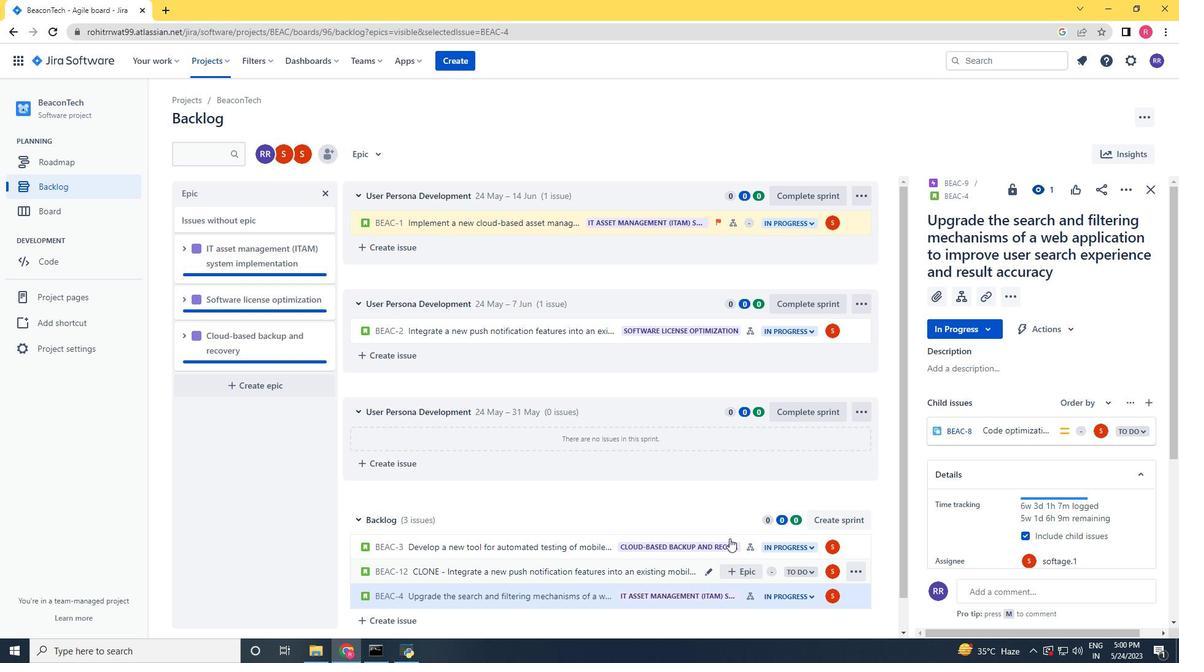 
Action: Mouse scrolled (730, 539) with delta (0, 0)
Screenshot: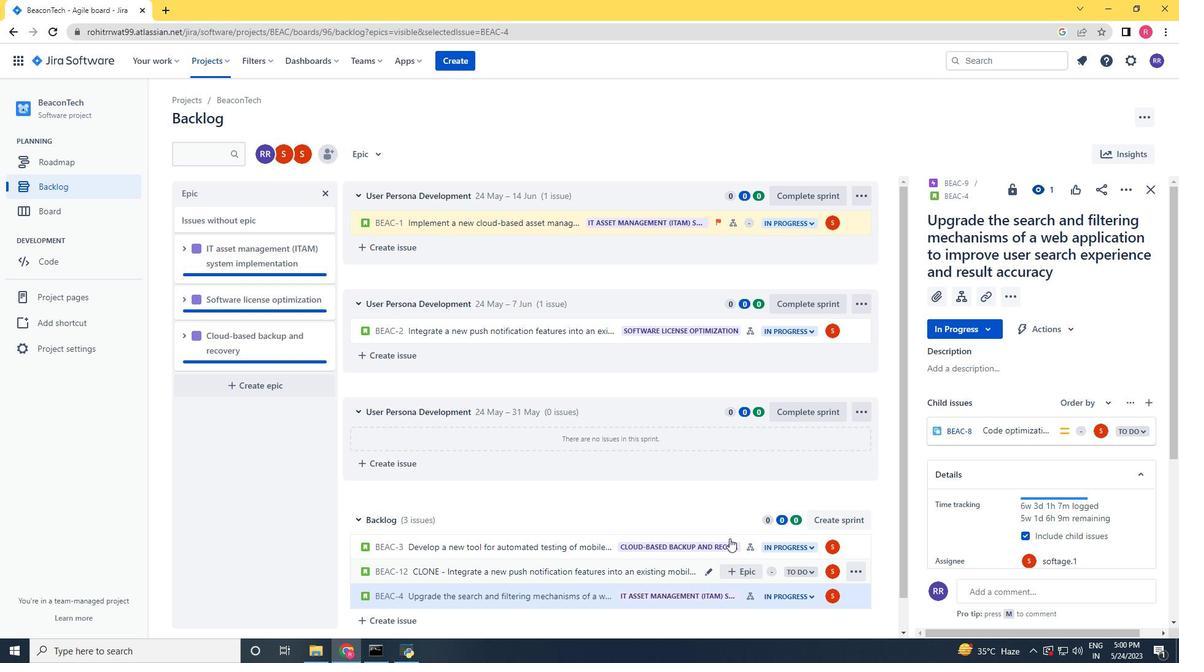 
Action: Mouse scrolled (730, 539) with delta (0, 0)
Screenshot: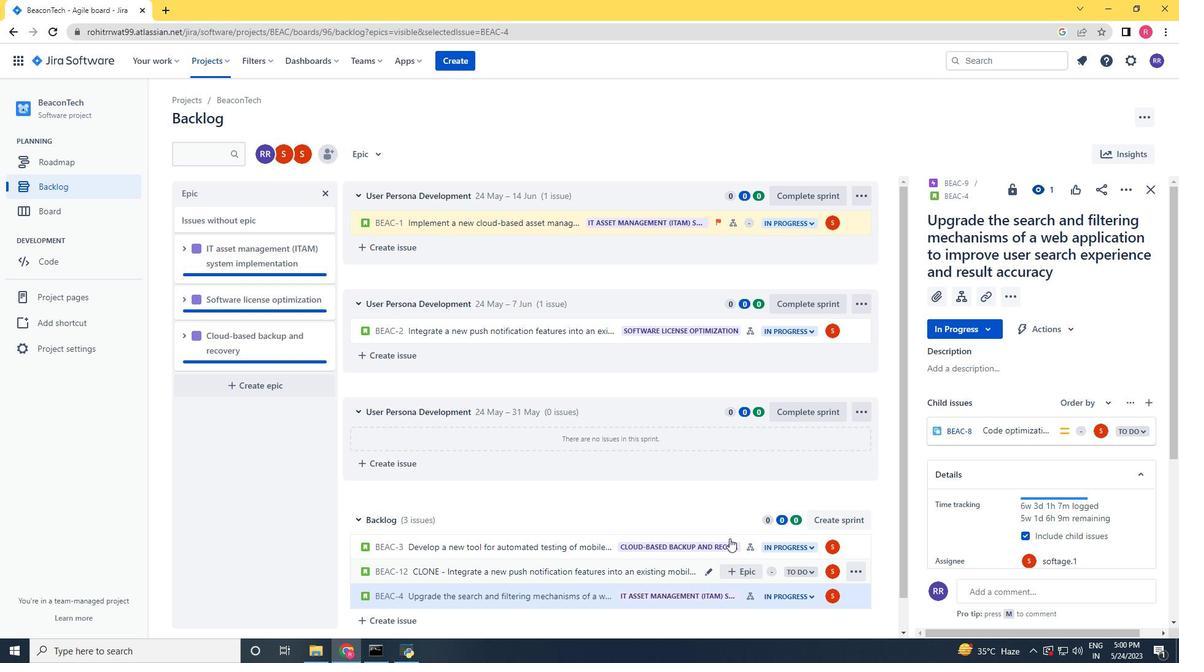 
Action: Mouse scrolled (730, 539) with delta (0, 0)
Screenshot: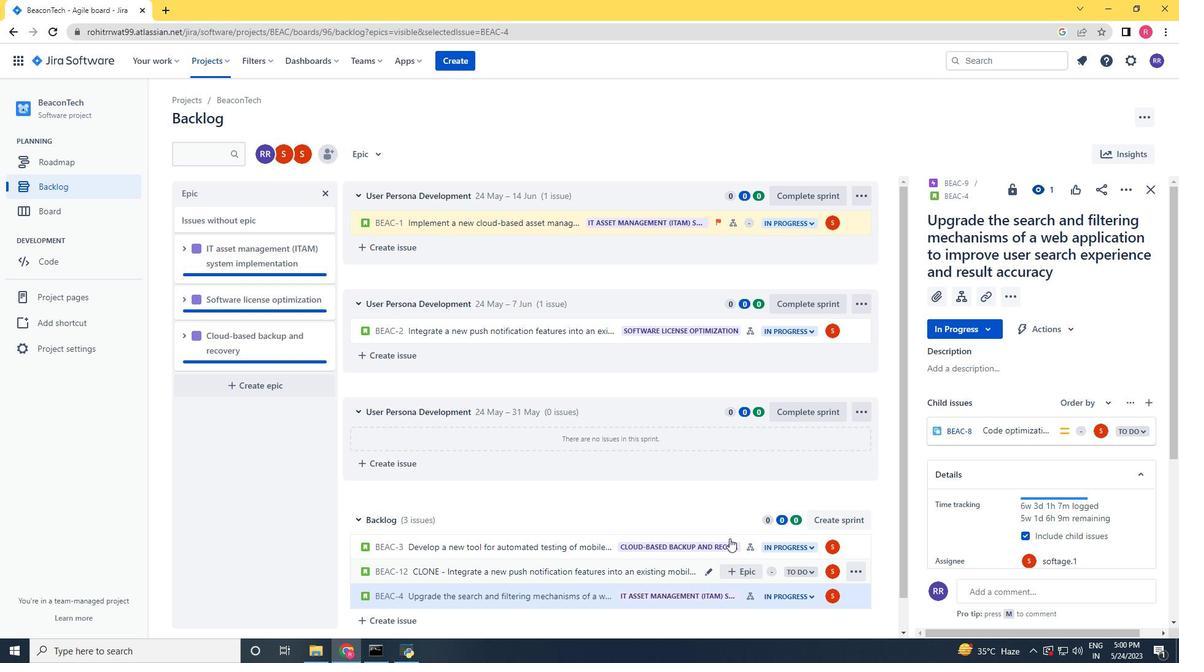 
Action: Mouse moved to (730, 538)
Screenshot: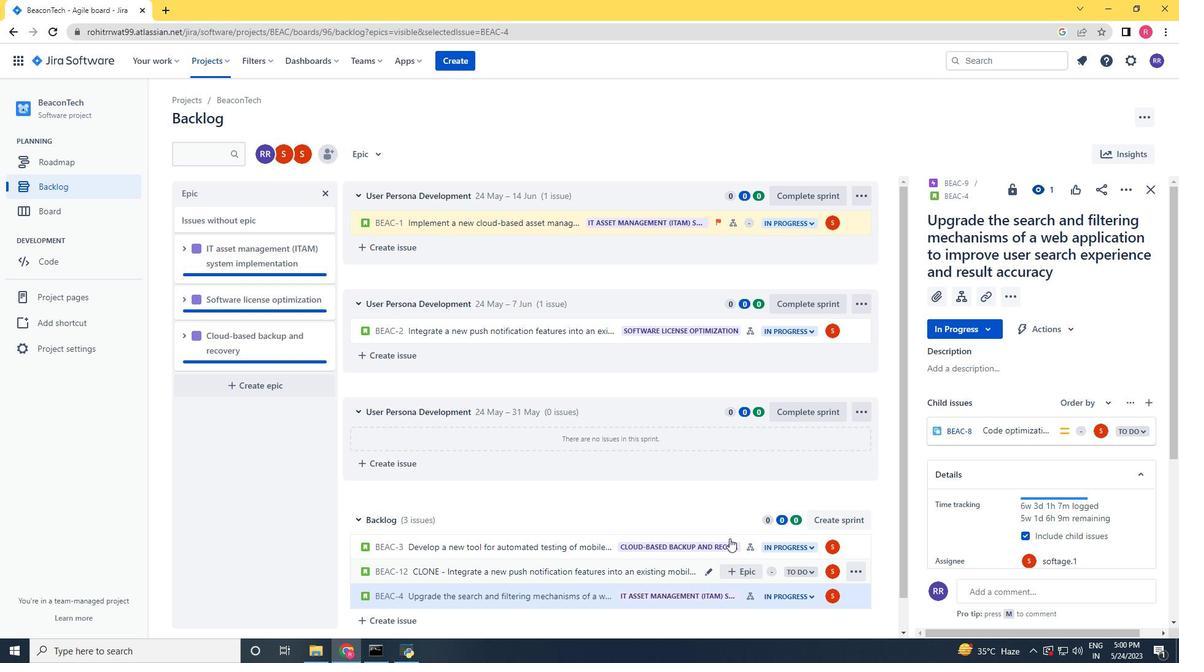 
Action: Mouse scrolled (730, 539) with delta (0, 0)
Screenshot: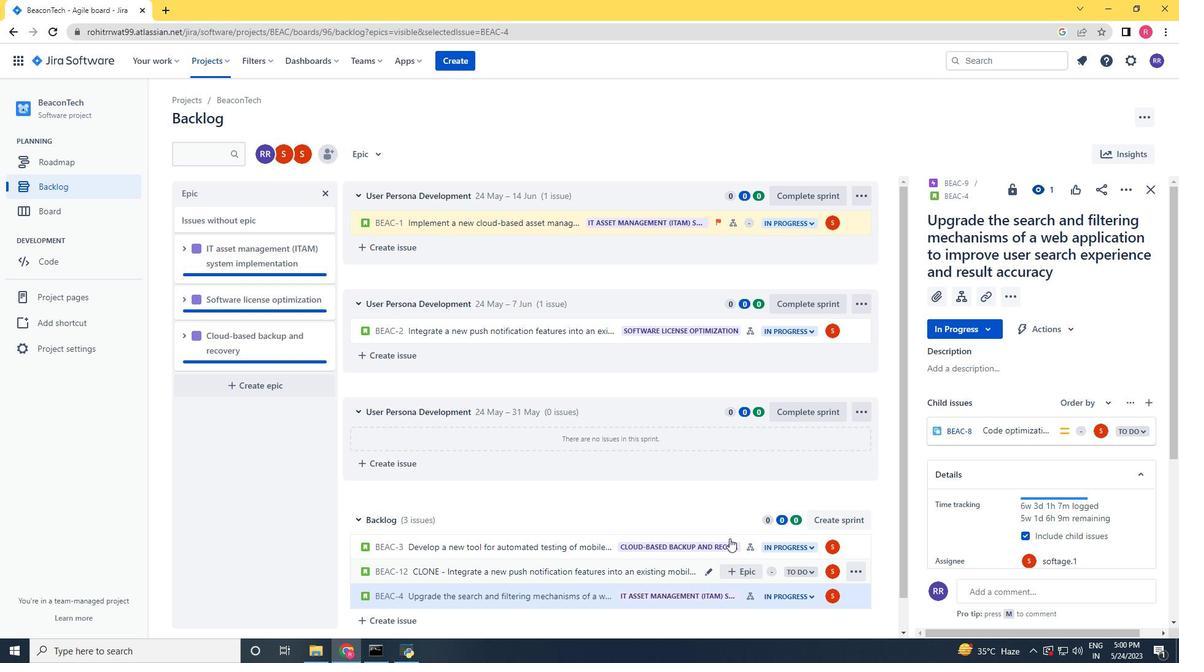 
Action: Mouse moved to (730, 538)
Screenshot: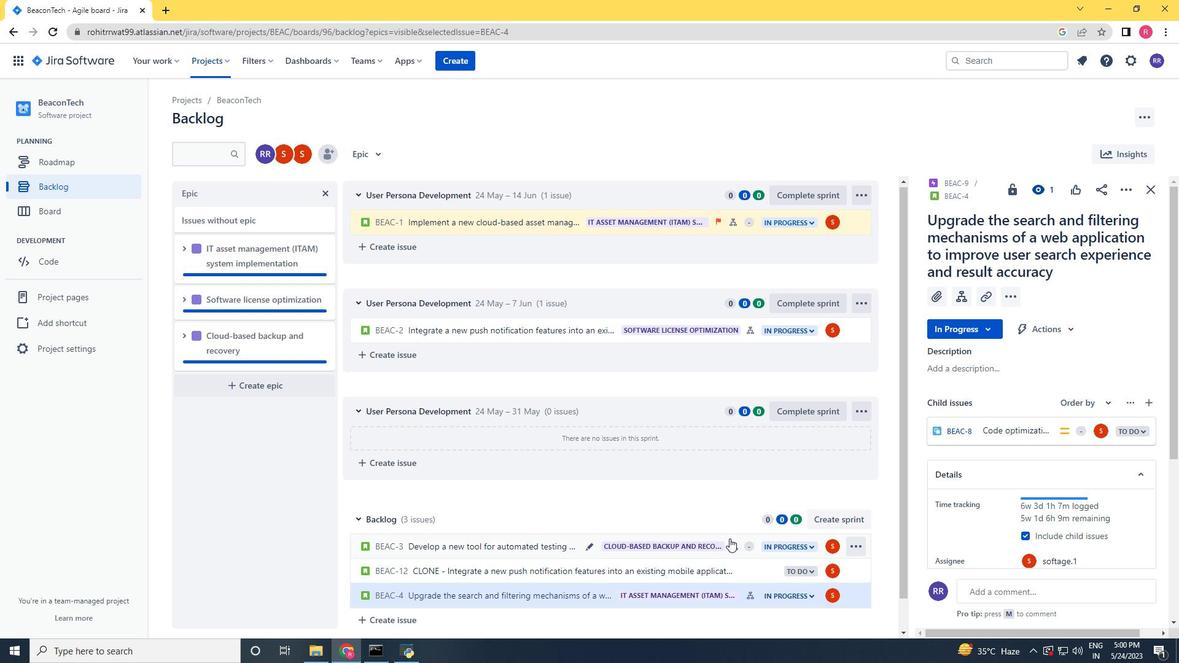 
Action: Mouse scrolled (730, 538) with delta (0, 0)
Screenshot: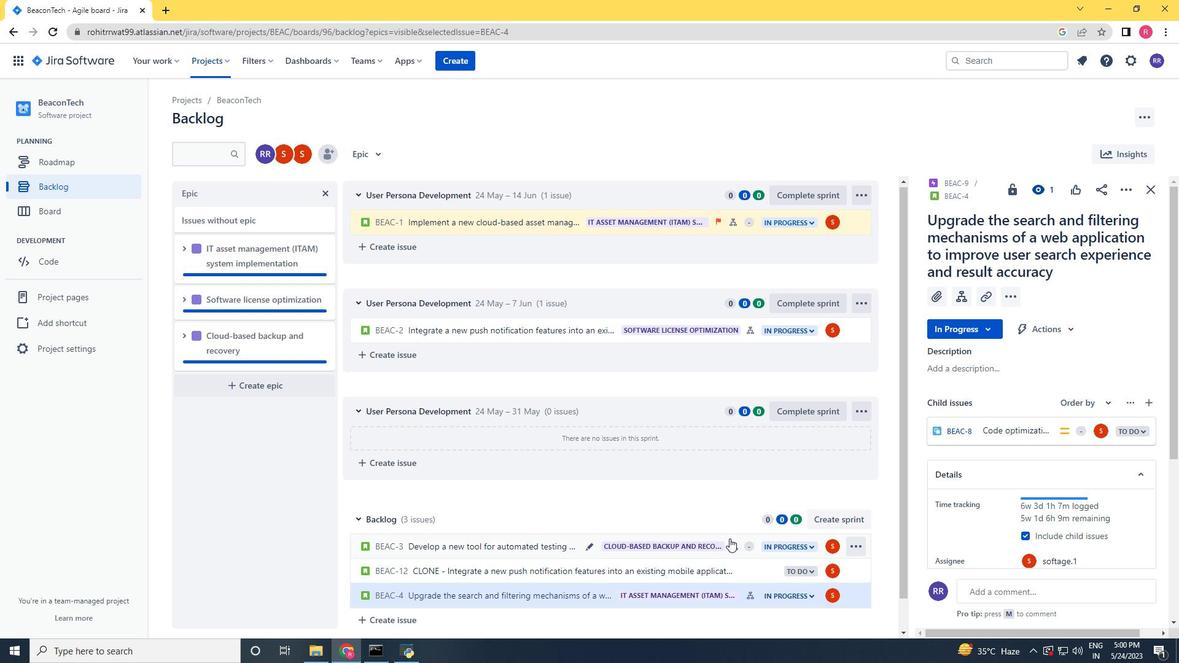 
Action: Mouse moved to (731, 535)
Screenshot: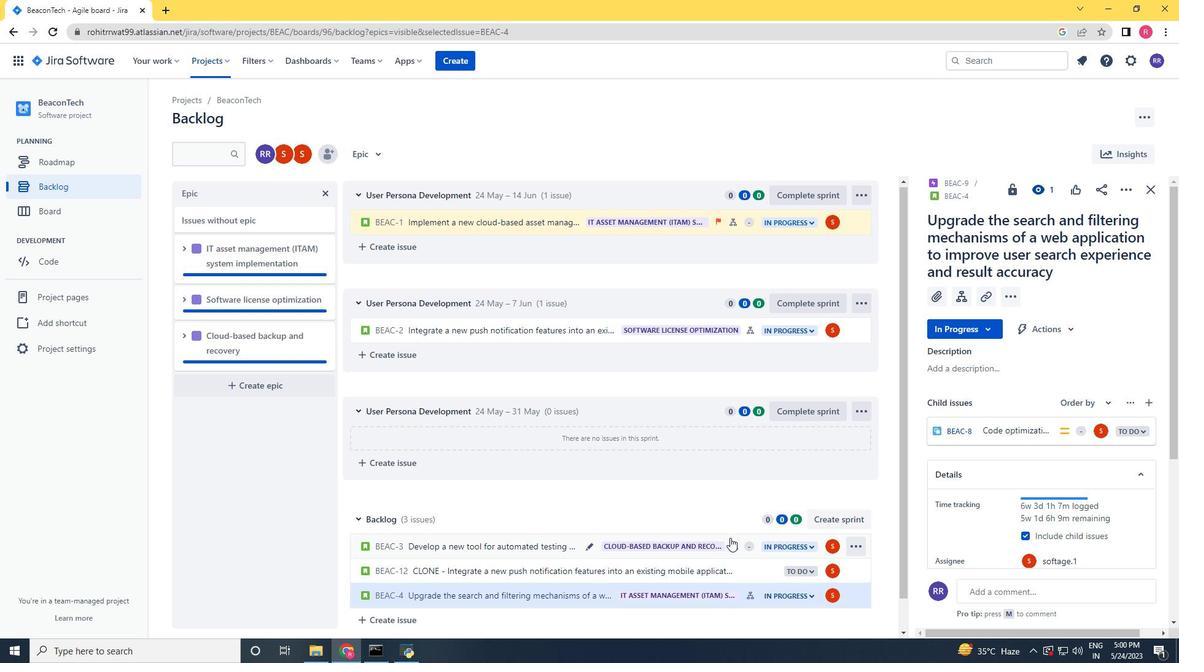 
